 Task: Look for space in Zaranj, Afghanistan from 12th  July, 2023 to 15th July, 2023 for 3 adults in price range Rs.12000 to Rs.16000. Place can be entire place with 2 bedrooms having 3 beds and 1 bathroom. Property type can be house, flat, hotel. Amenities needed are: air conditioning, breakfast. Booking option can be shelf check-in. Required host language is English.
Action: Mouse moved to (556, 125)
Screenshot: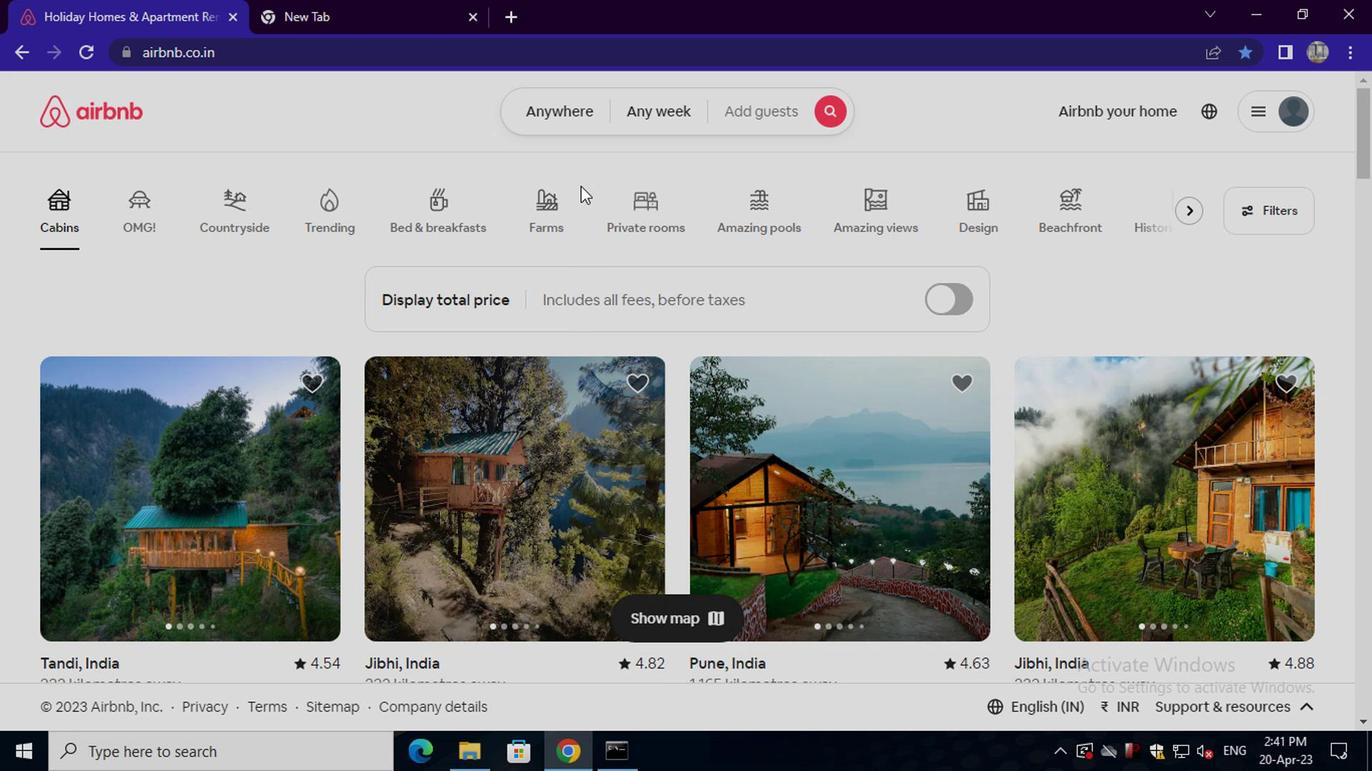 
Action: Mouse pressed left at (556, 125)
Screenshot: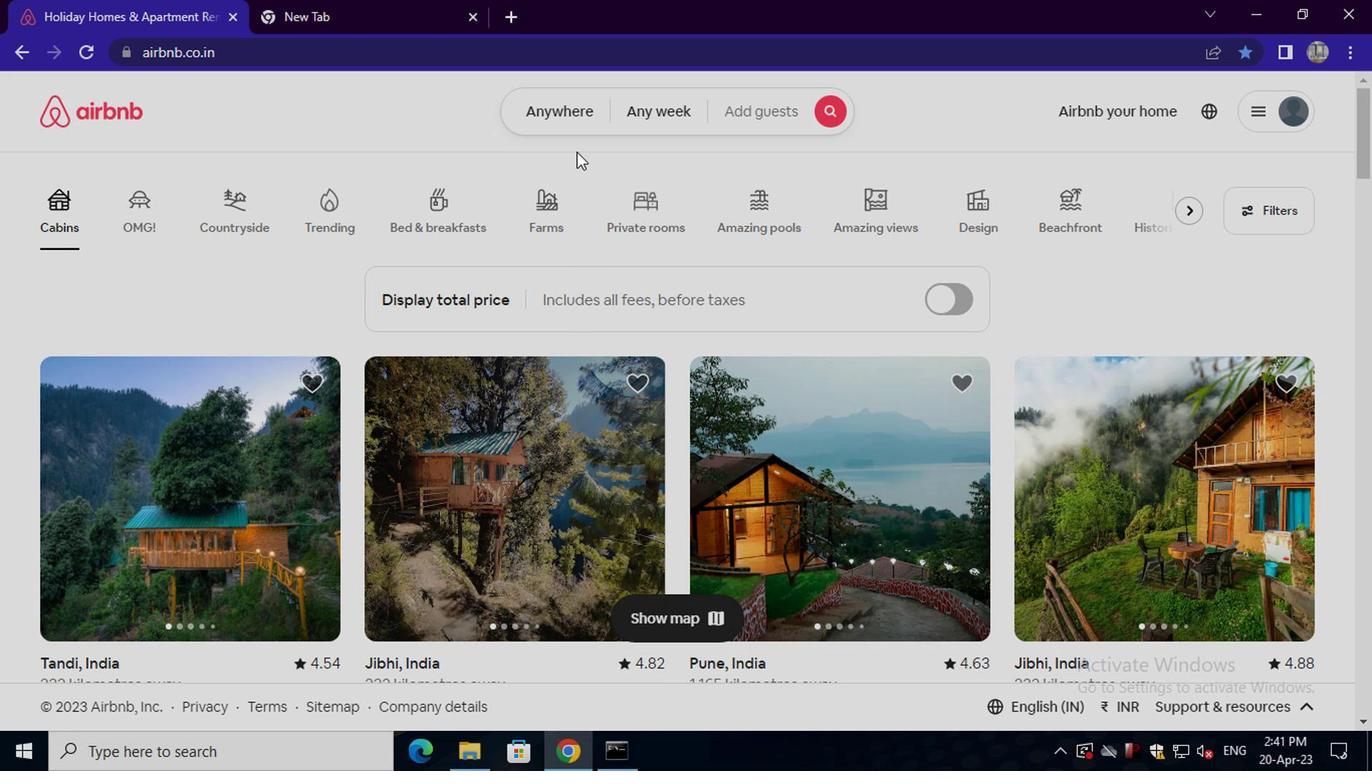 
Action: Mouse moved to (432, 185)
Screenshot: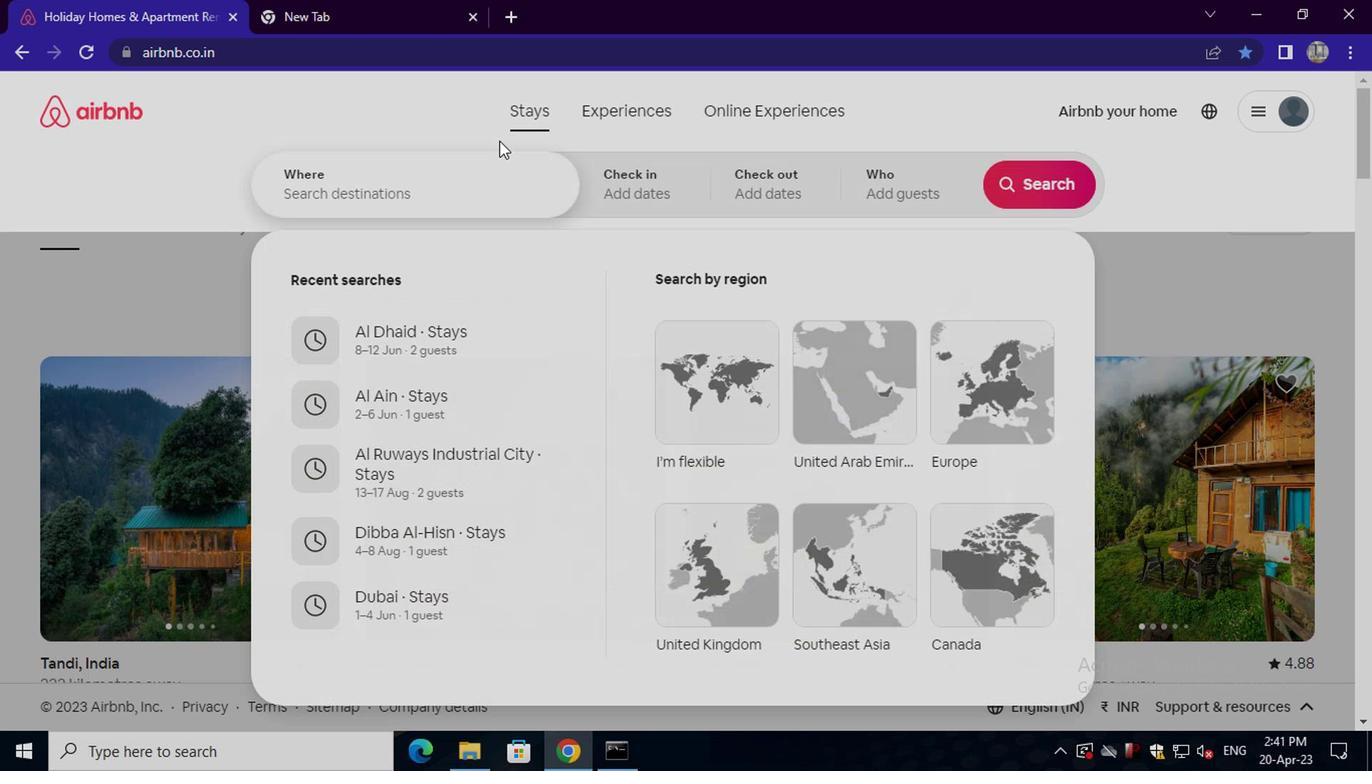 
Action: Mouse pressed left at (432, 185)
Screenshot: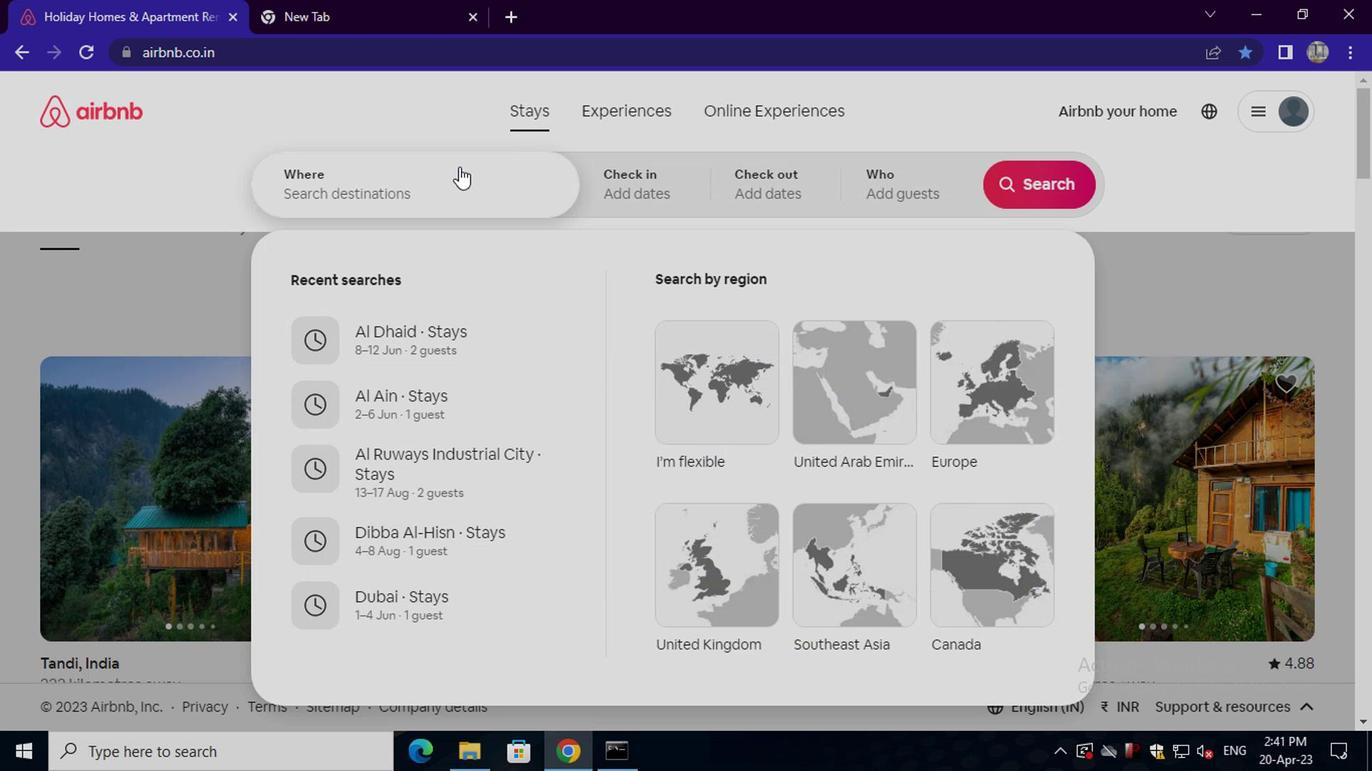 
Action: Key pressed zaranj
Screenshot: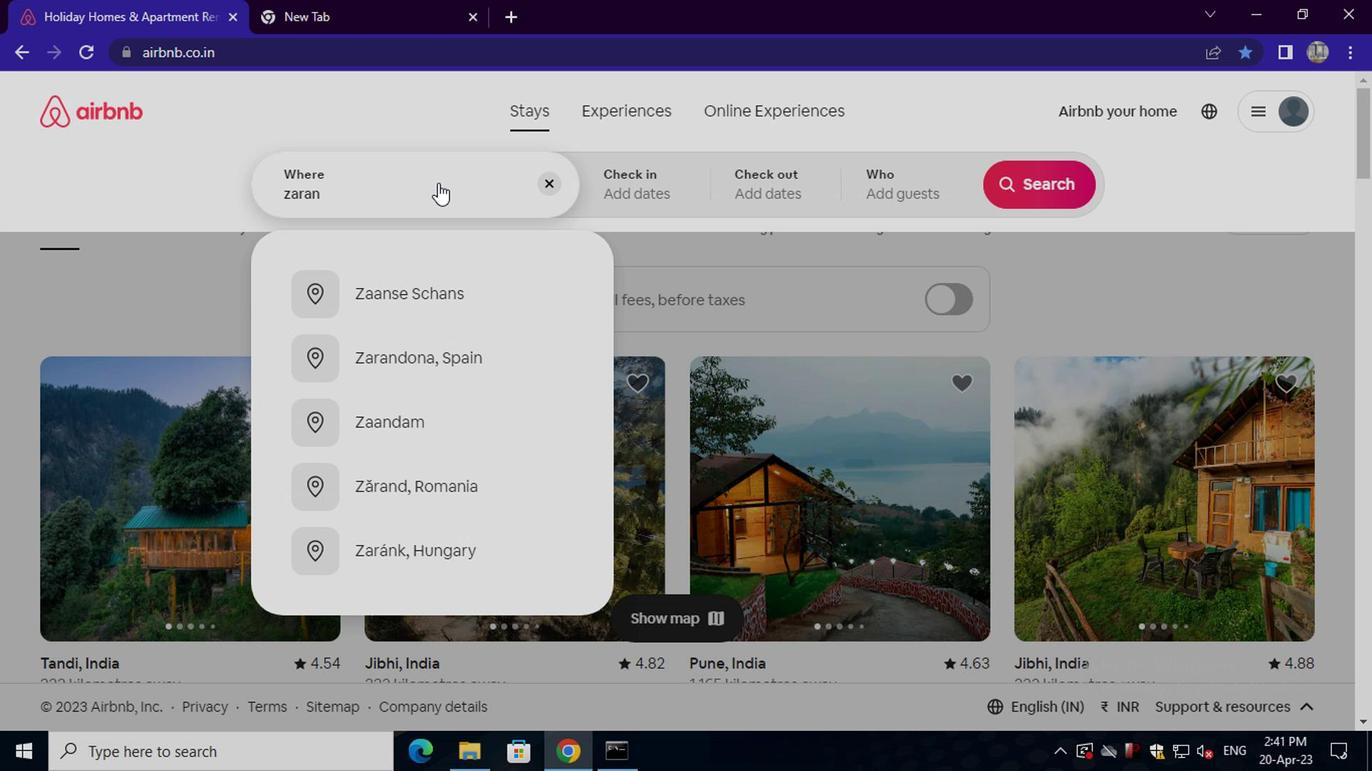 
Action: Mouse moved to (437, 358)
Screenshot: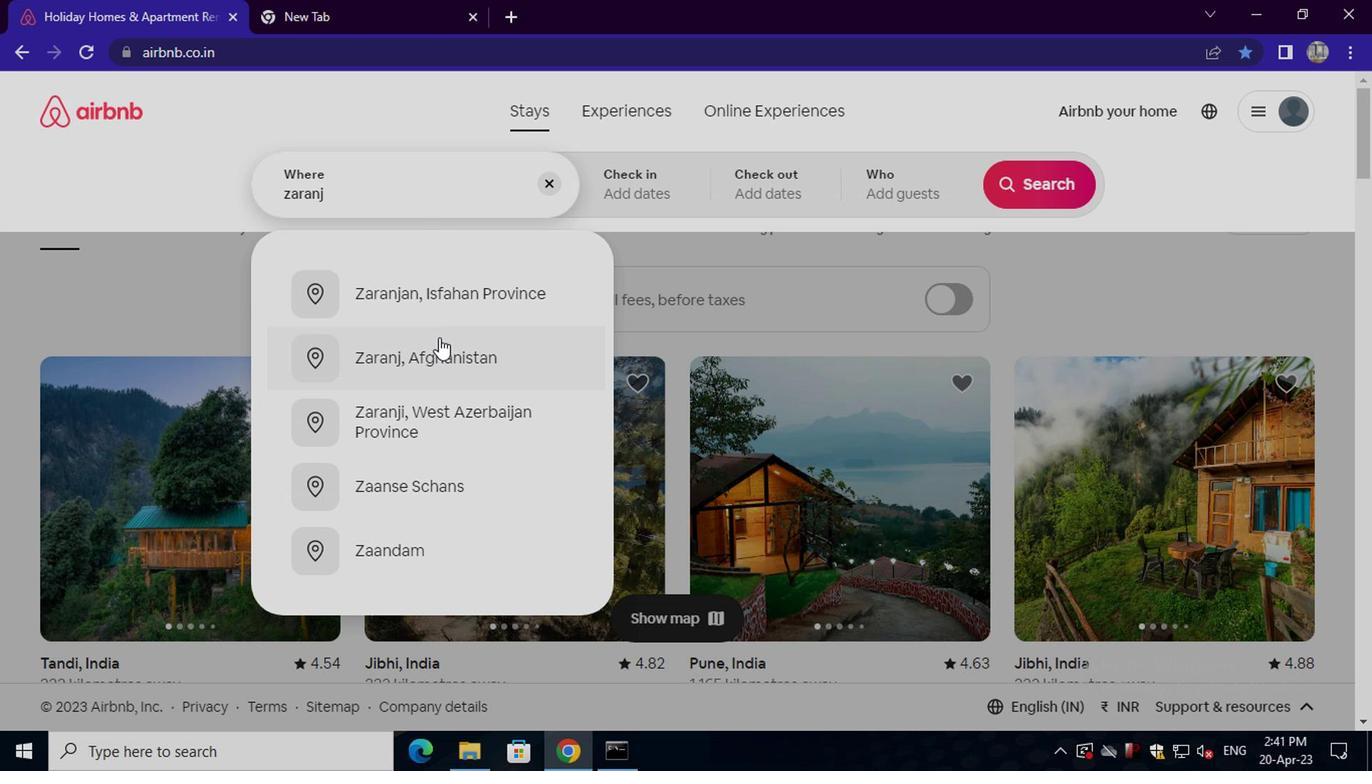 
Action: Mouse pressed left at (437, 358)
Screenshot: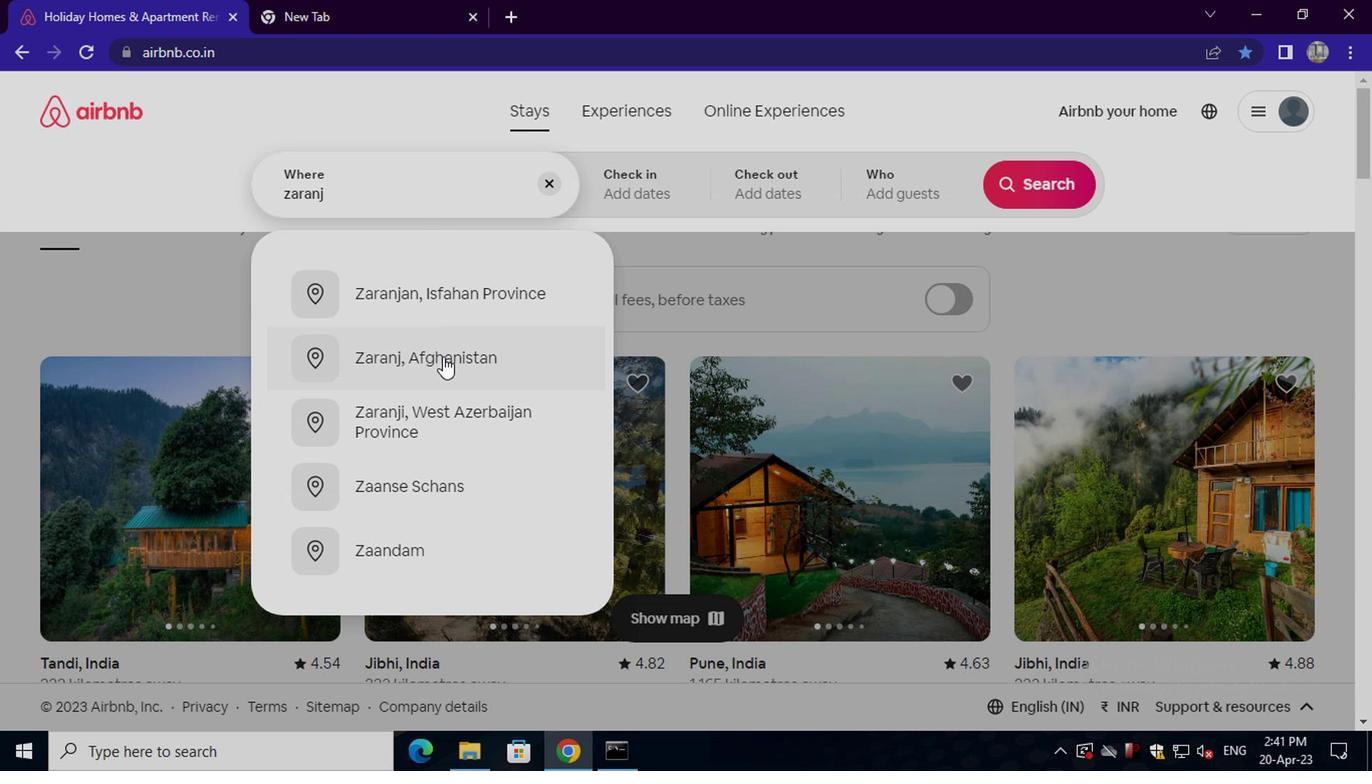 
Action: Mouse moved to (1021, 345)
Screenshot: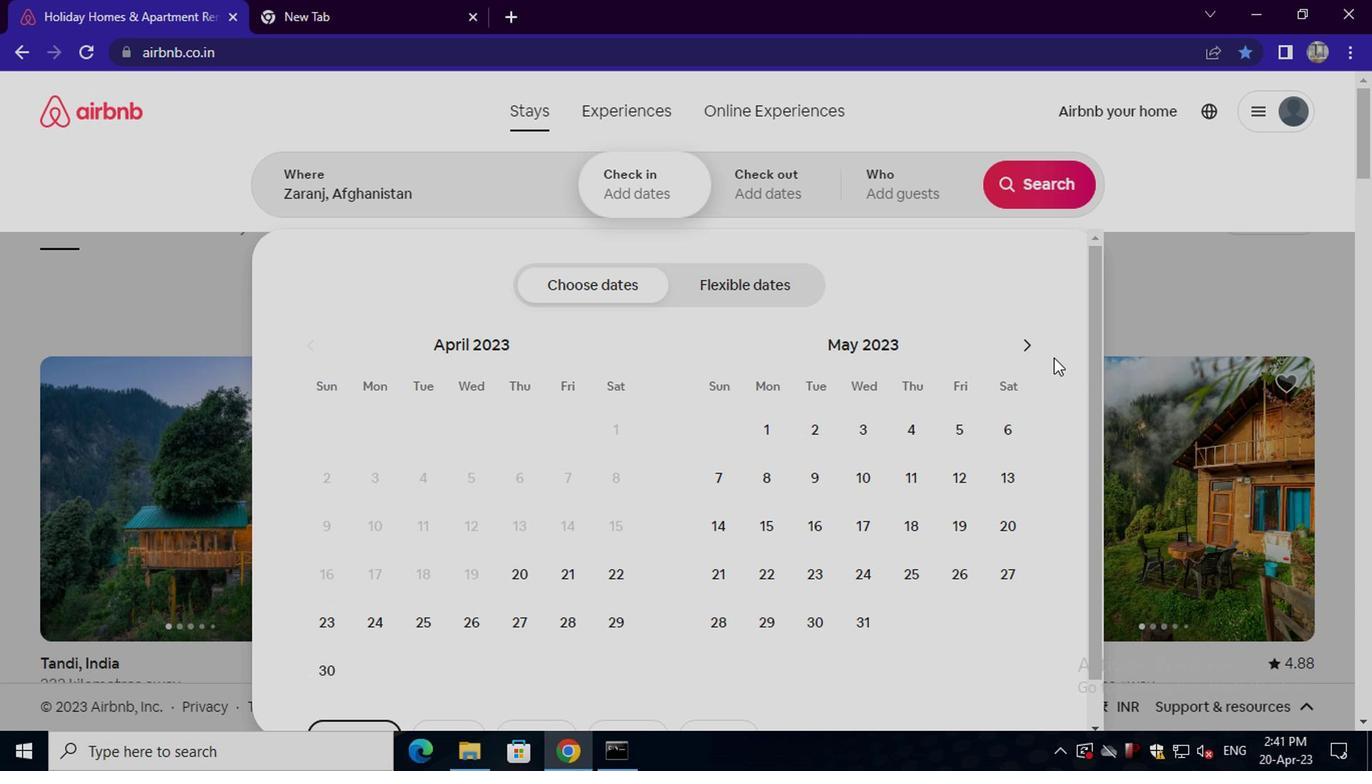 
Action: Mouse pressed left at (1021, 345)
Screenshot: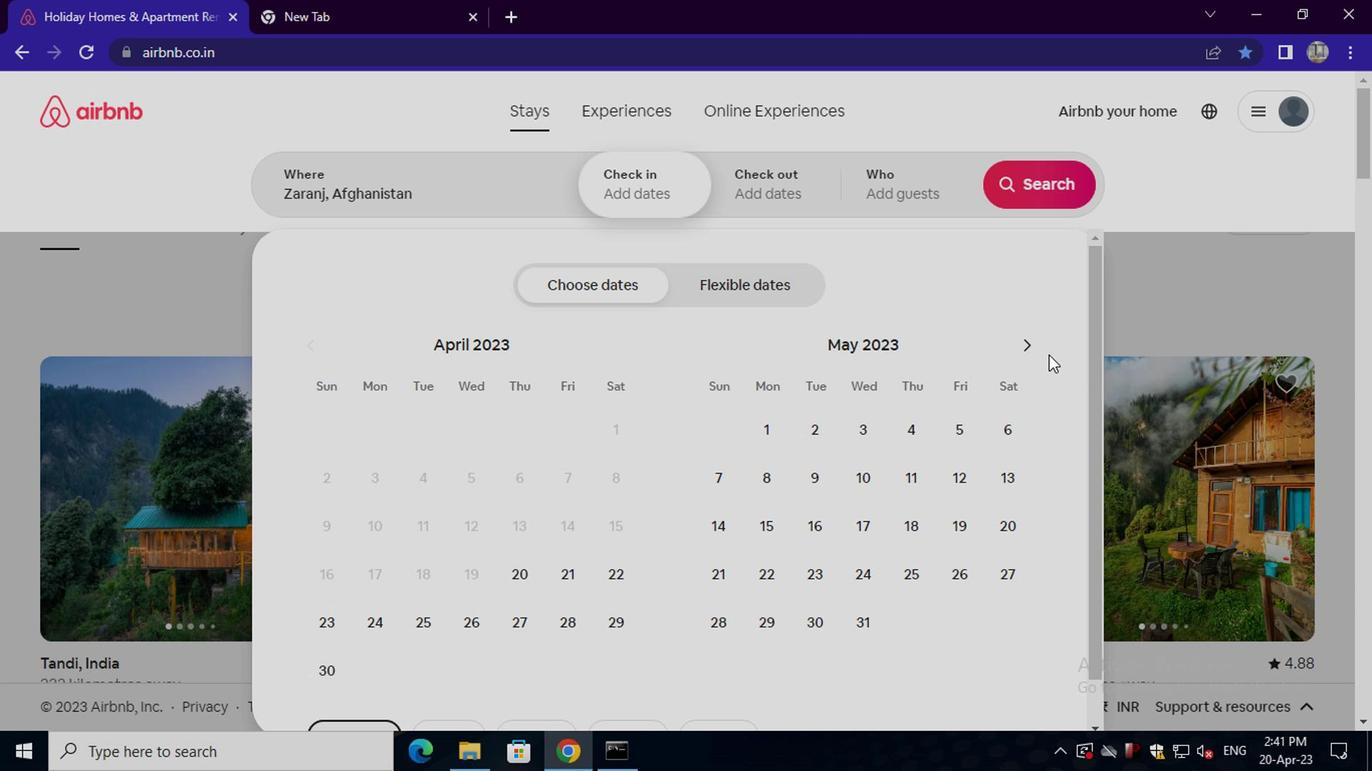 
Action: Mouse pressed left at (1021, 345)
Screenshot: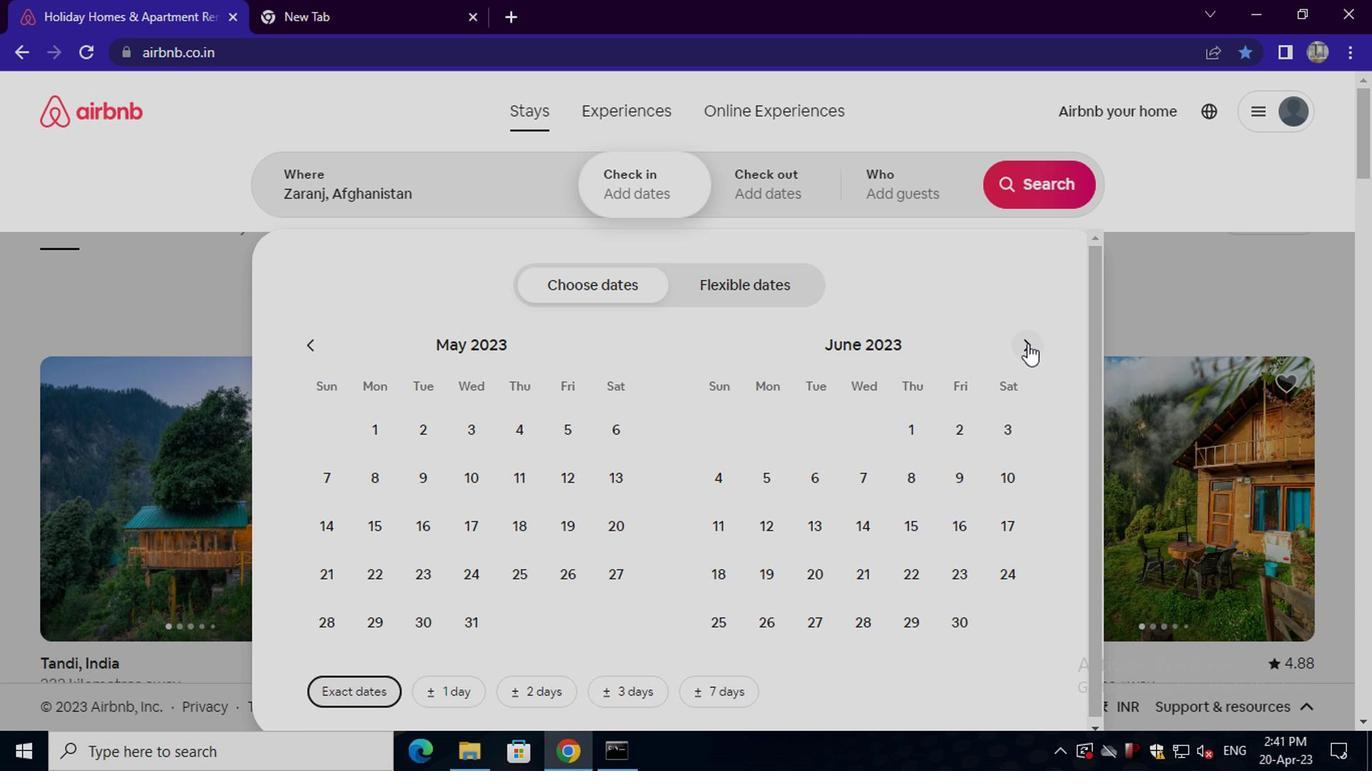 
Action: Mouse moved to (855, 528)
Screenshot: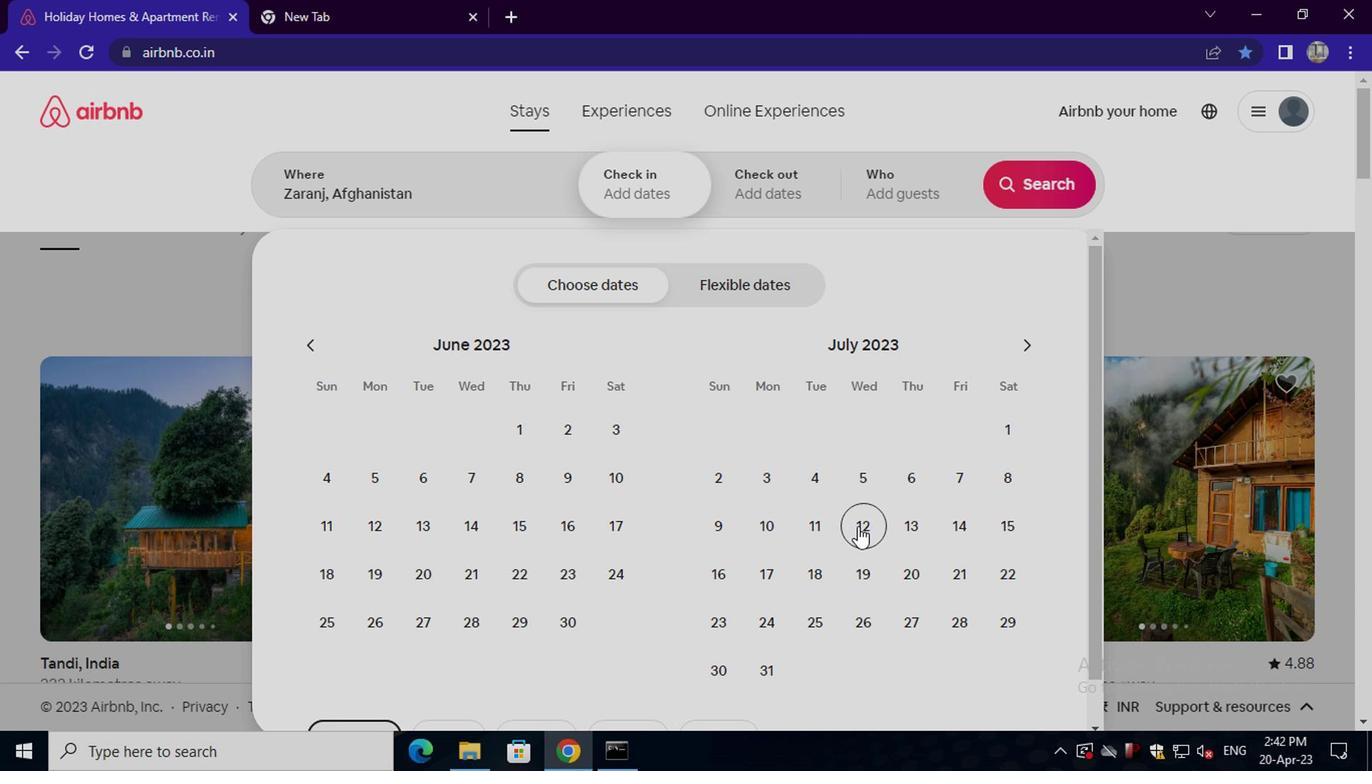 
Action: Mouse pressed left at (855, 528)
Screenshot: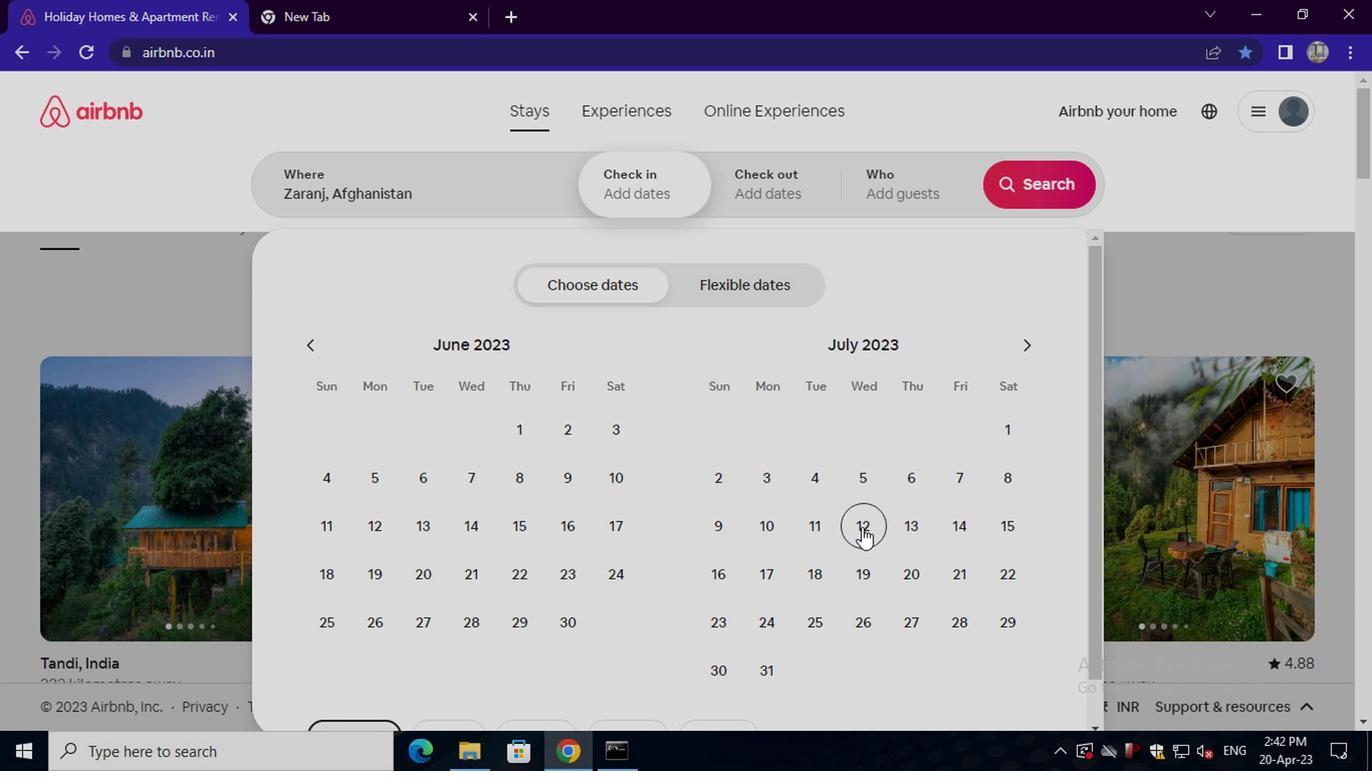 
Action: Mouse moved to (992, 533)
Screenshot: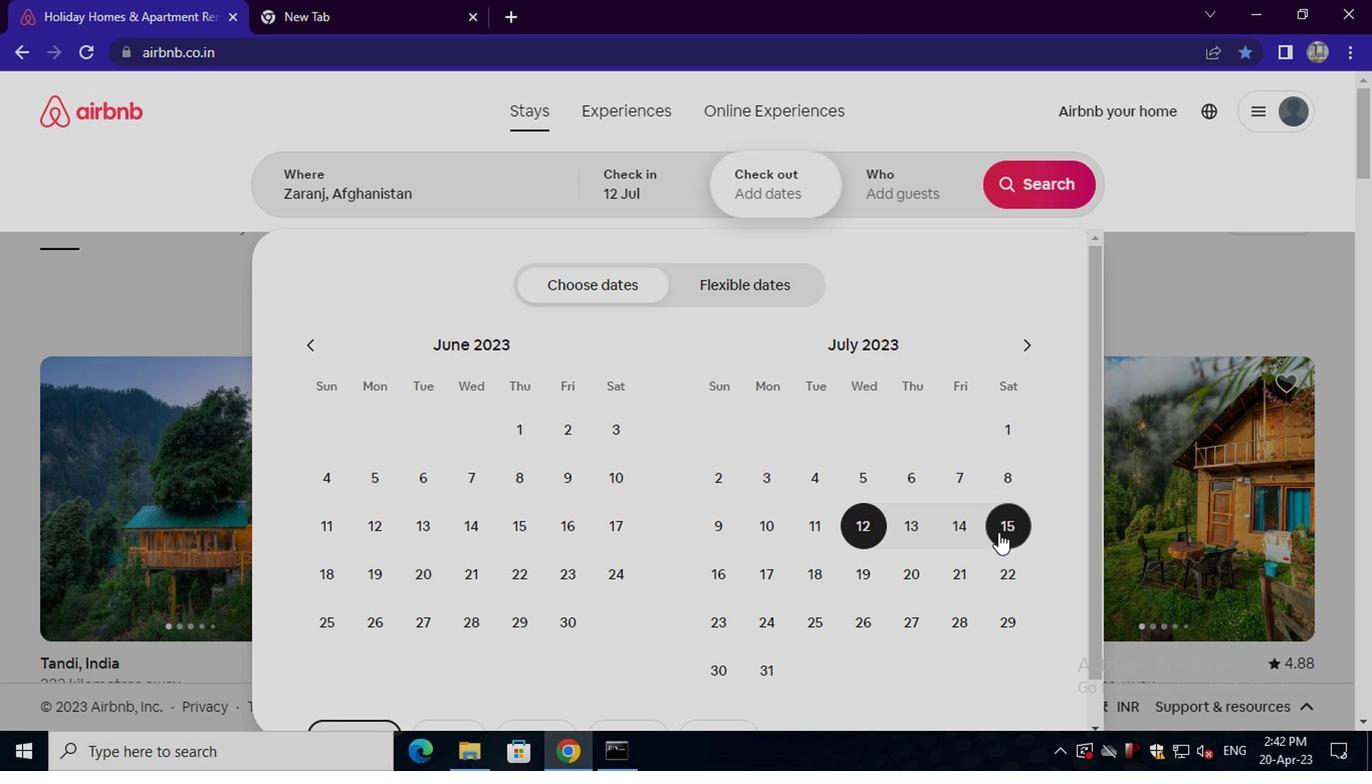 
Action: Mouse pressed left at (992, 533)
Screenshot: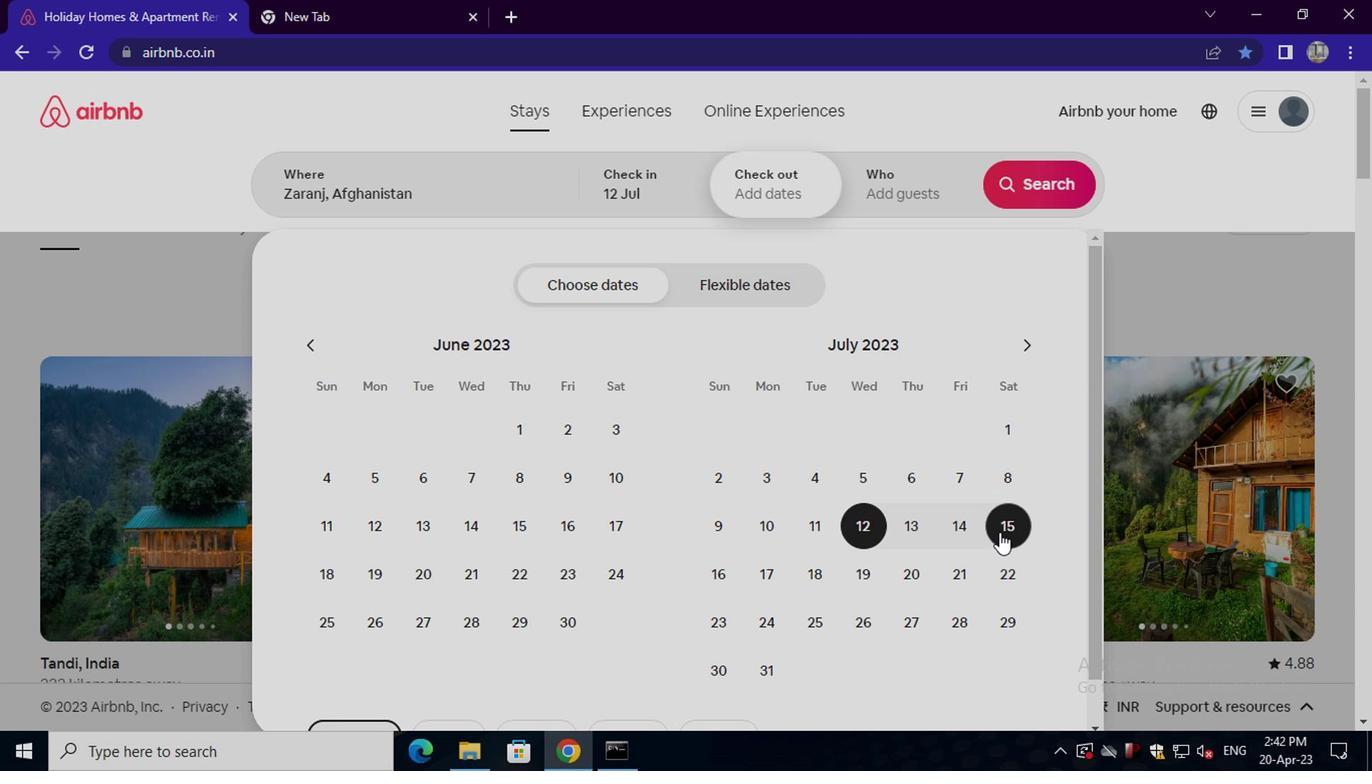 
Action: Mouse moved to (918, 180)
Screenshot: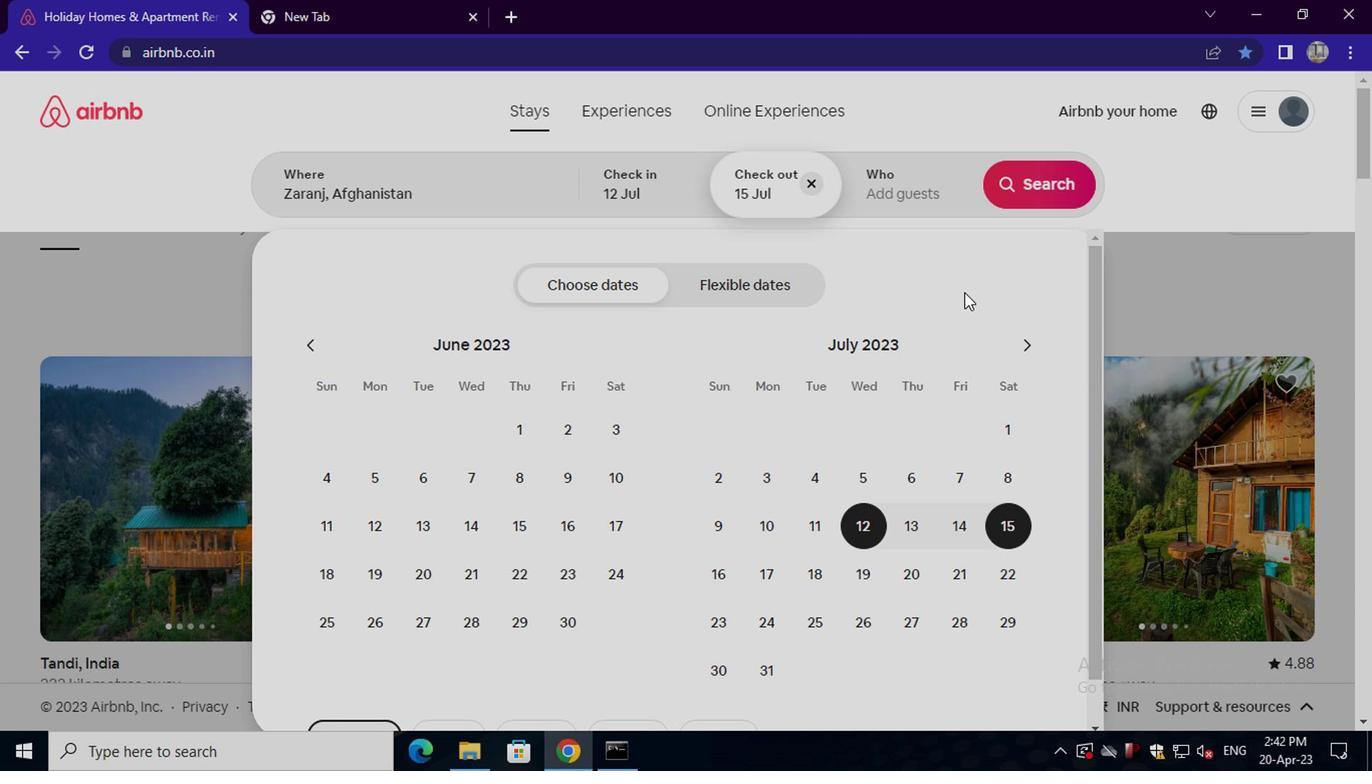 
Action: Mouse pressed left at (918, 180)
Screenshot: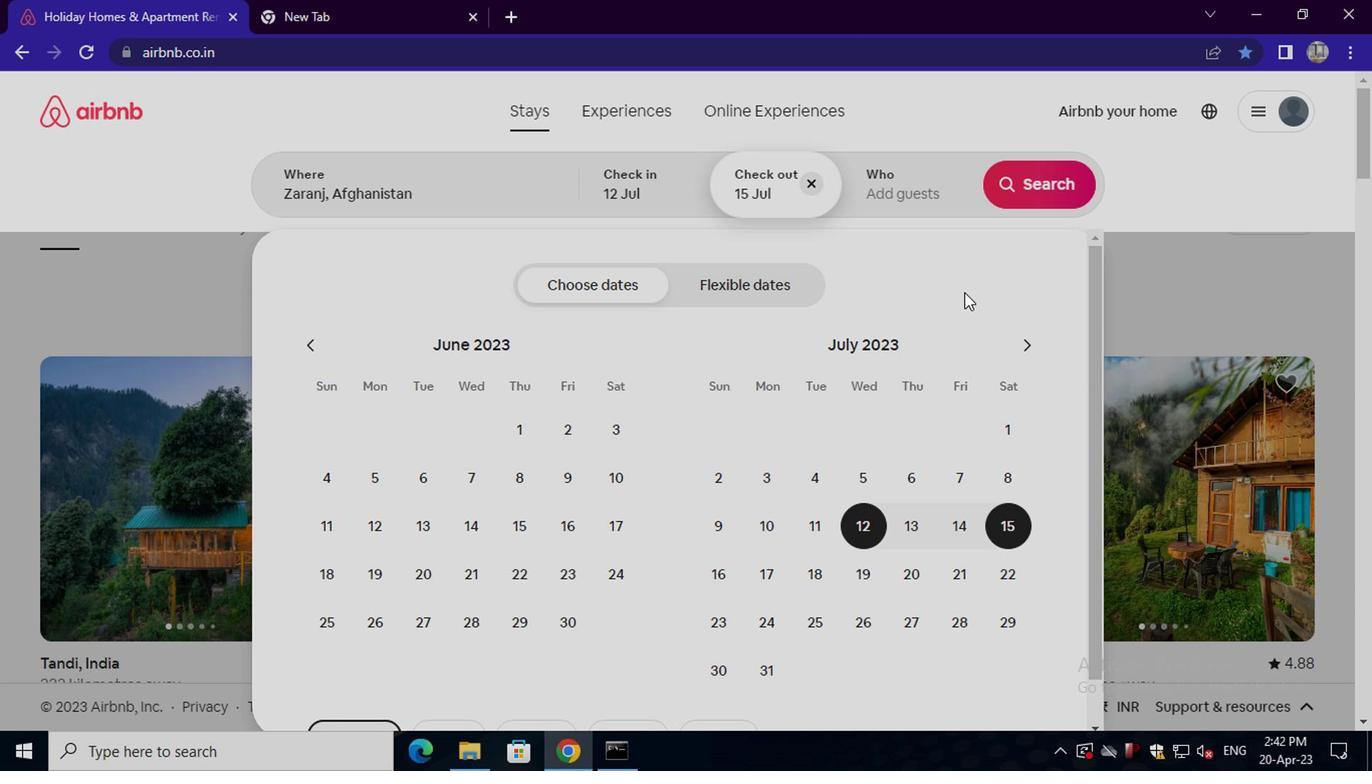 
Action: Mouse moved to (1042, 285)
Screenshot: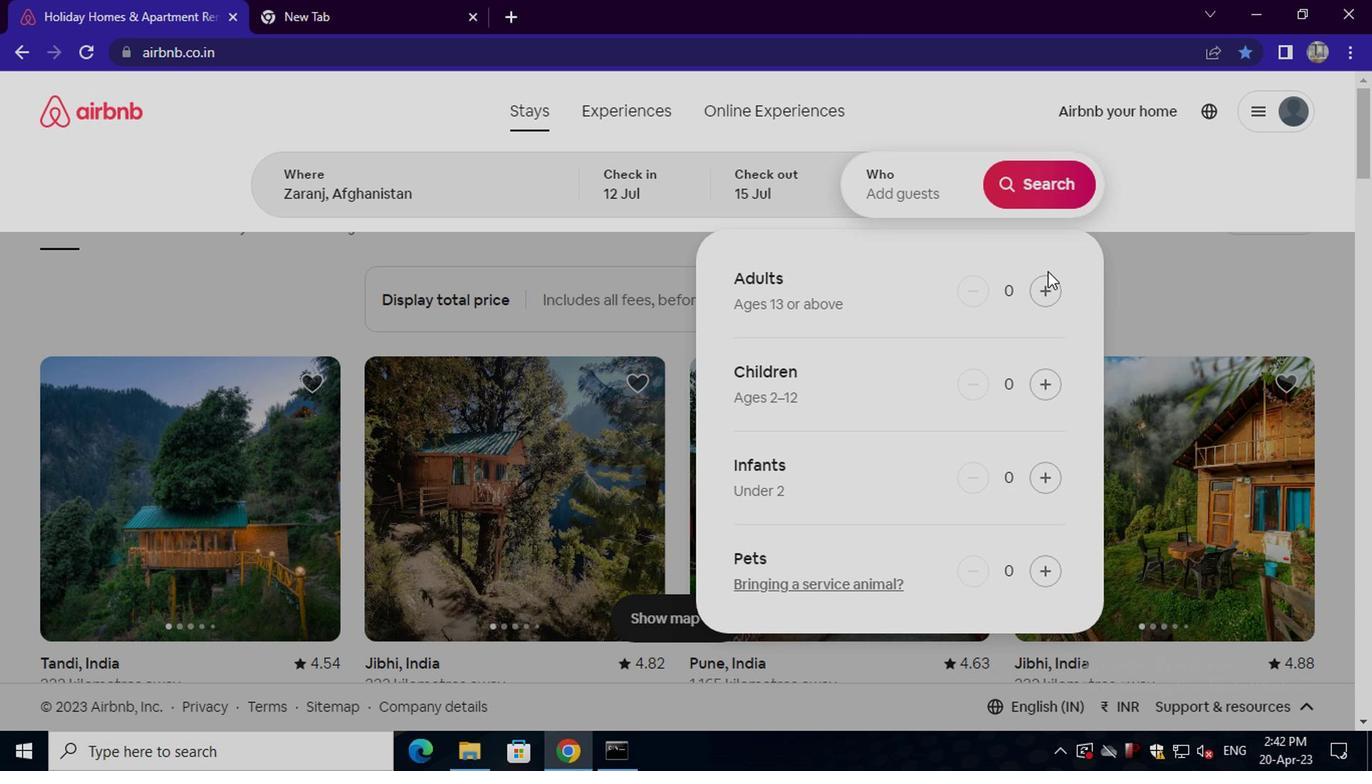 
Action: Mouse pressed left at (1042, 285)
Screenshot: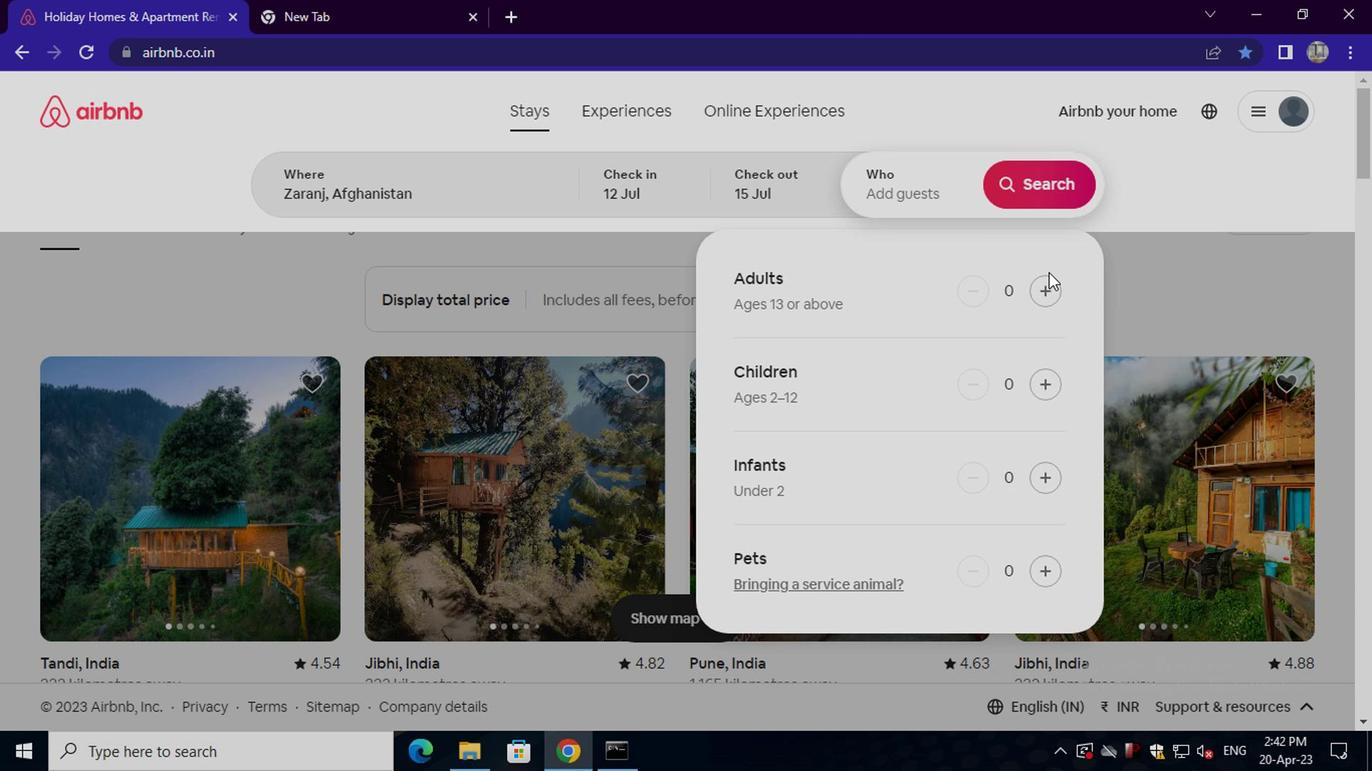 
Action: Mouse pressed left at (1042, 285)
Screenshot: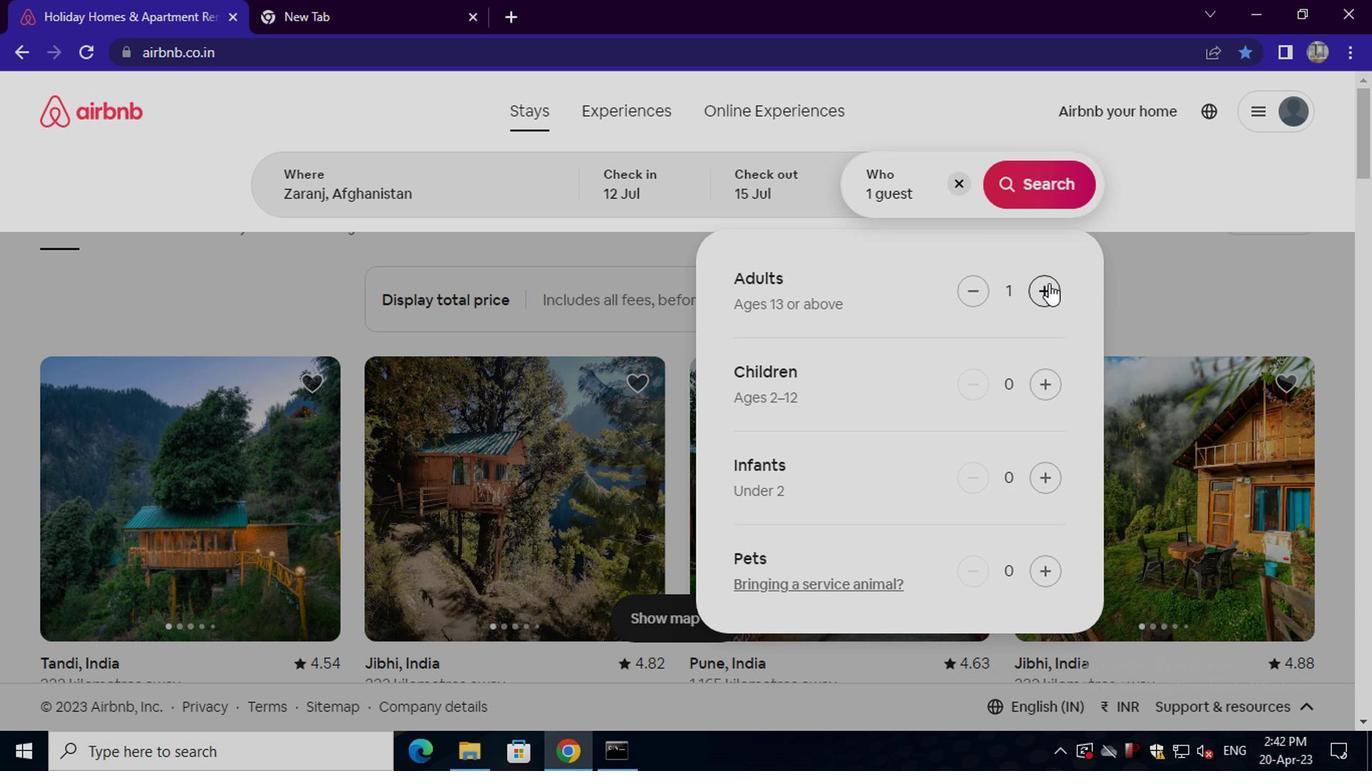 
Action: Mouse moved to (1047, 297)
Screenshot: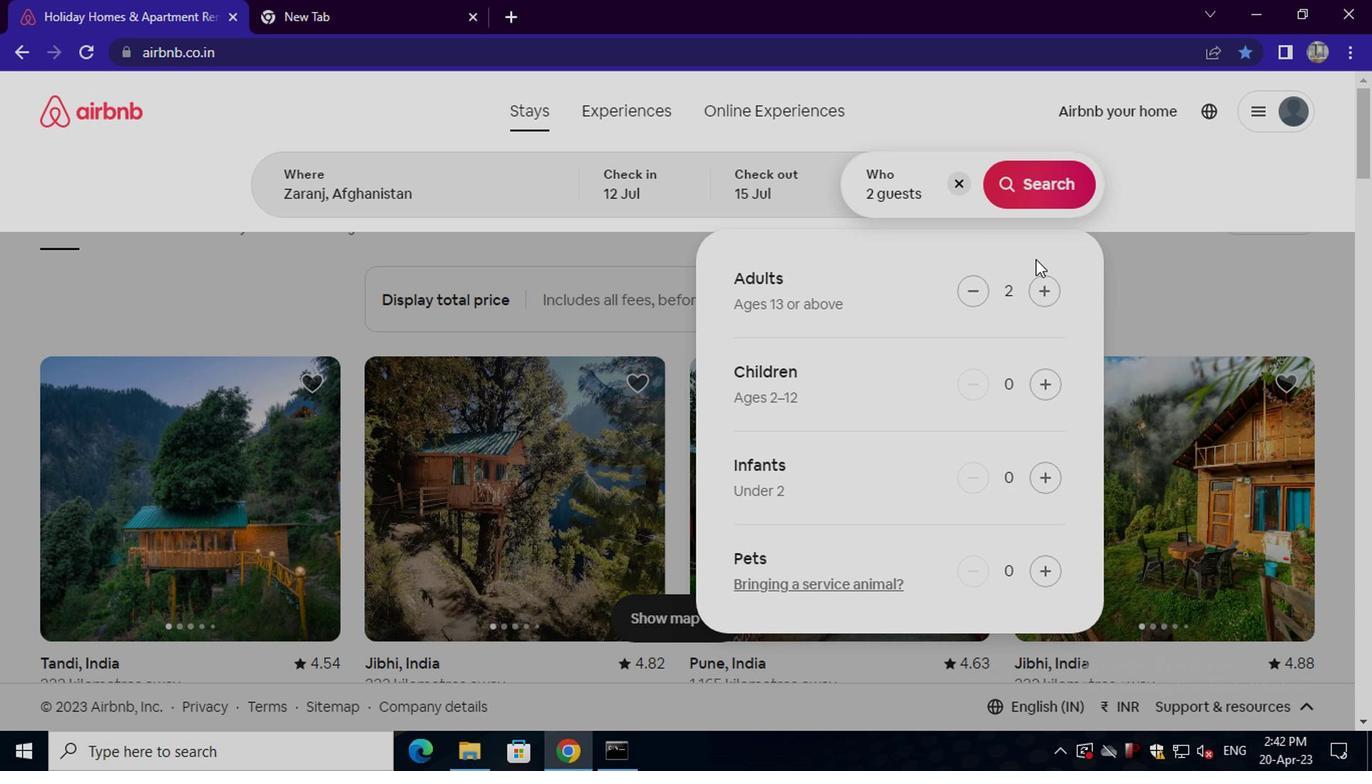 
Action: Mouse pressed left at (1047, 297)
Screenshot: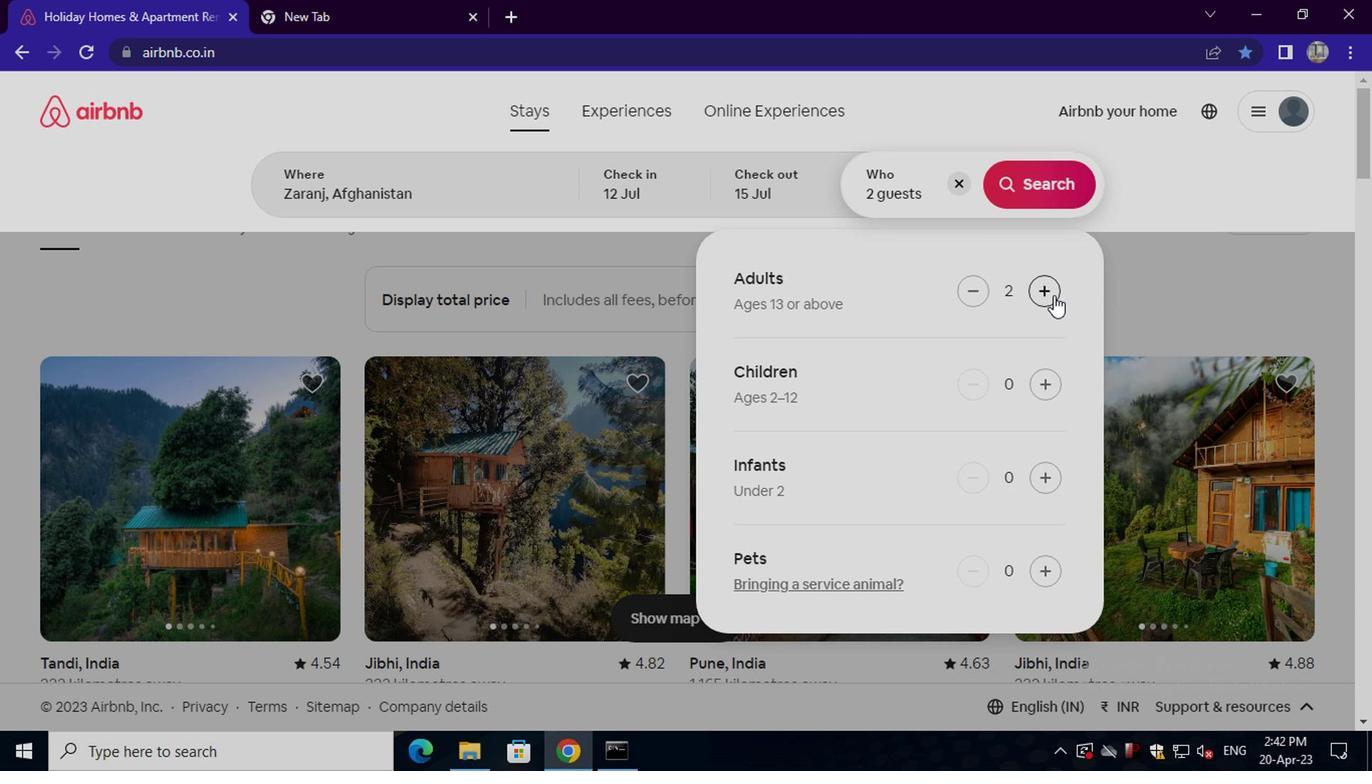 
Action: Mouse moved to (1045, 197)
Screenshot: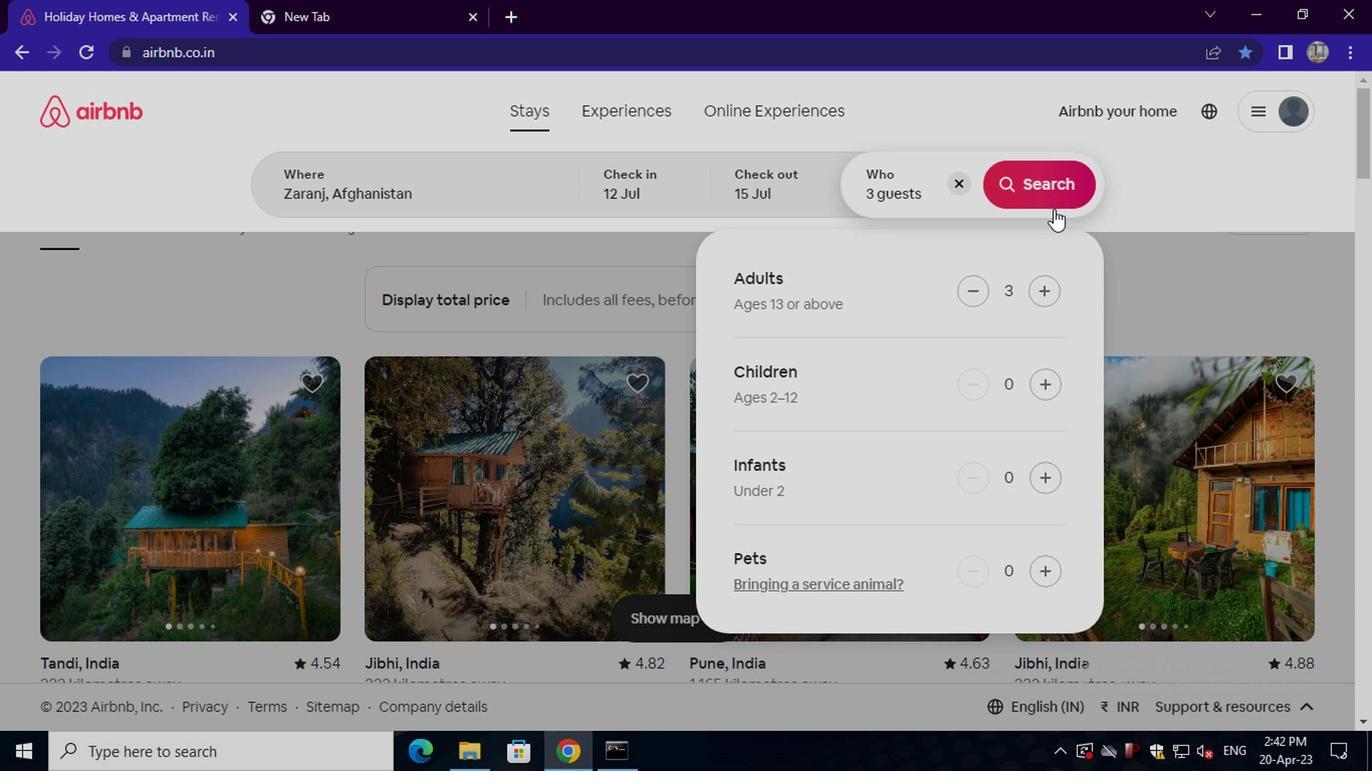 
Action: Mouse pressed left at (1045, 197)
Screenshot: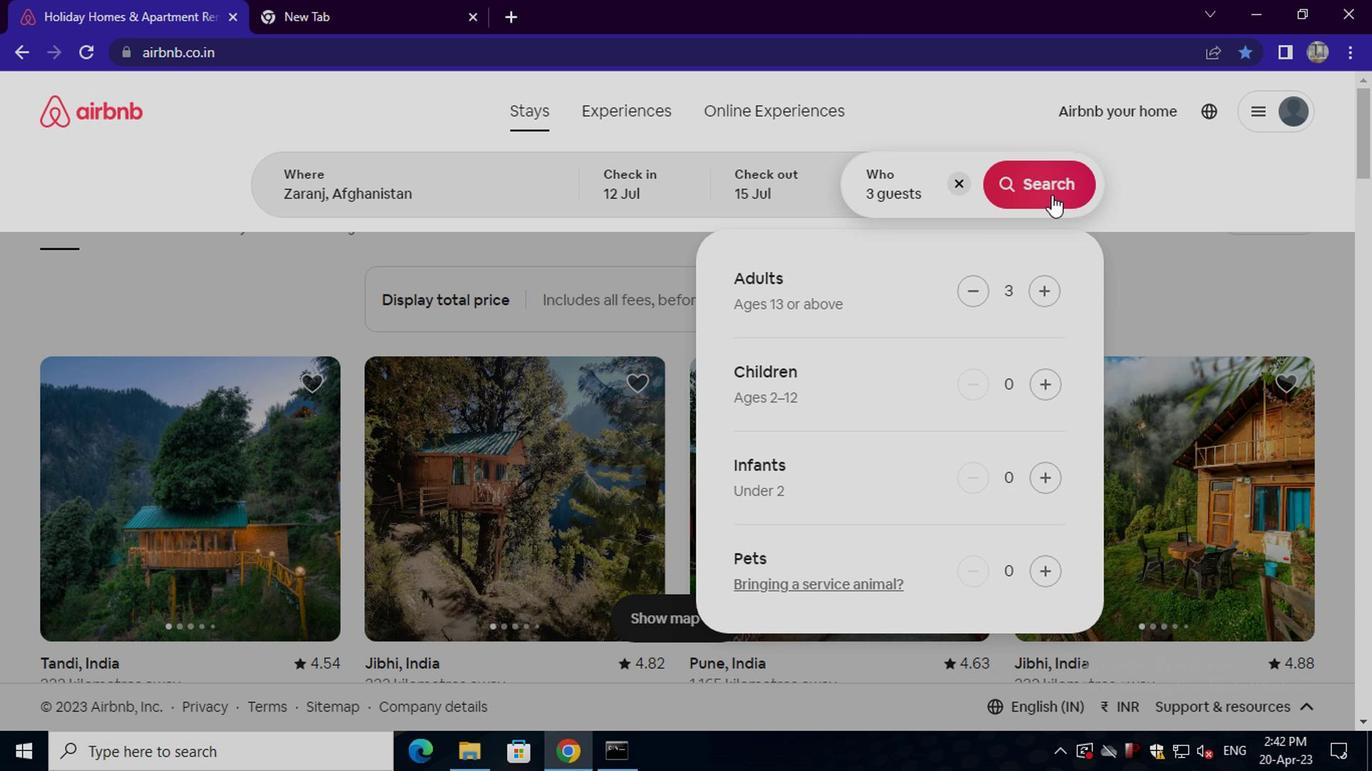 
Action: Mouse moved to (1274, 203)
Screenshot: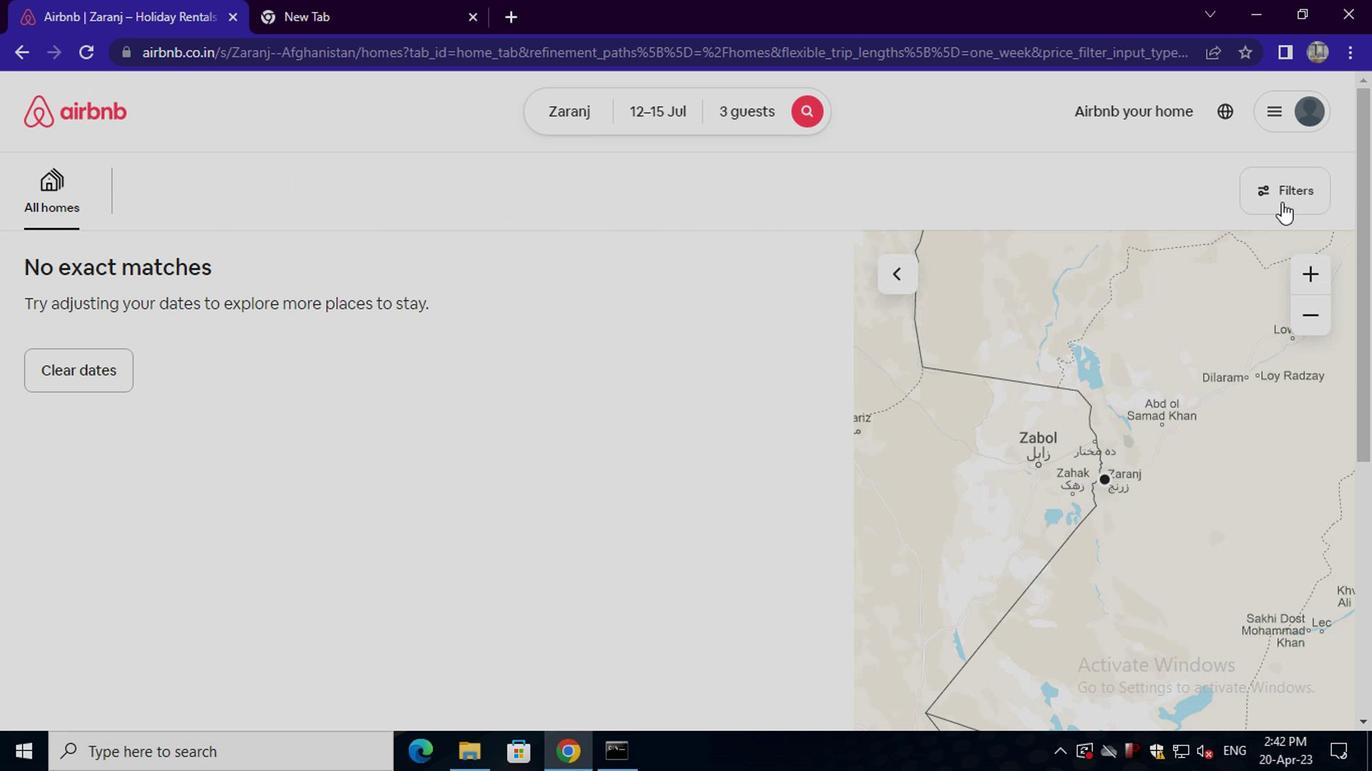 
Action: Mouse pressed left at (1274, 203)
Screenshot: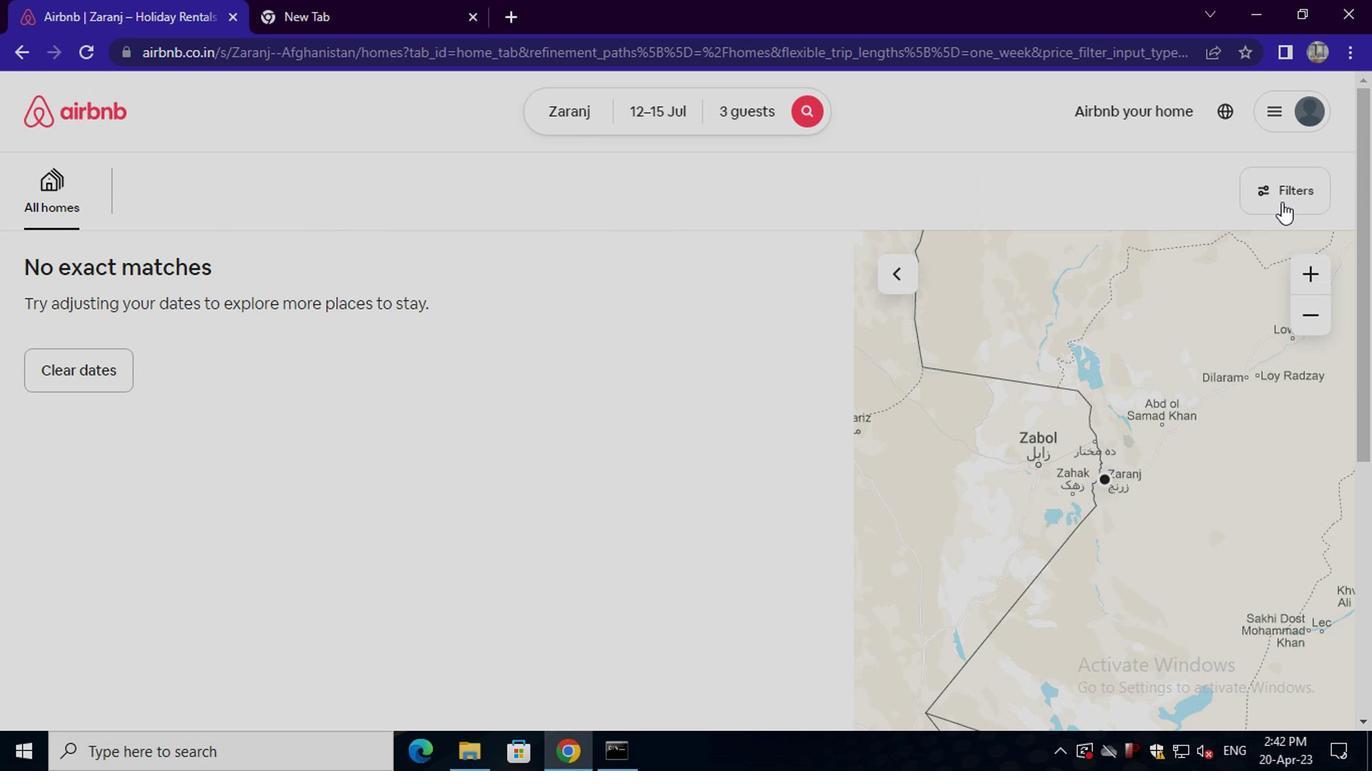 
Action: Mouse moved to (568, 322)
Screenshot: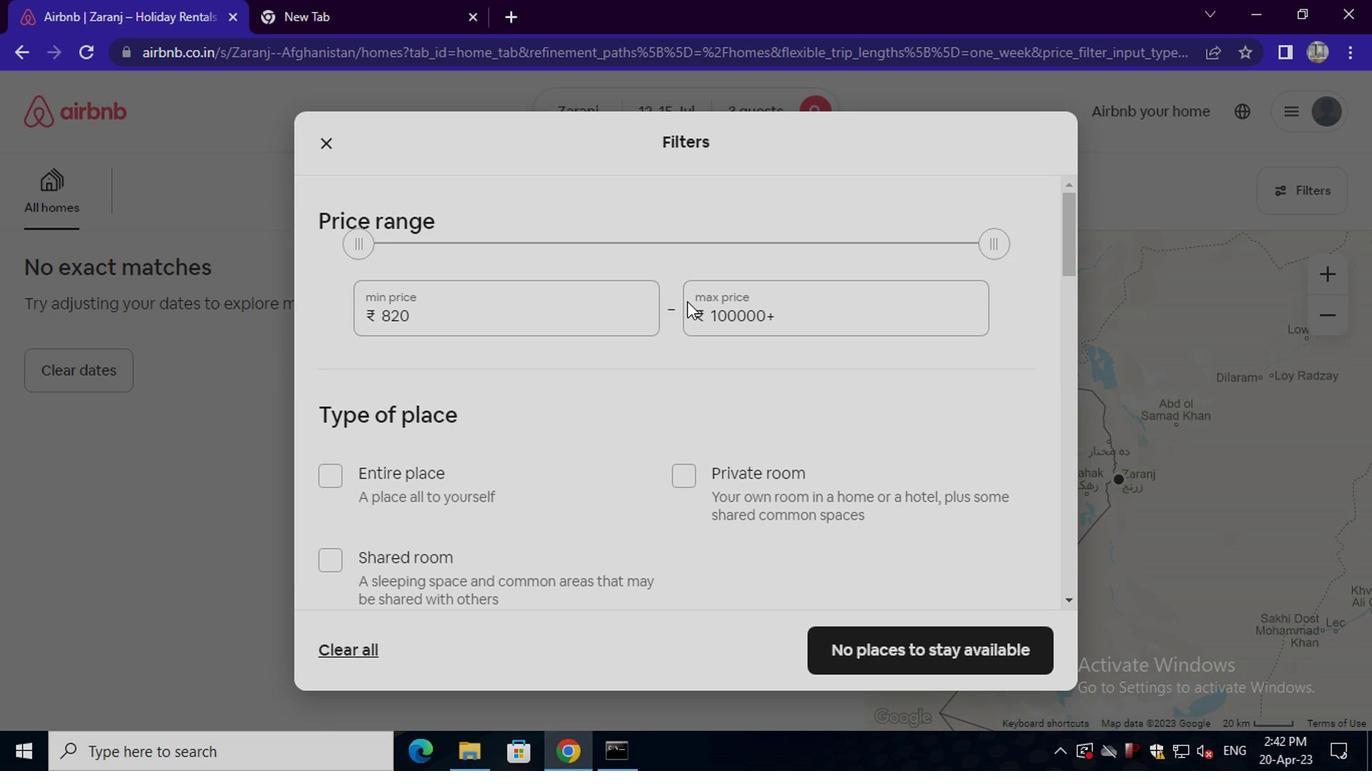 
Action: Mouse pressed left at (568, 322)
Screenshot: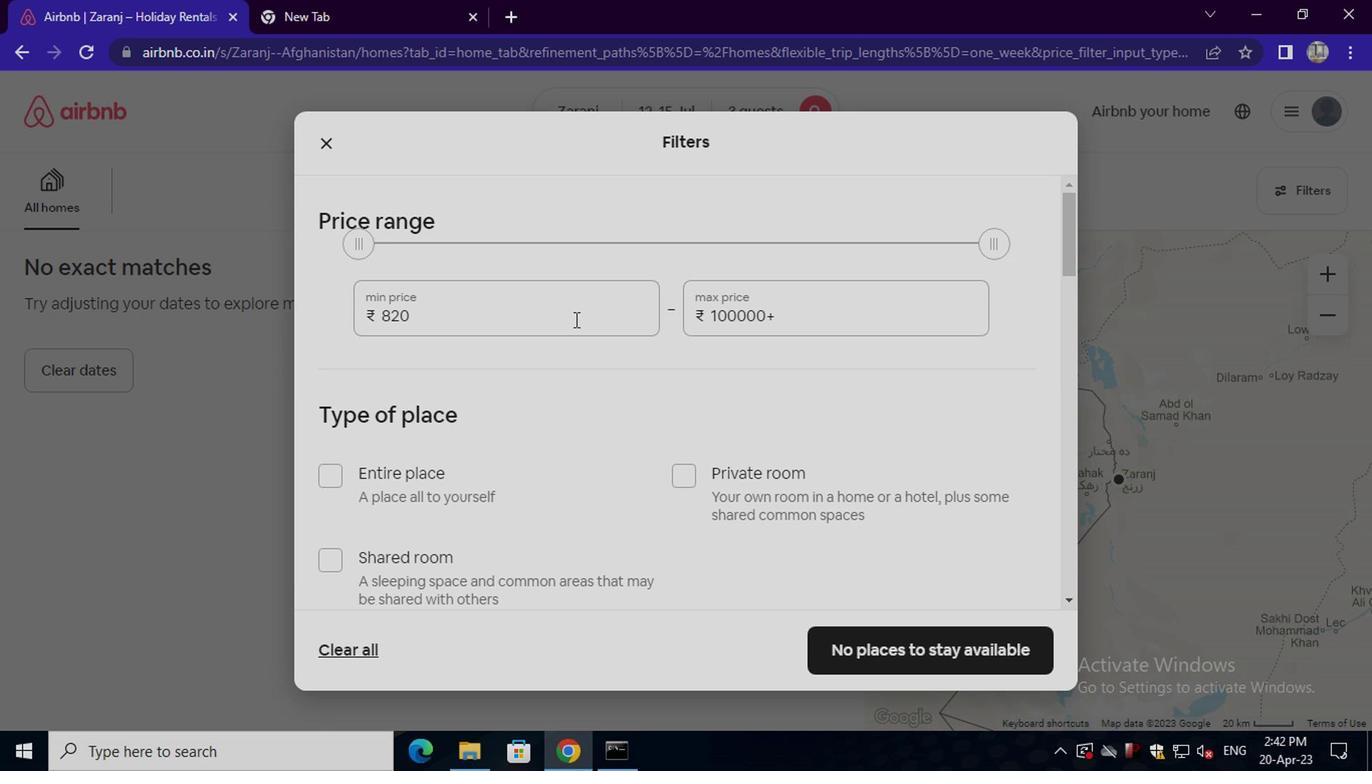 
Action: Mouse moved to (568, 322)
Screenshot: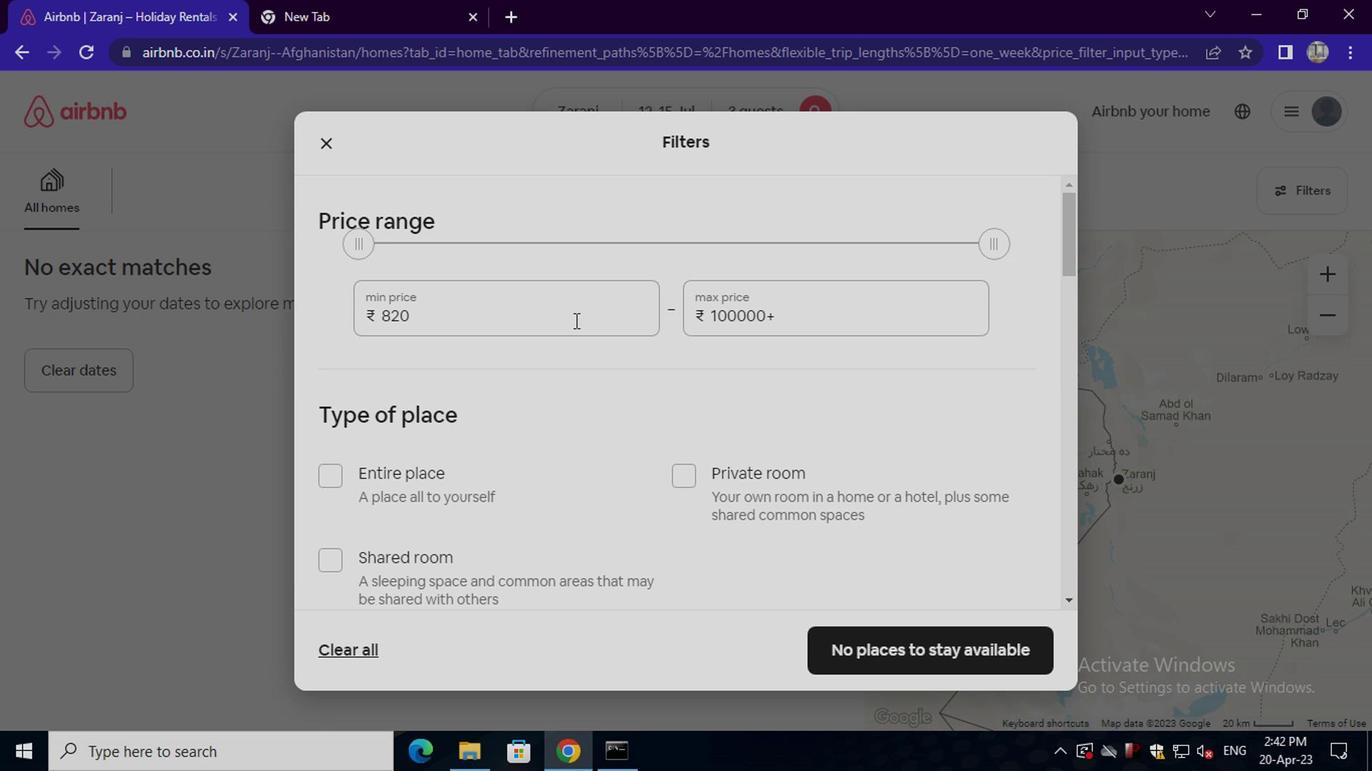 
Action: Key pressed <Key.backspace><Key.backspace><Key.backspace><Key.backspace><Key.backspace><Key.backspace><Key.backspace><Key.backspace><Key.backspace><Key.backspace><Key.backspace><Key.backspace><Key.backspace>12000
Screenshot: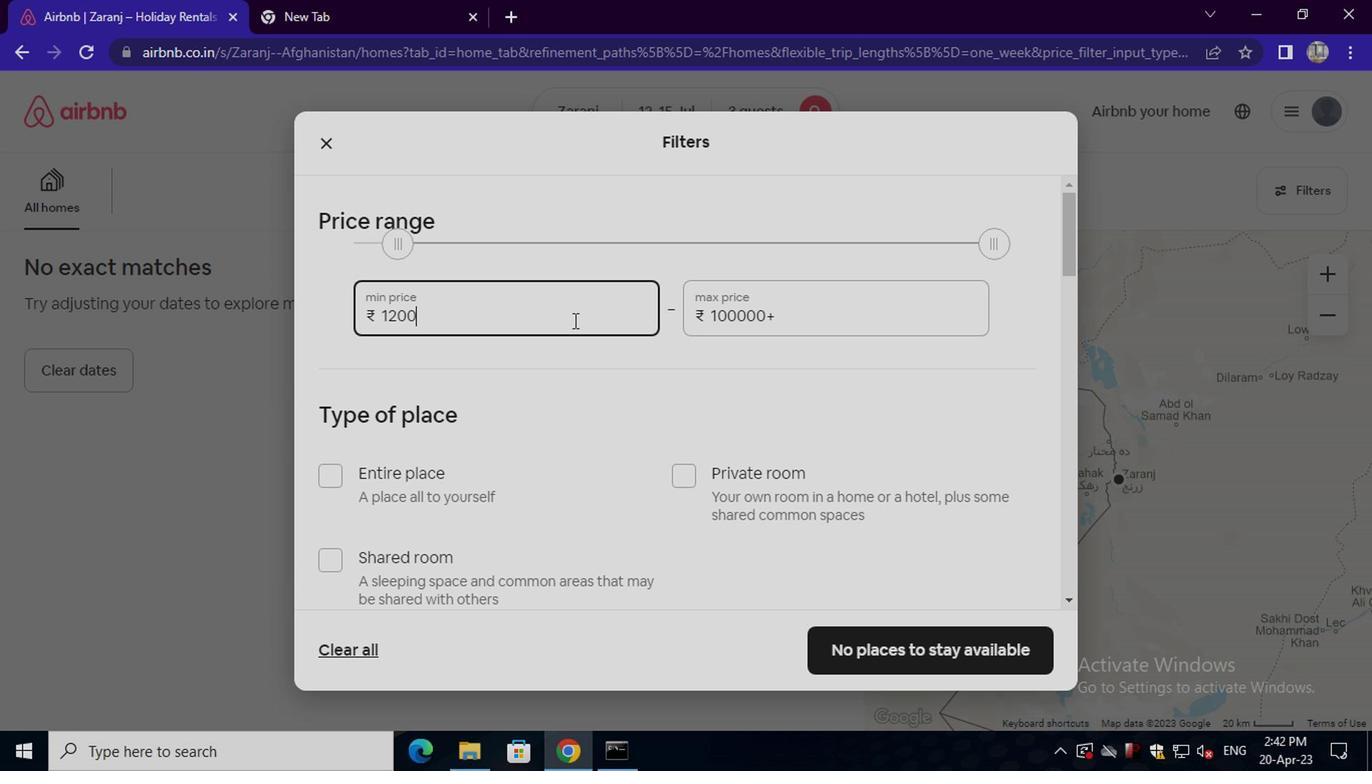
Action: Mouse moved to (775, 320)
Screenshot: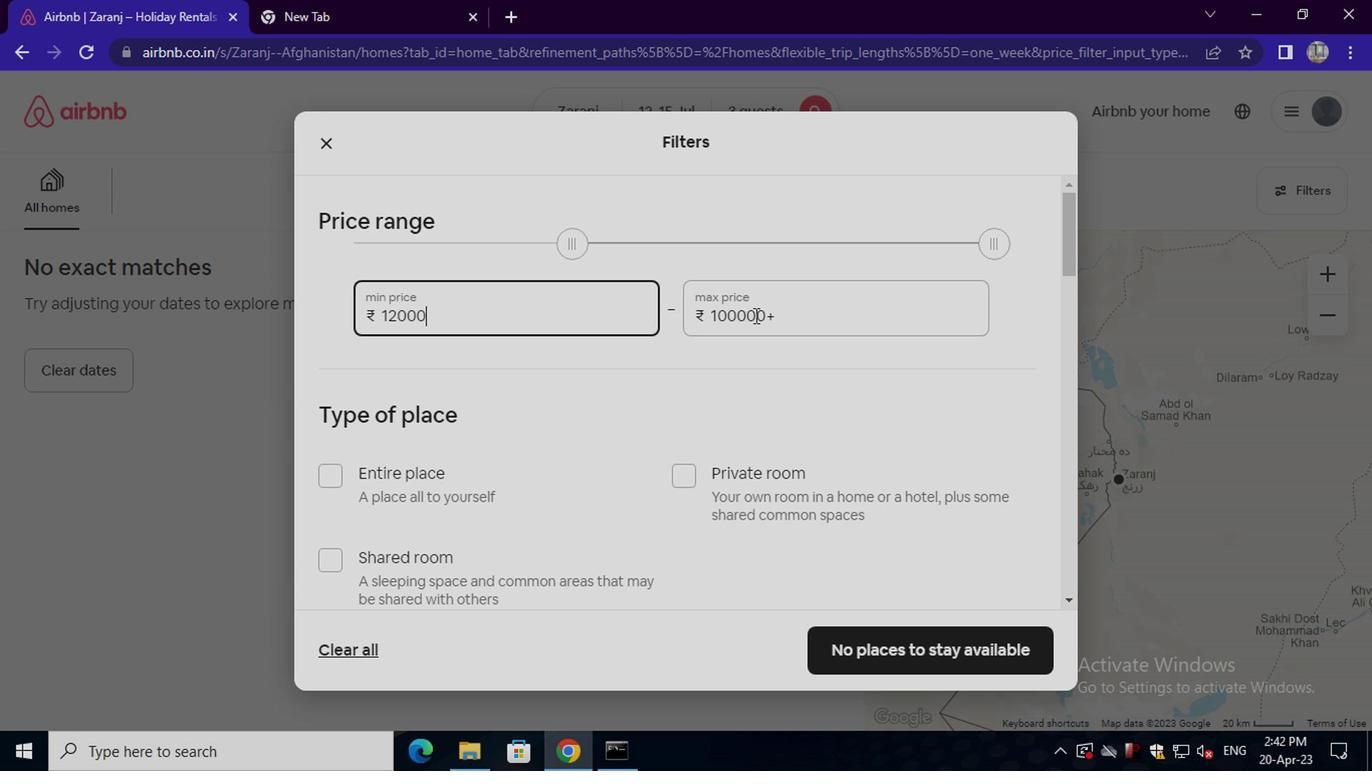 
Action: Mouse pressed left at (775, 320)
Screenshot: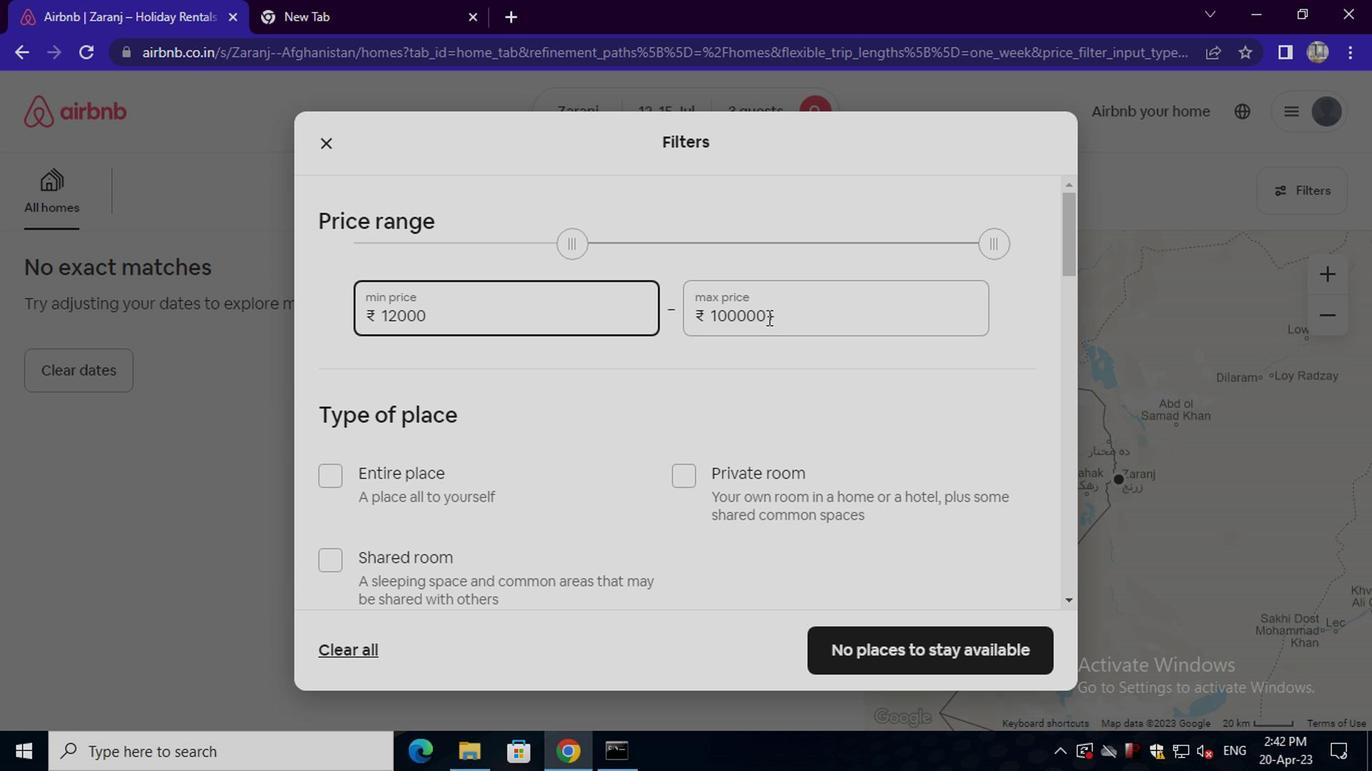 
Action: Key pressed <Key.backspace><Key.backspace><Key.backspace><Key.backspace><Key.backspace><Key.backspace><Key.backspace><Key.backspace><Key.backspace><Key.backspace><Key.backspace><Key.backspace><Key.backspace><Key.backspace><Key.backspace><Key.backspace>16000
Screenshot: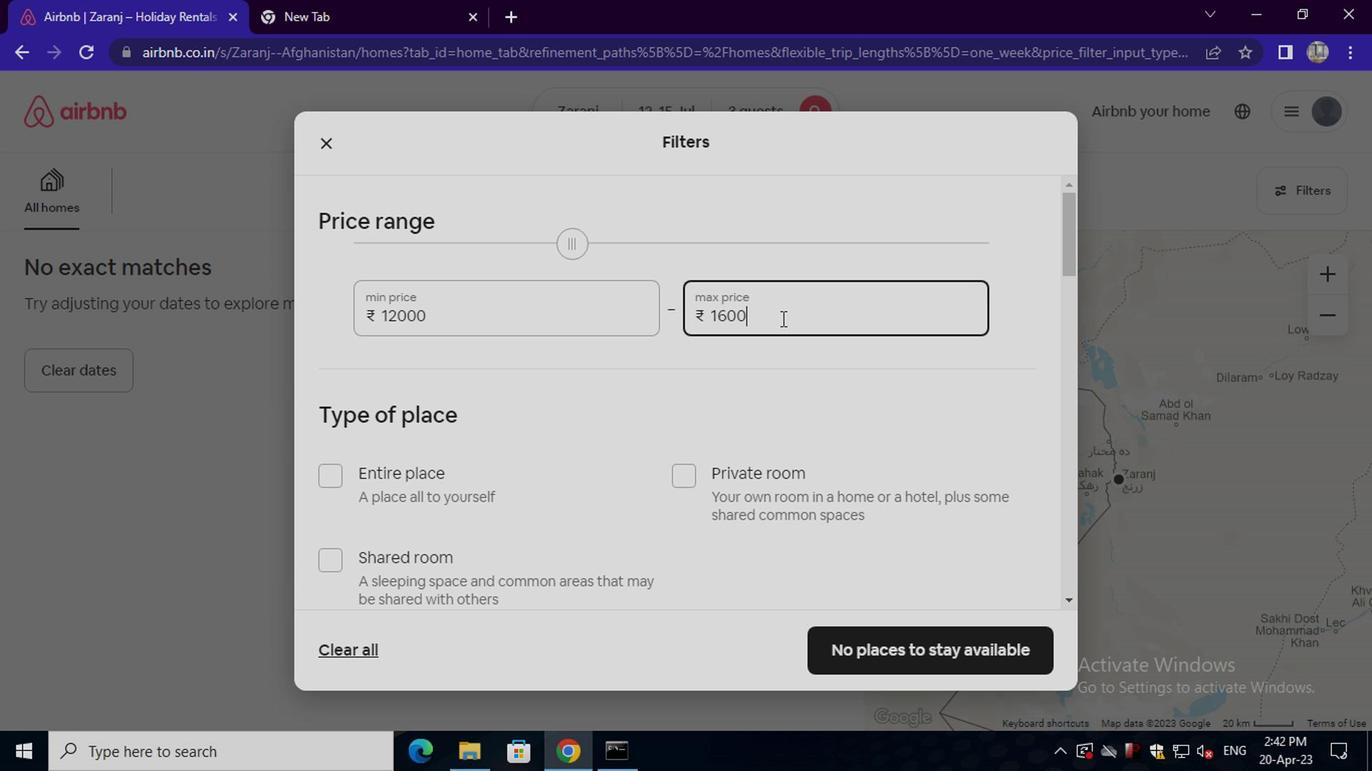 
Action: Mouse moved to (776, 327)
Screenshot: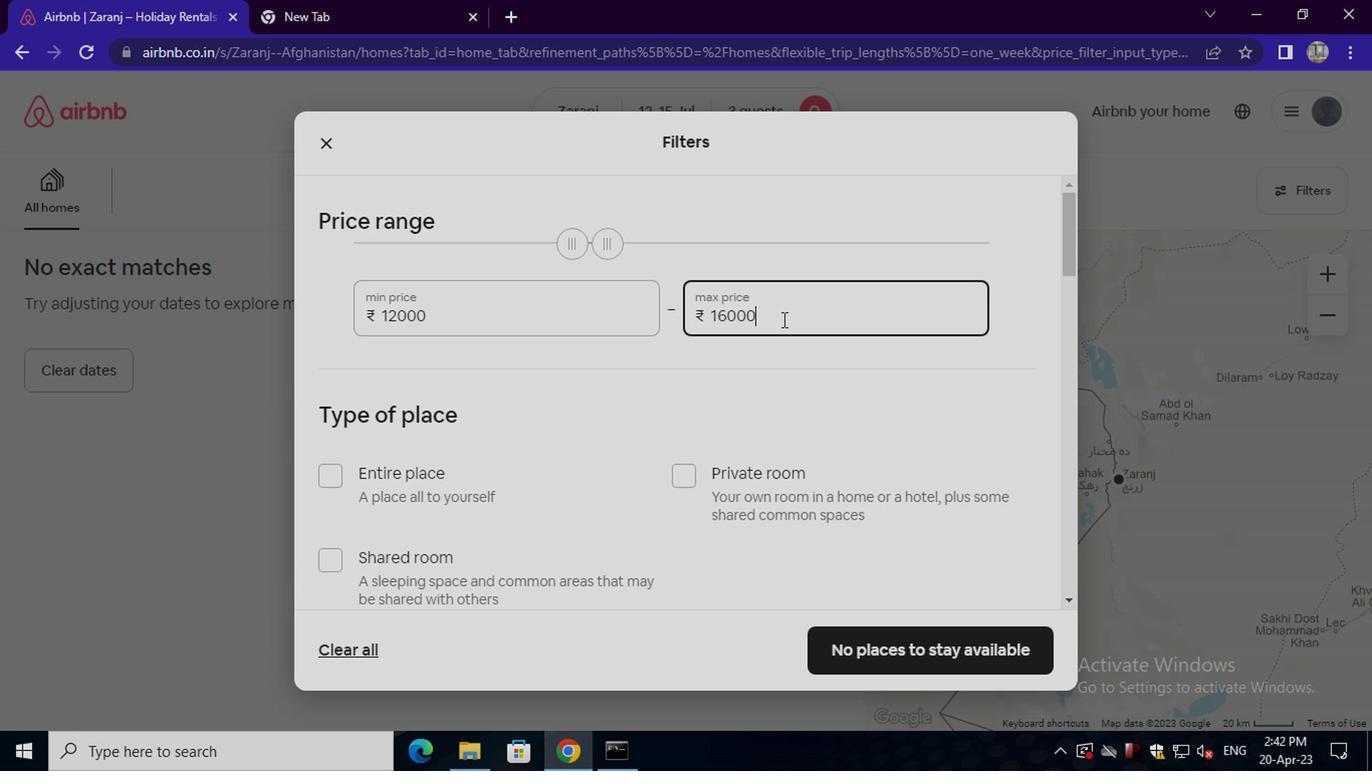 
Action: Mouse scrolled (776, 326) with delta (0, 0)
Screenshot: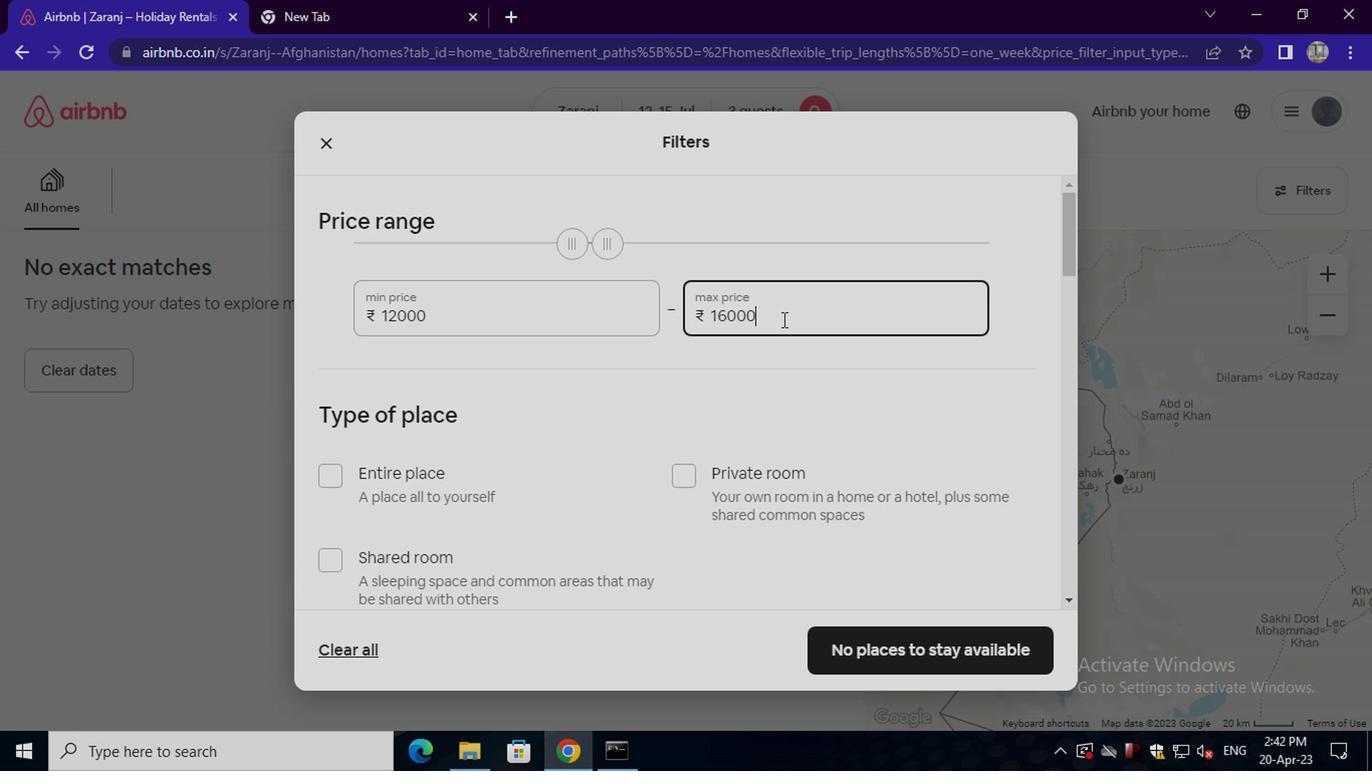 
Action: Mouse moved to (775, 328)
Screenshot: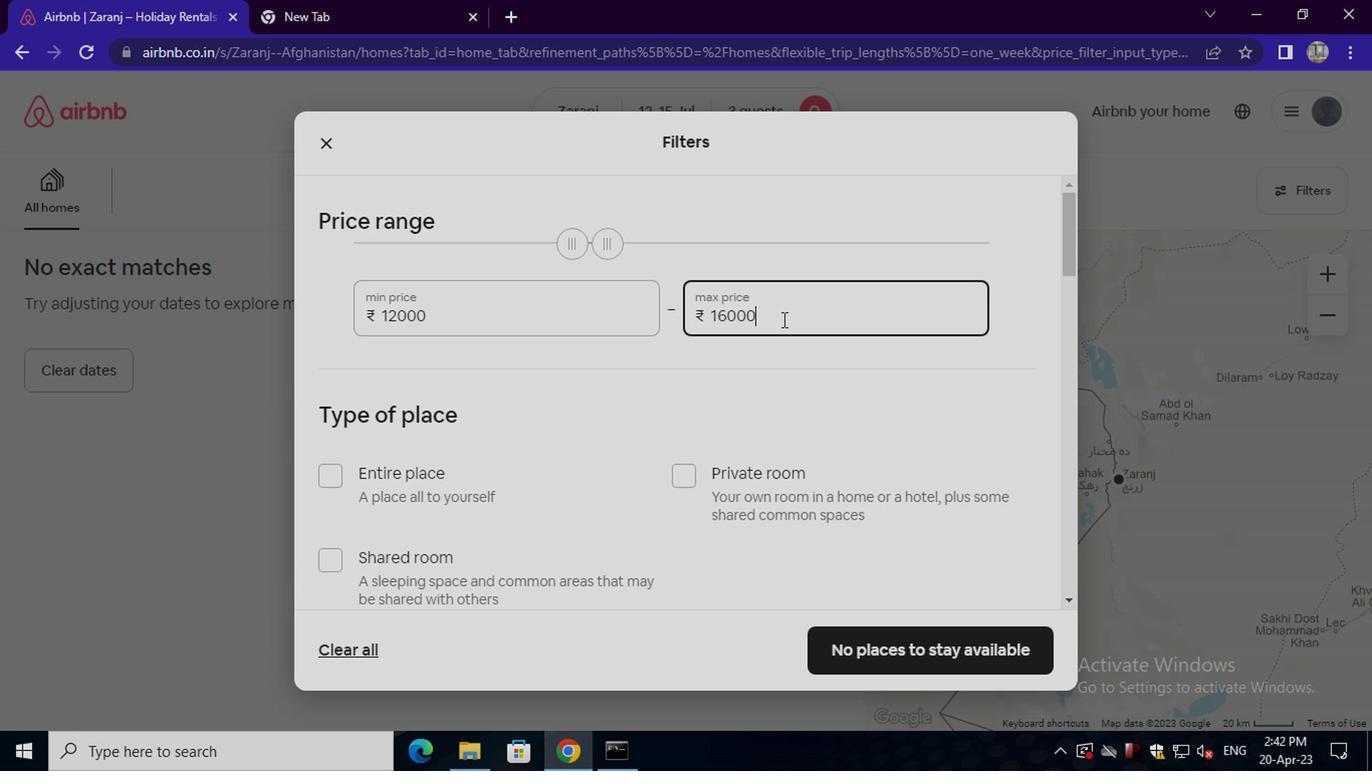 
Action: Mouse scrolled (775, 327) with delta (0, -1)
Screenshot: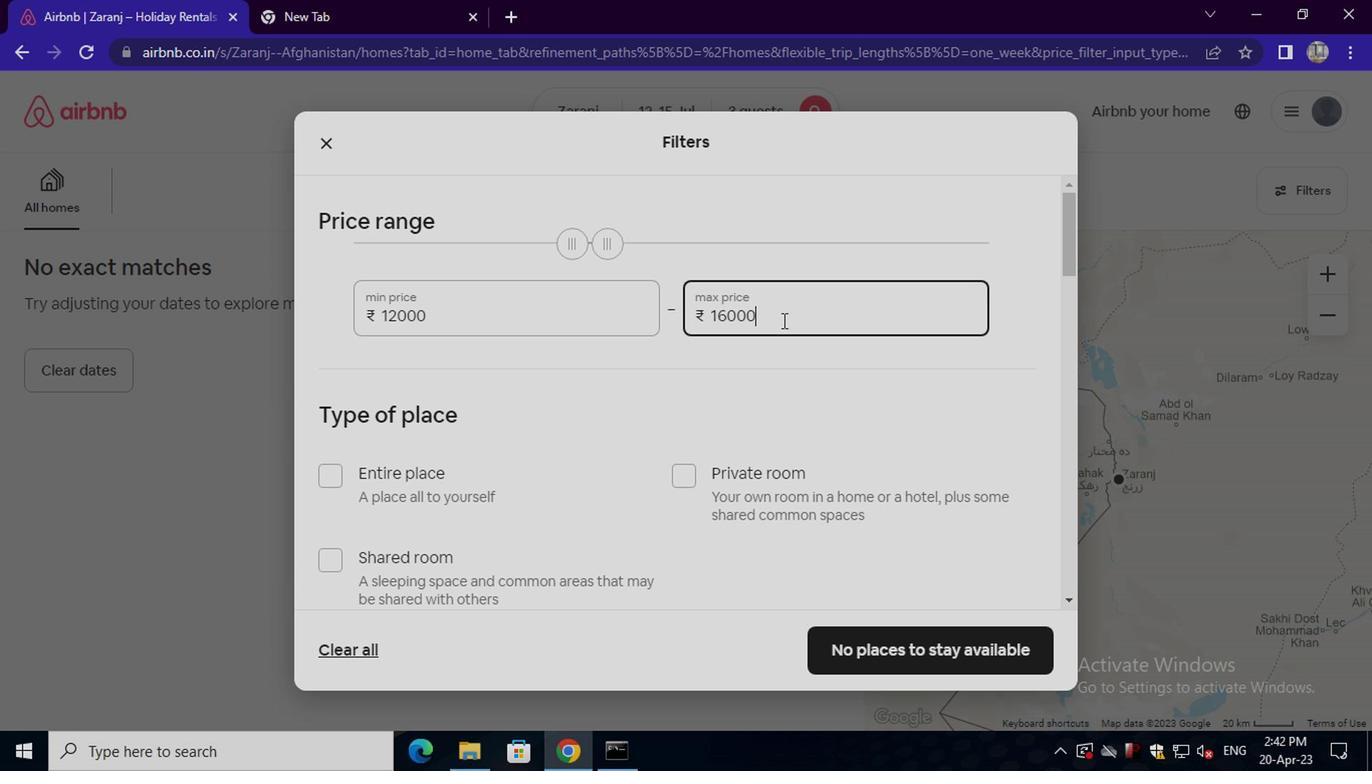 
Action: Mouse moved to (335, 271)
Screenshot: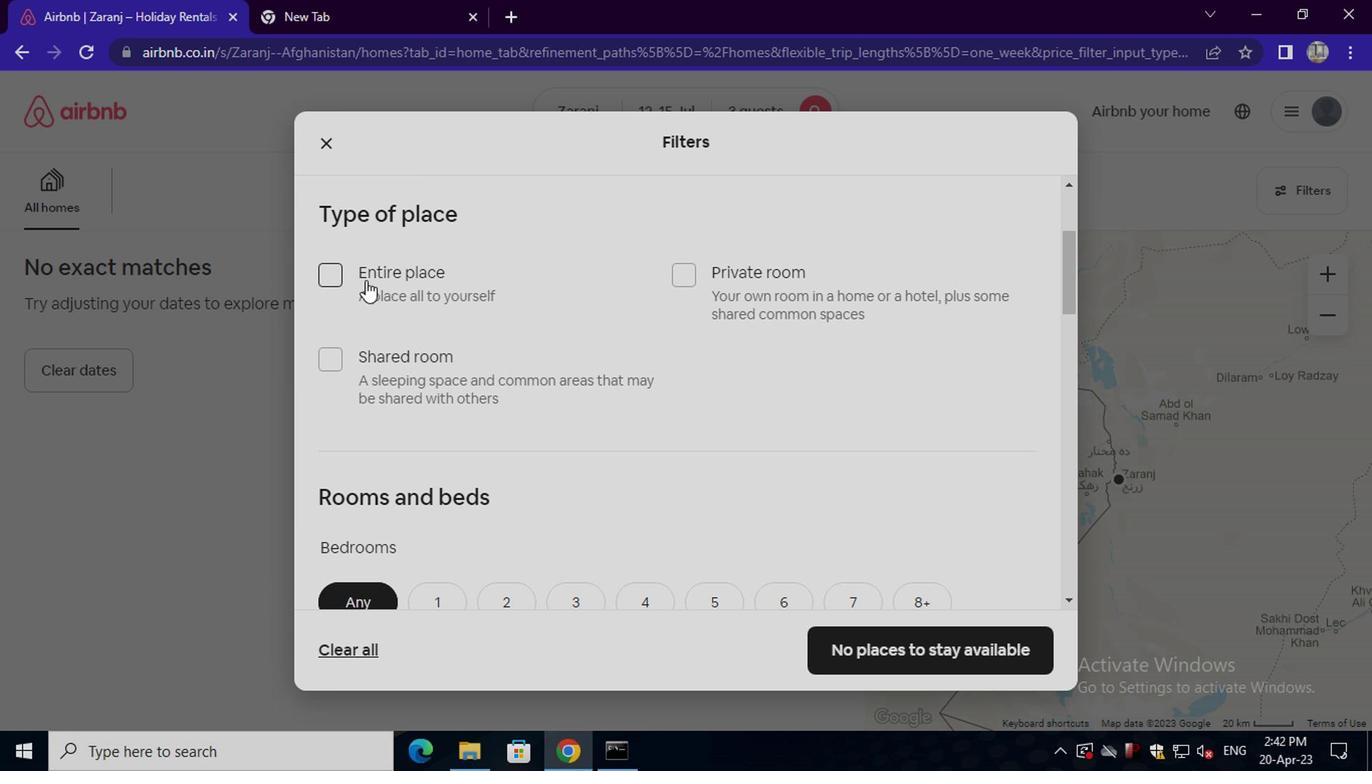 
Action: Mouse pressed left at (335, 271)
Screenshot: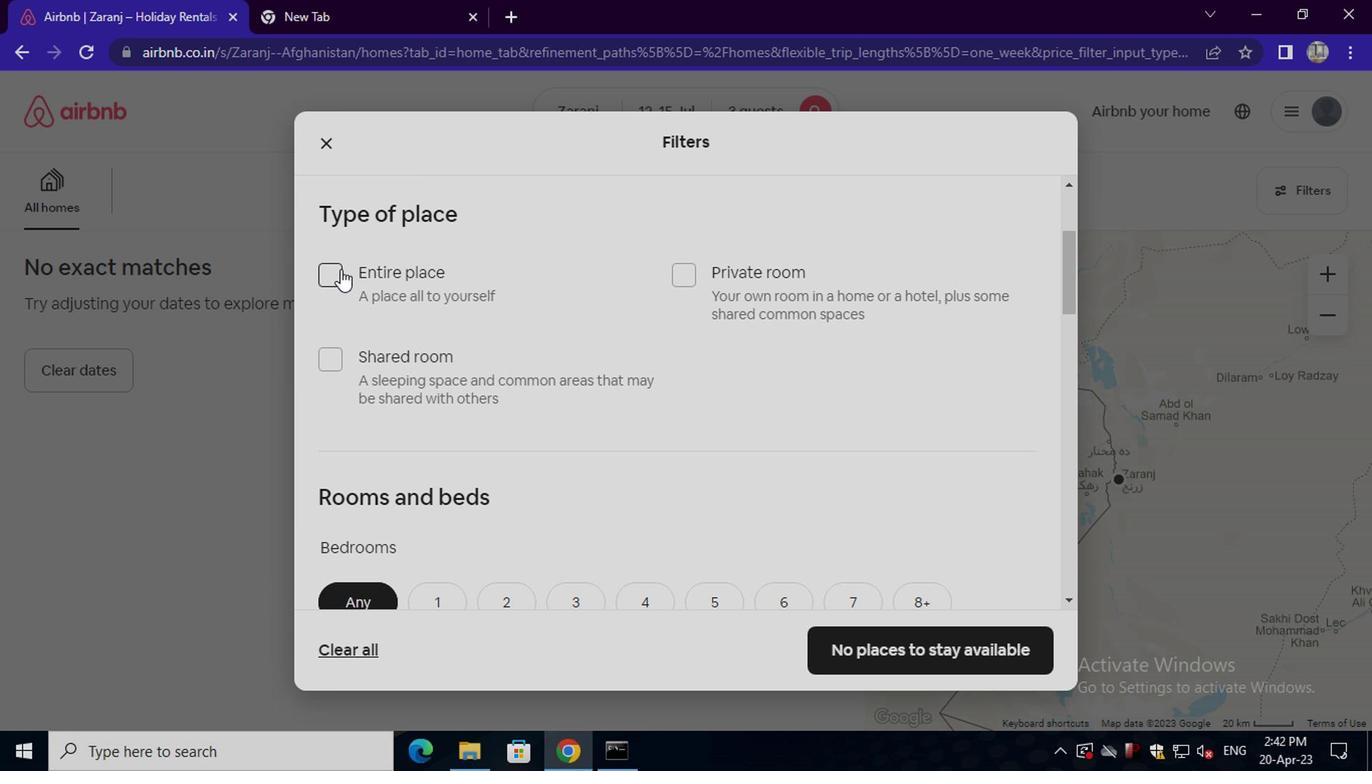 
Action: Mouse scrolled (335, 270) with delta (0, 0)
Screenshot: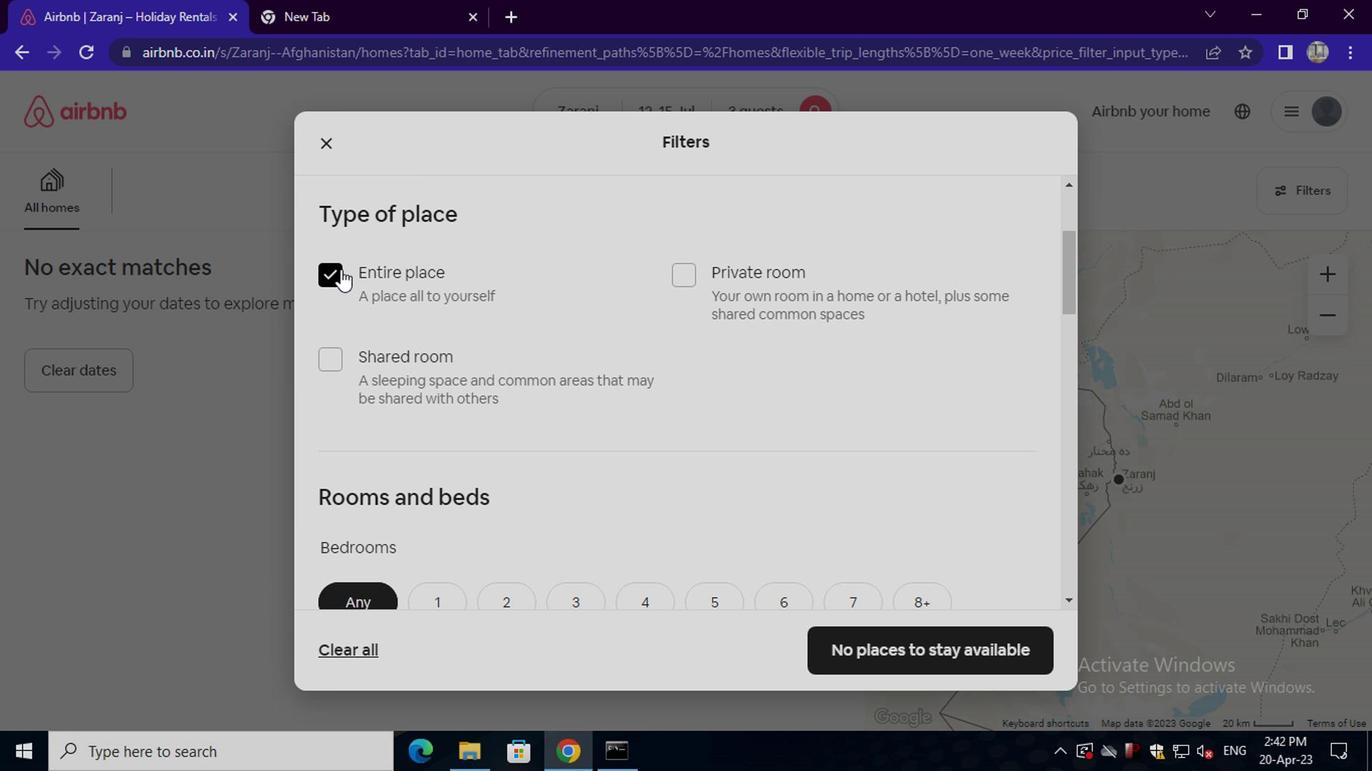 
Action: Mouse scrolled (335, 270) with delta (0, 0)
Screenshot: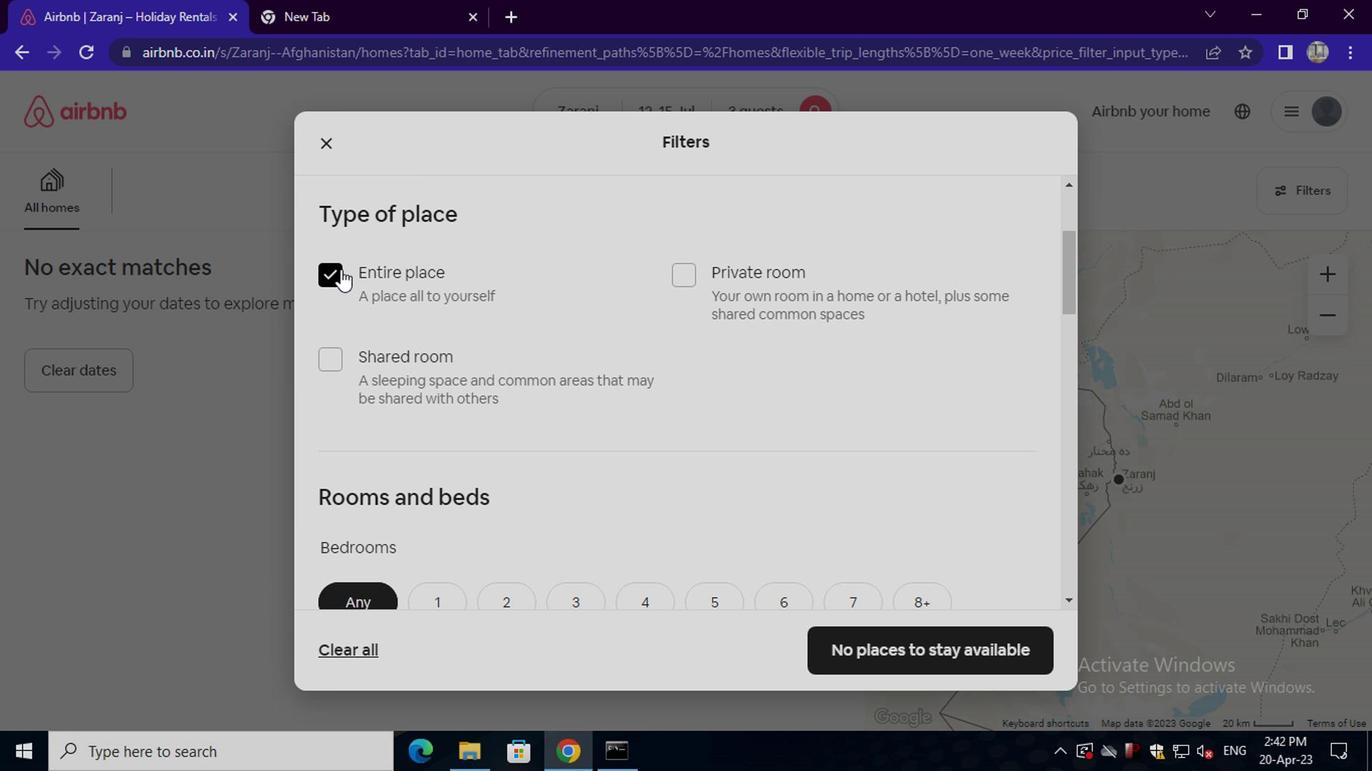 
Action: Mouse moved to (509, 399)
Screenshot: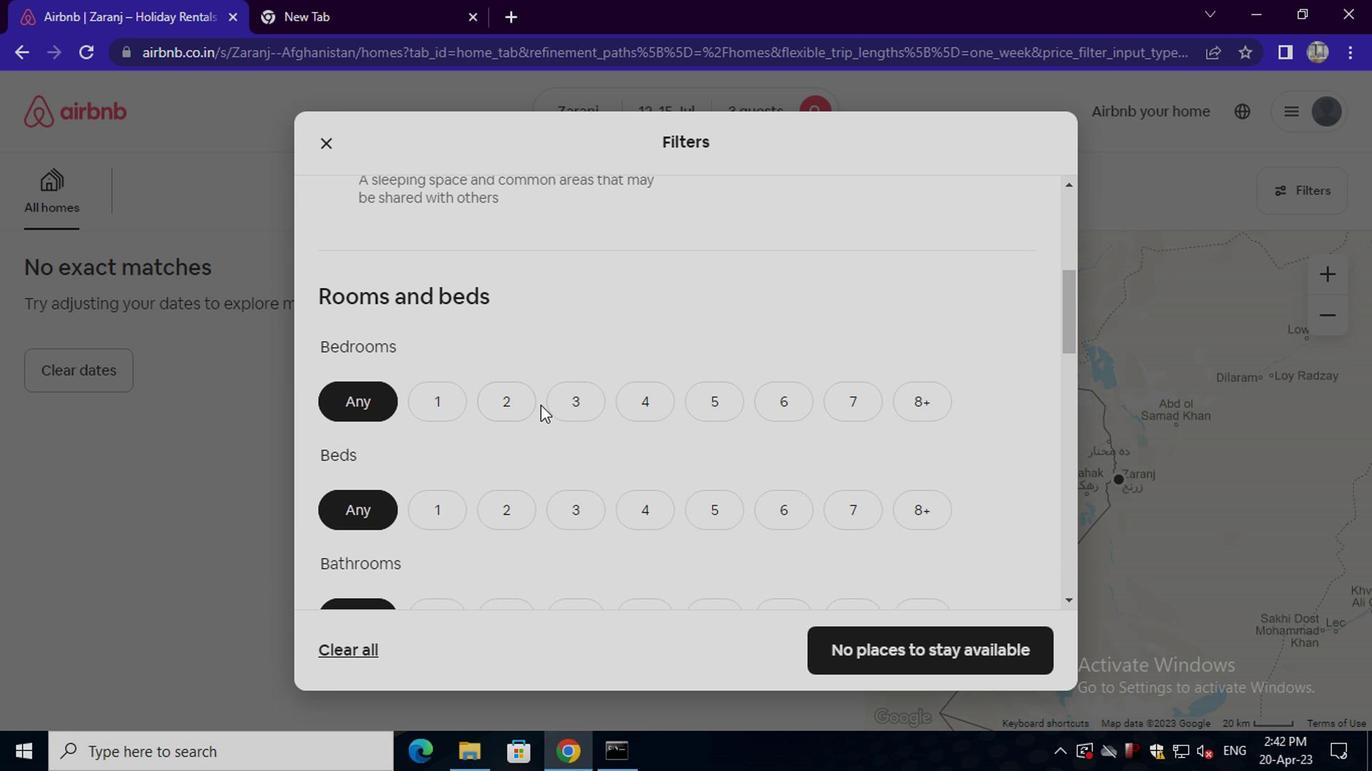 
Action: Mouse pressed left at (509, 399)
Screenshot: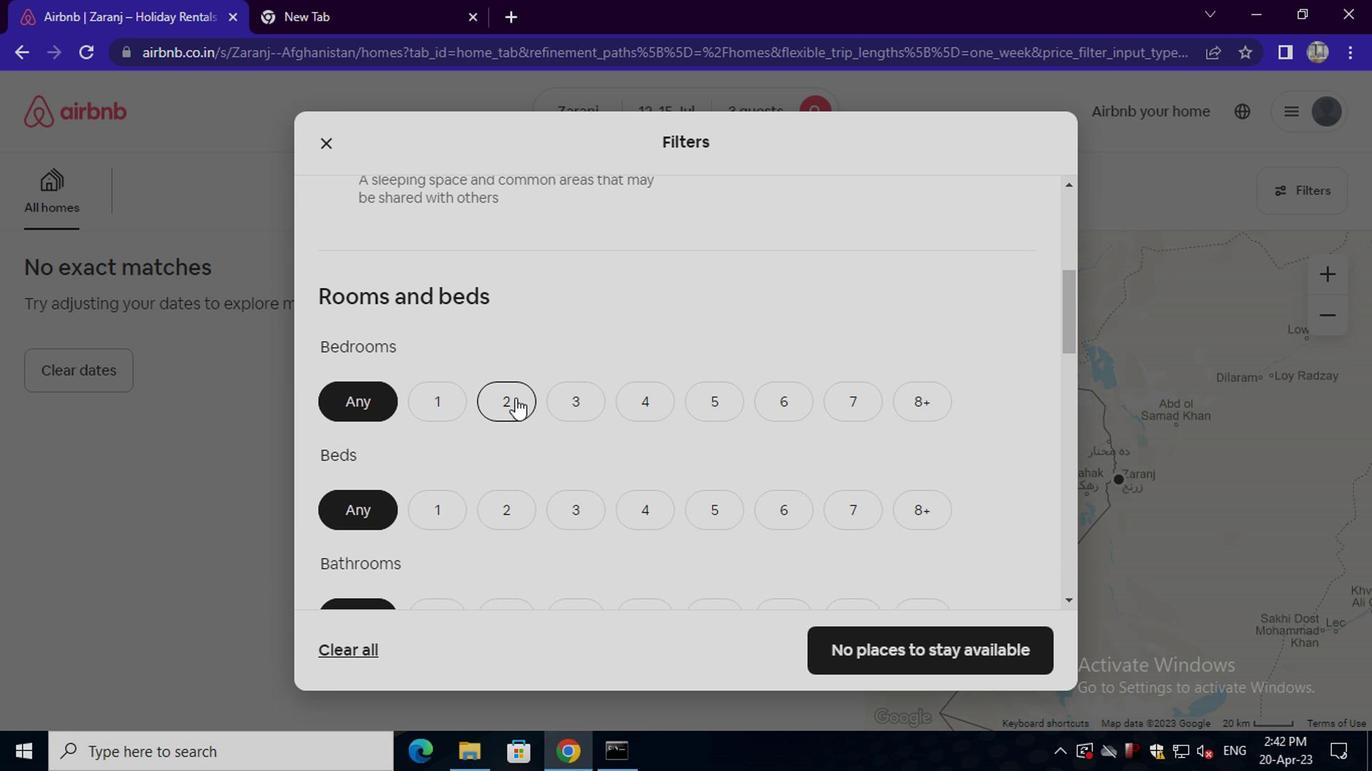 
Action: Mouse scrolled (509, 398) with delta (0, 0)
Screenshot: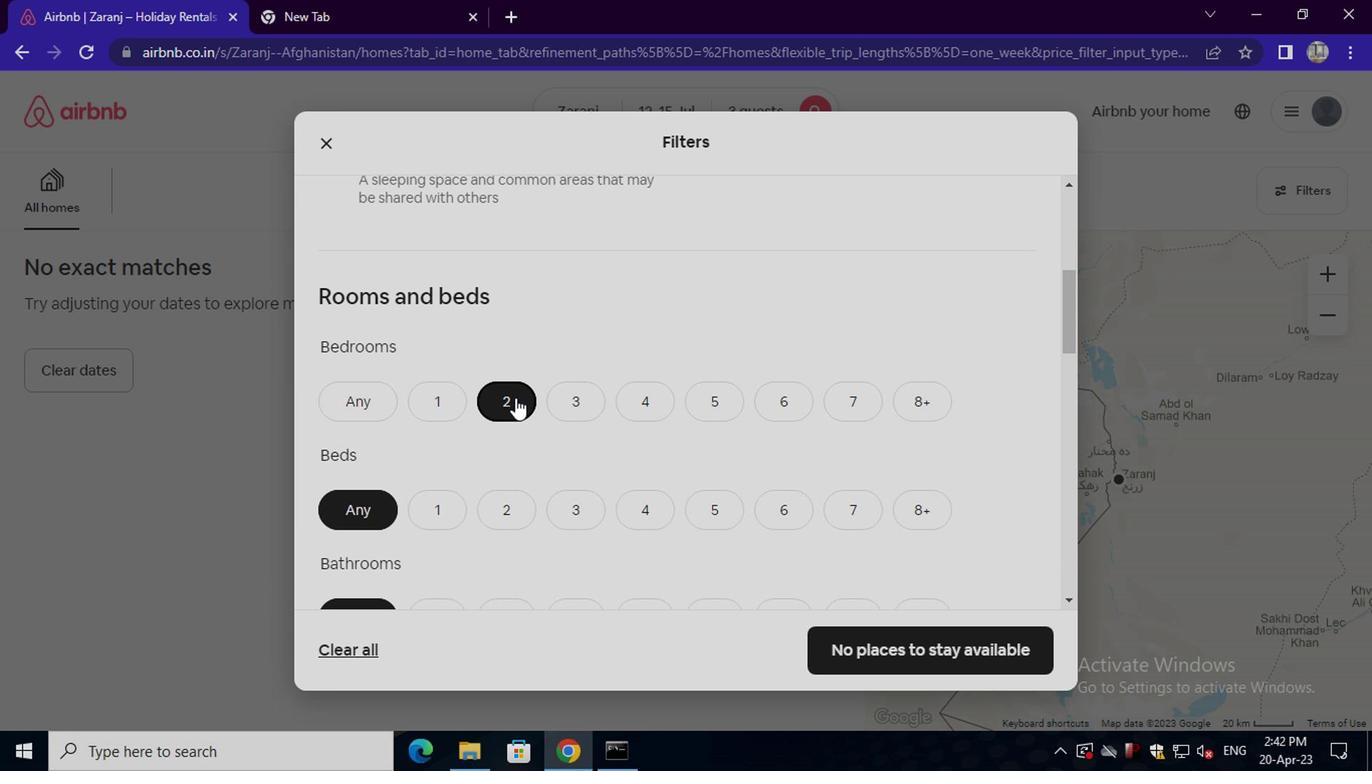 
Action: Mouse scrolled (509, 398) with delta (0, 0)
Screenshot: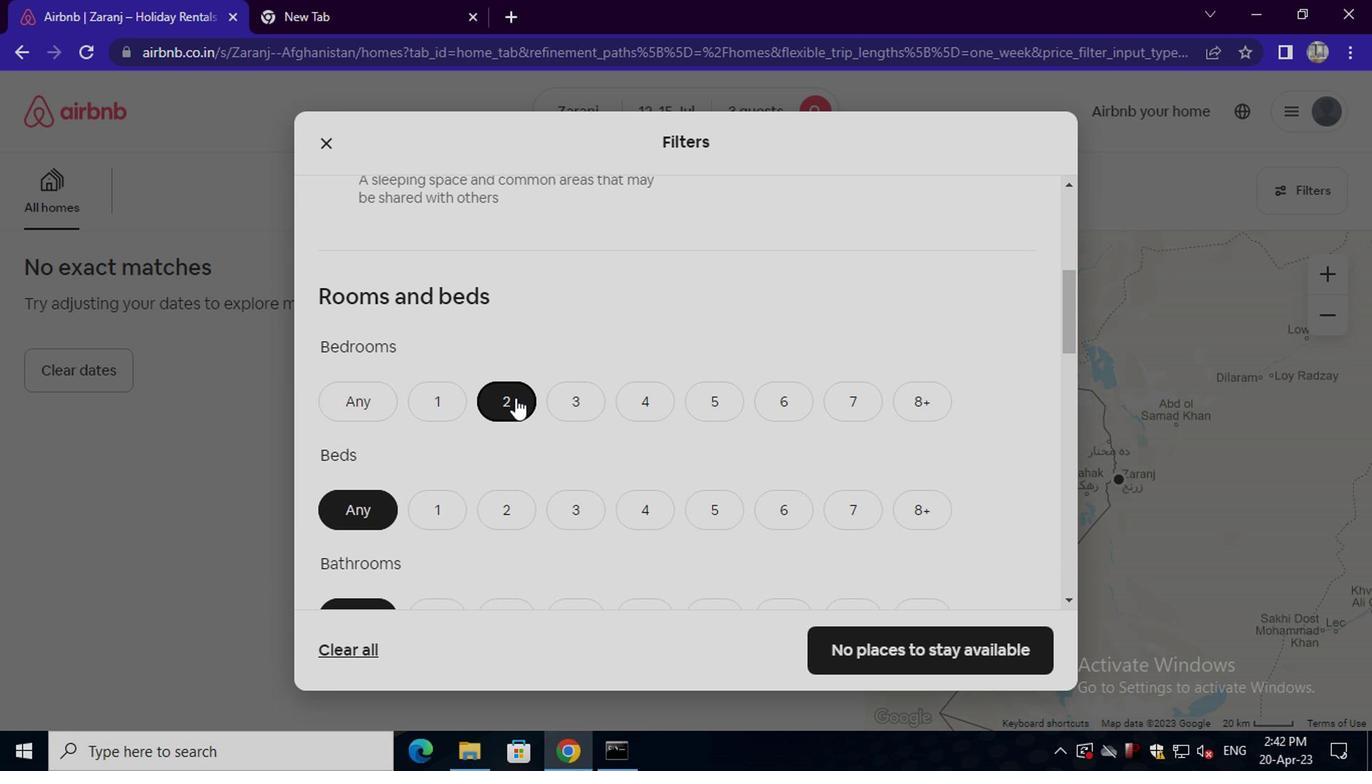 
Action: Mouse moved to (573, 320)
Screenshot: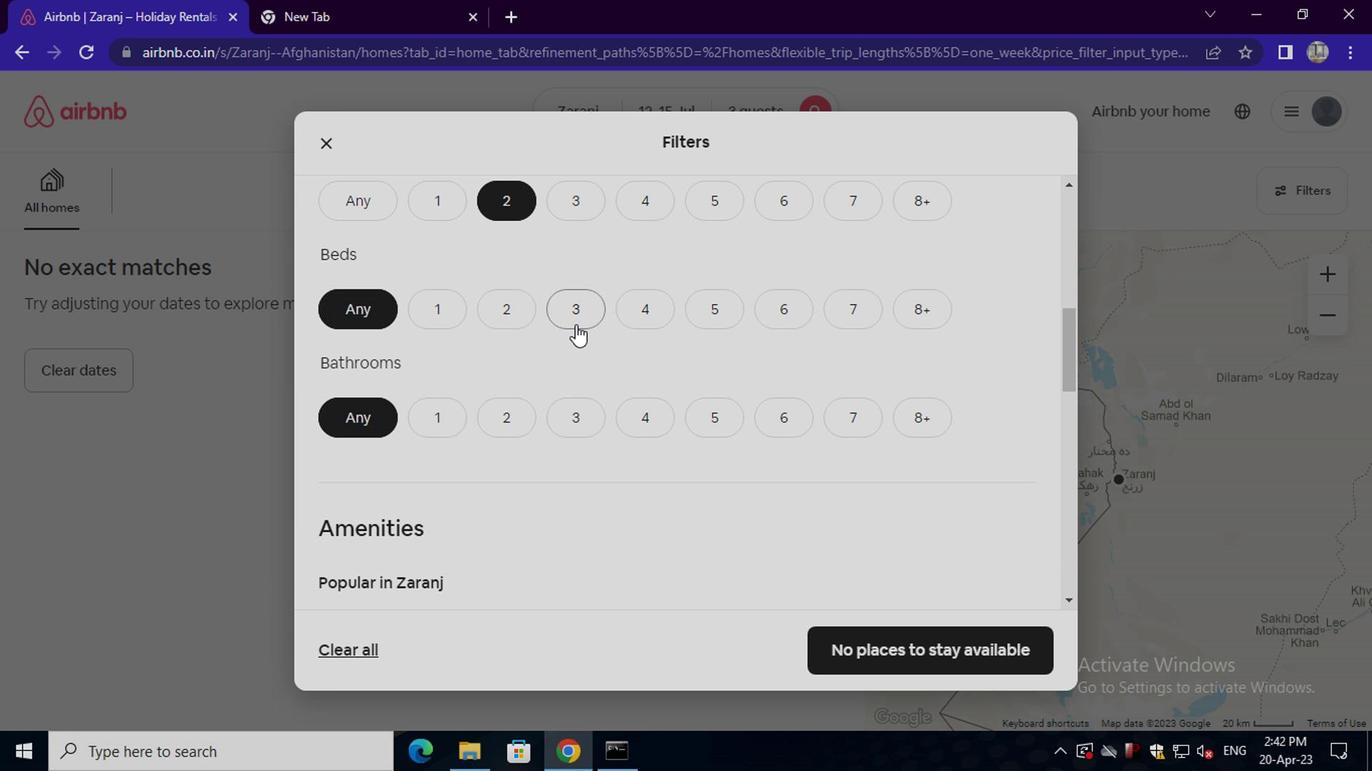 
Action: Mouse pressed left at (573, 320)
Screenshot: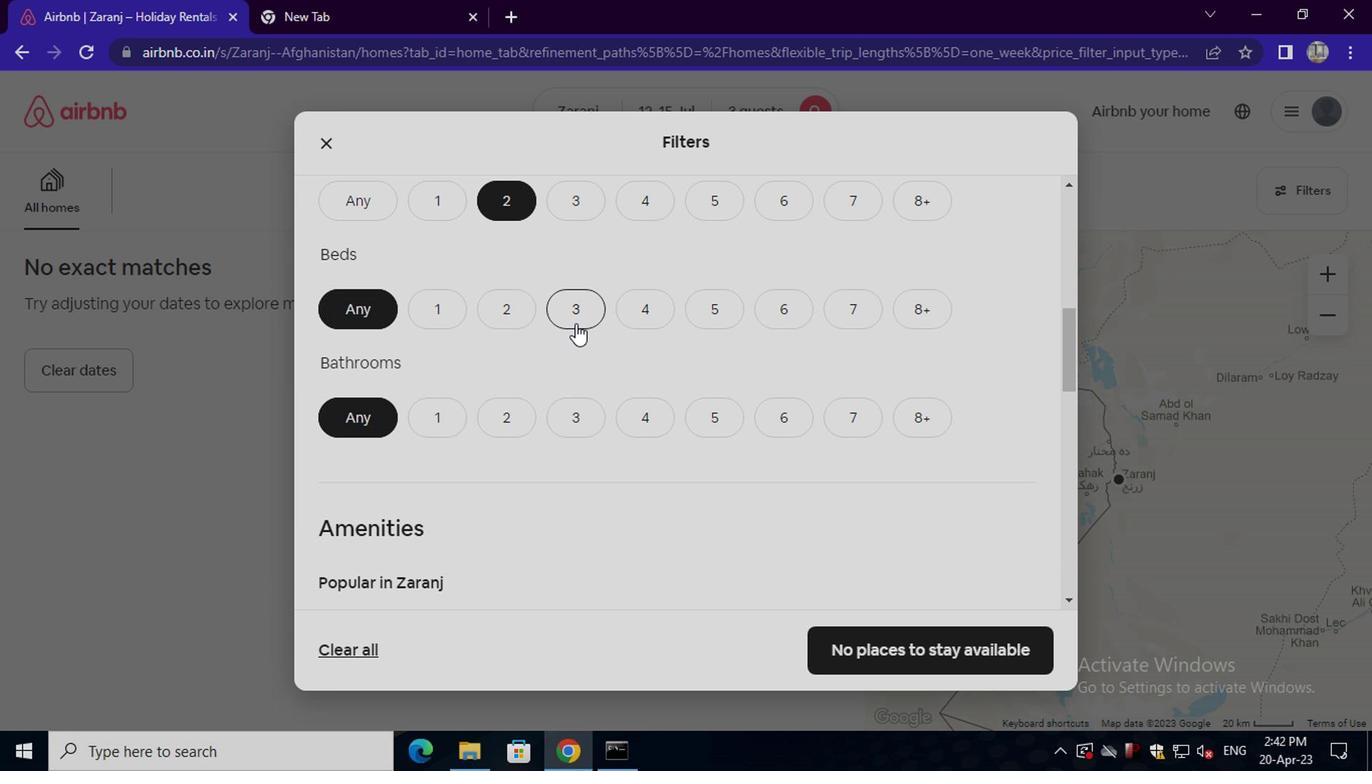 
Action: Mouse moved to (424, 411)
Screenshot: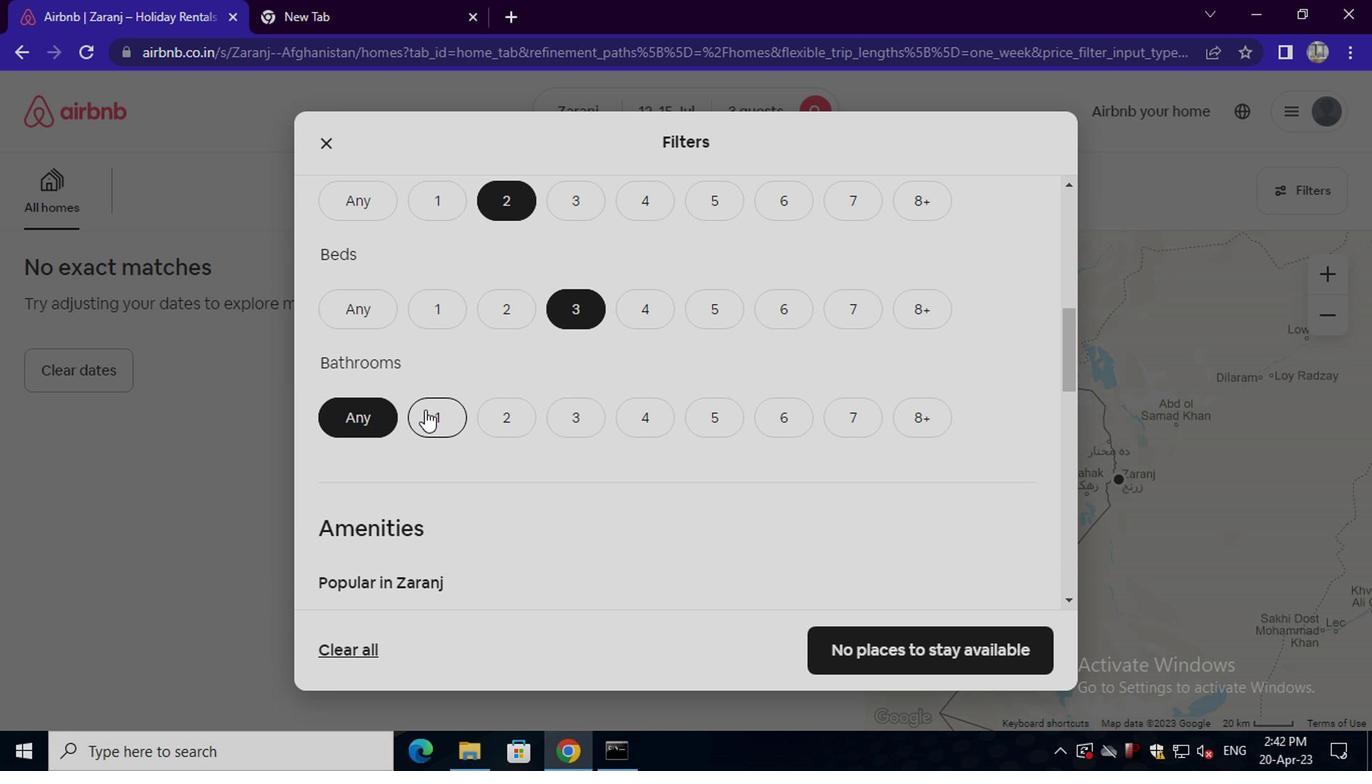 
Action: Mouse pressed left at (424, 411)
Screenshot: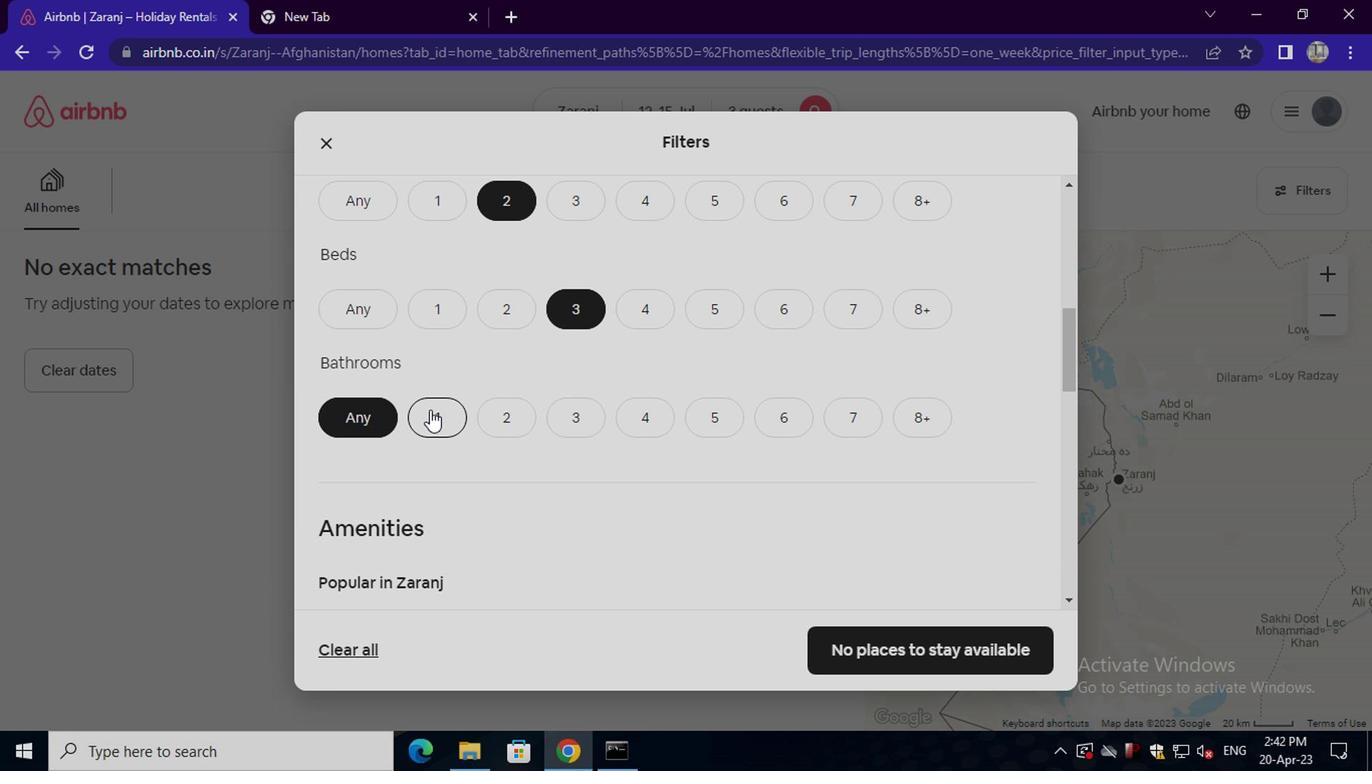 
Action: Mouse moved to (426, 411)
Screenshot: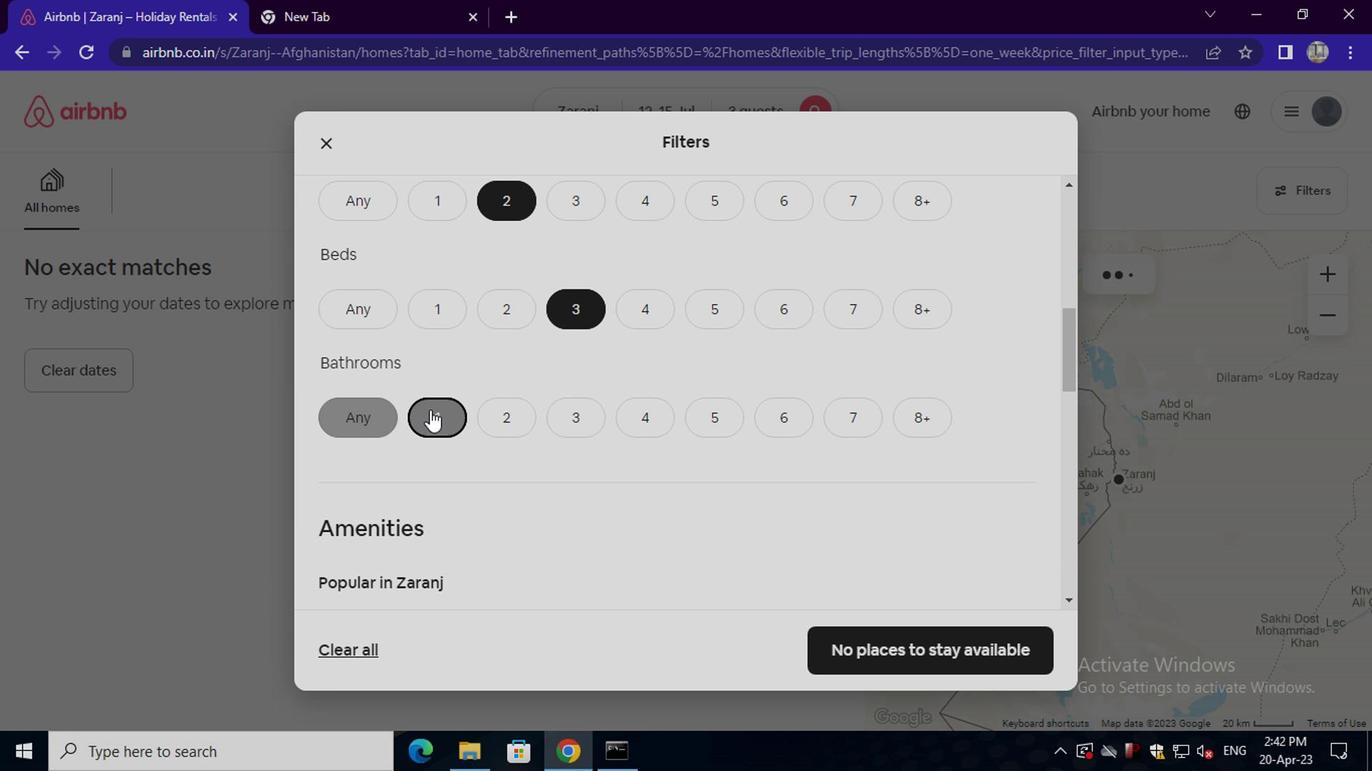 
Action: Mouse scrolled (426, 410) with delta (0, -1)
Screenshot: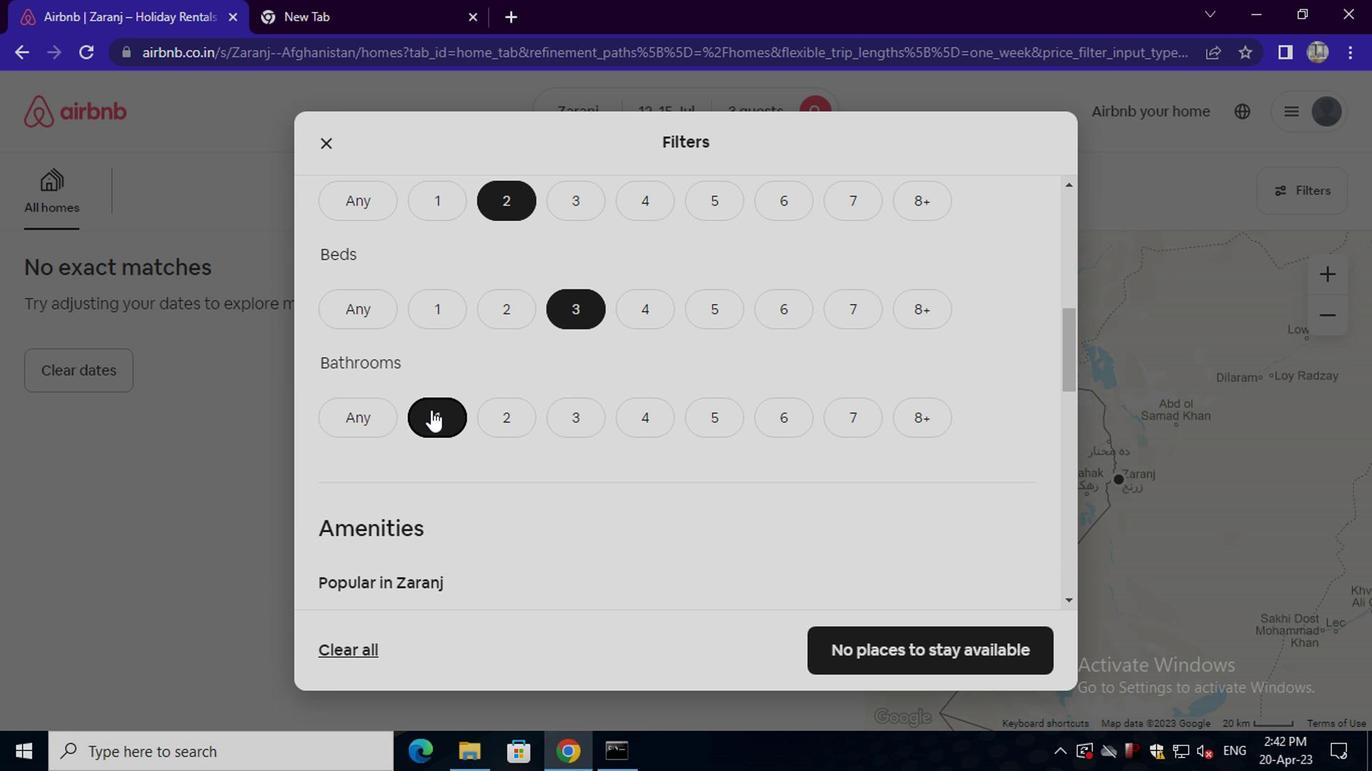 
Action: Mouse scrolled (426, 410) with delta (0, -1)
Screenshot: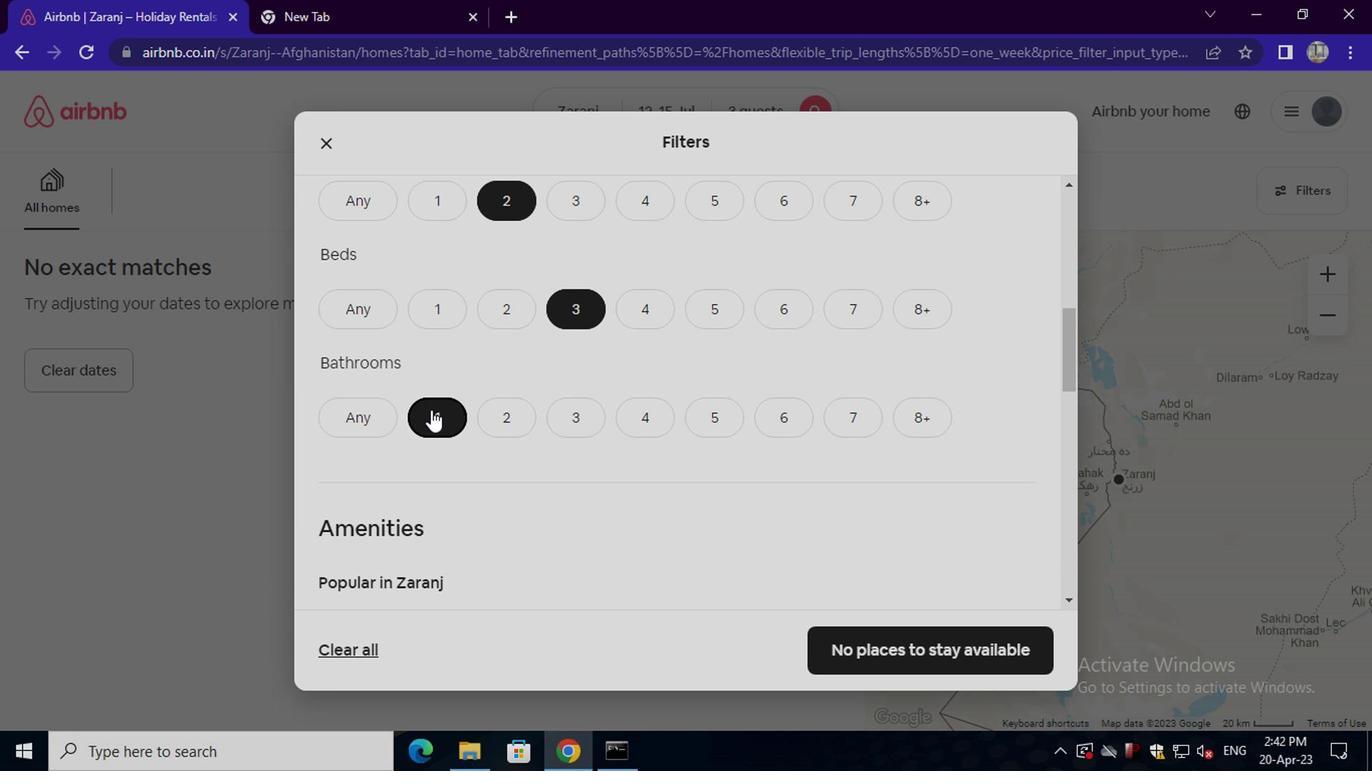 
Action: Mouse moved to (426, 412)
Screenshot: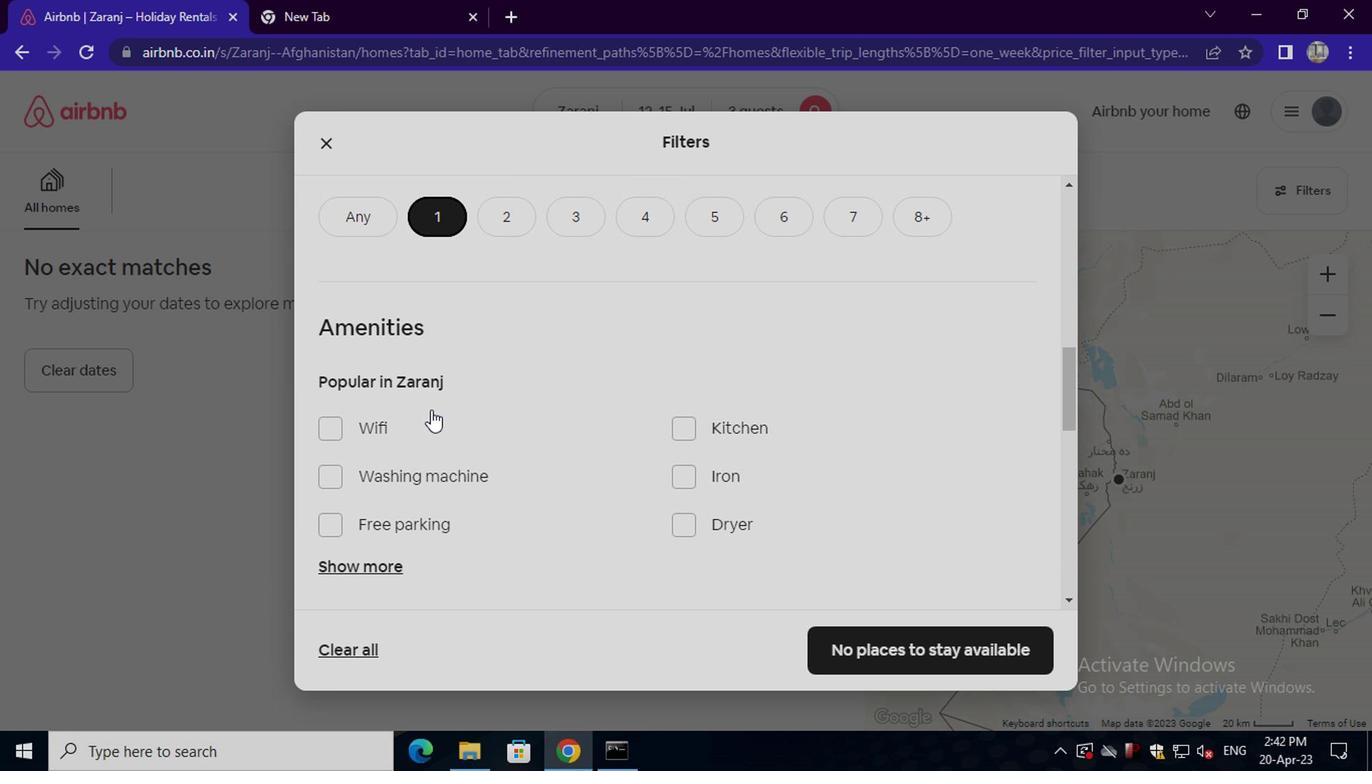 
Action: Mouse scrolled (426, 411) with delta (0, 0)
Screenshot: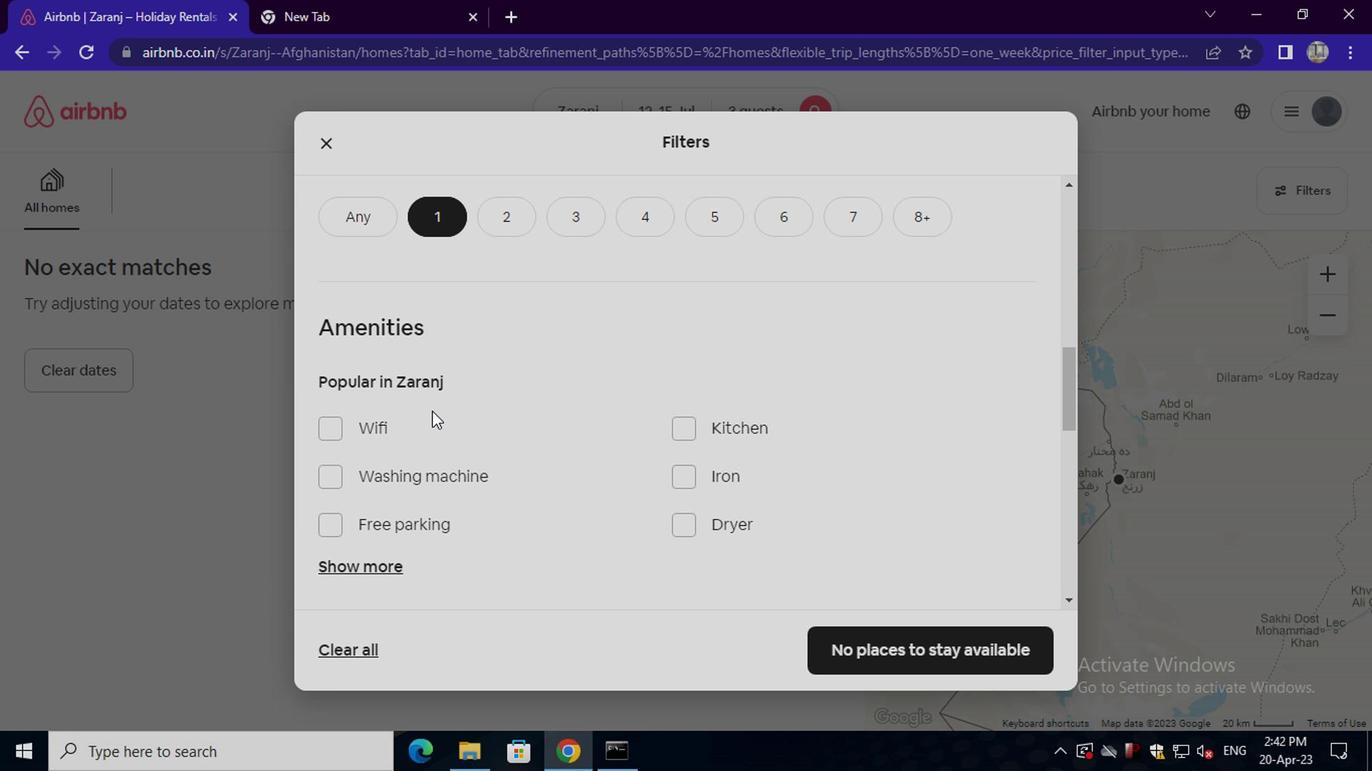 
Action: Mouse moved to (369, 460)
Screenshot: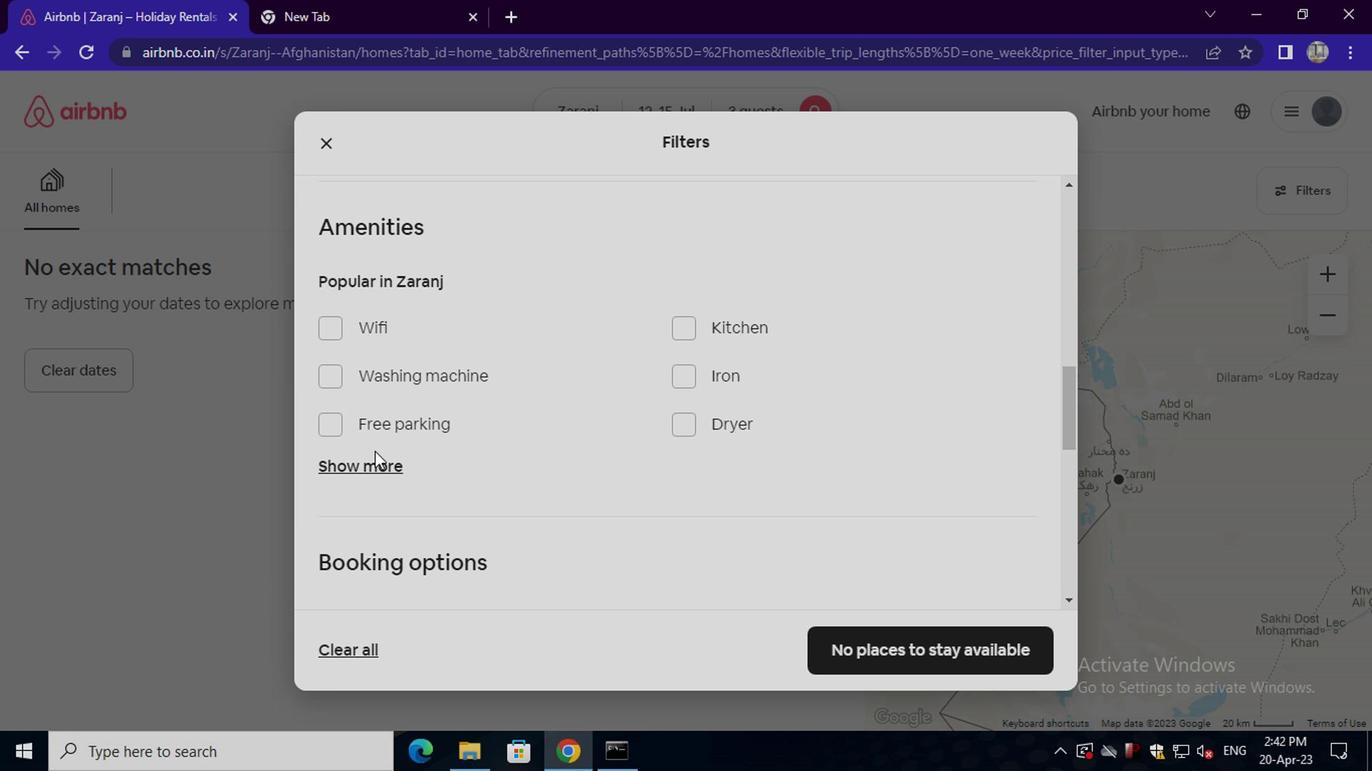 
Action: Mouse pressed left at (369, 460)
Screenshot: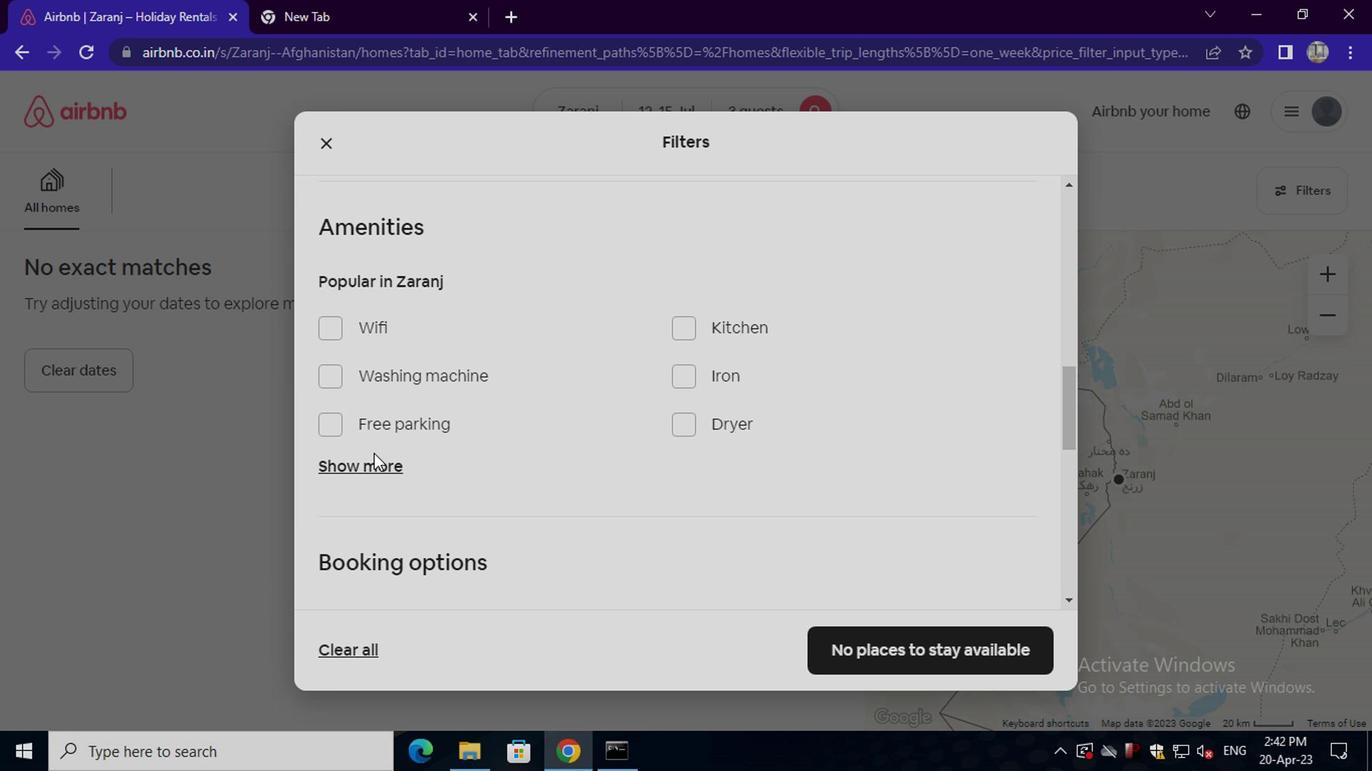 
Action: Mouse moved to (426, 458)
Screenshot: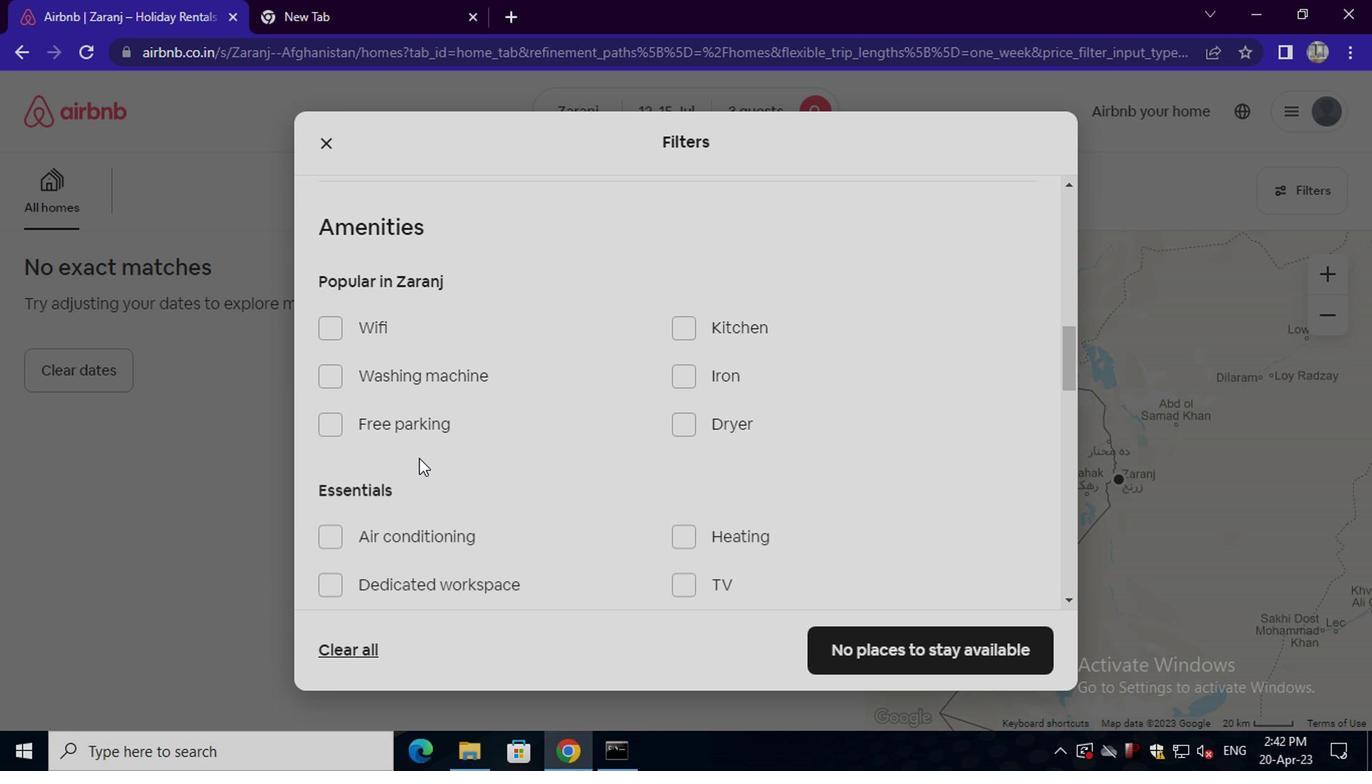 
Action: Mouse scrolled (426, 457) with delta (0, 0)
Screenshot: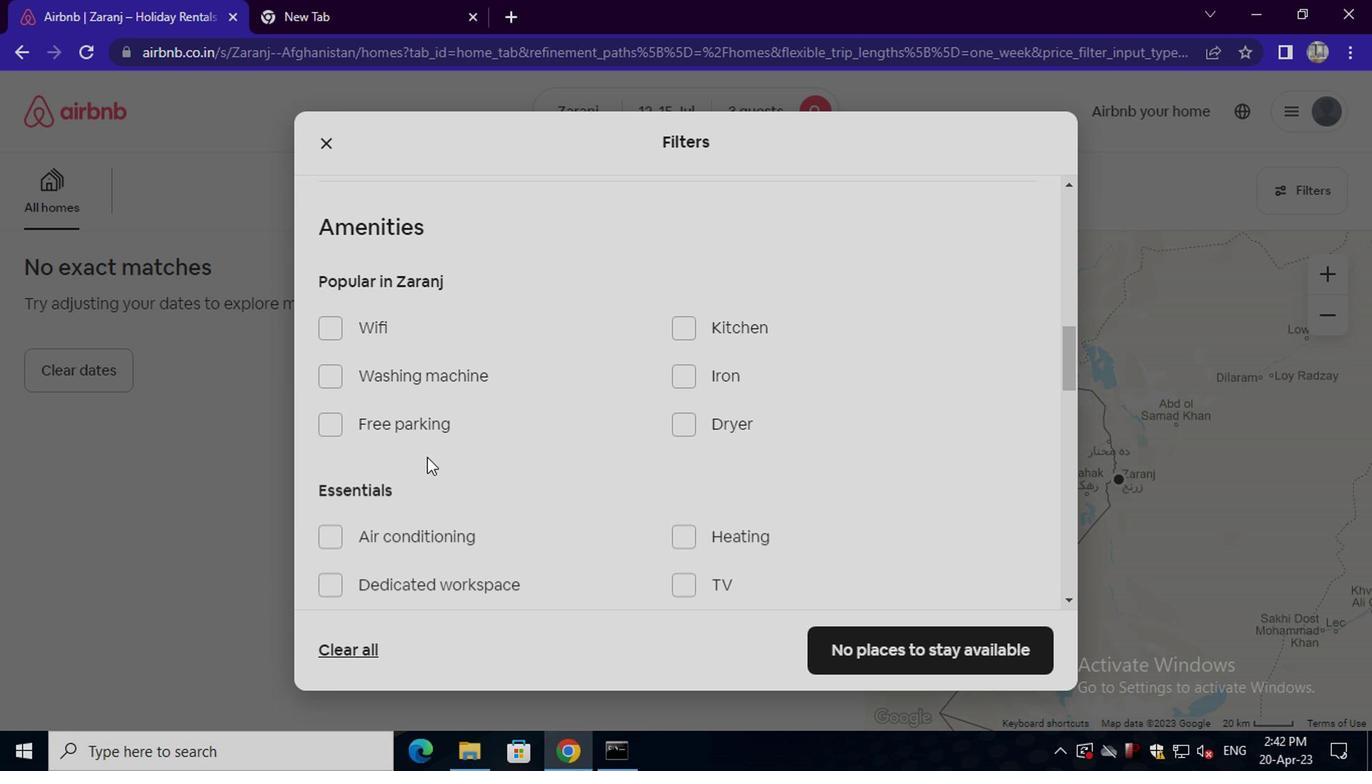 
Action: Mouse moved to (393, 442)
Screenshot: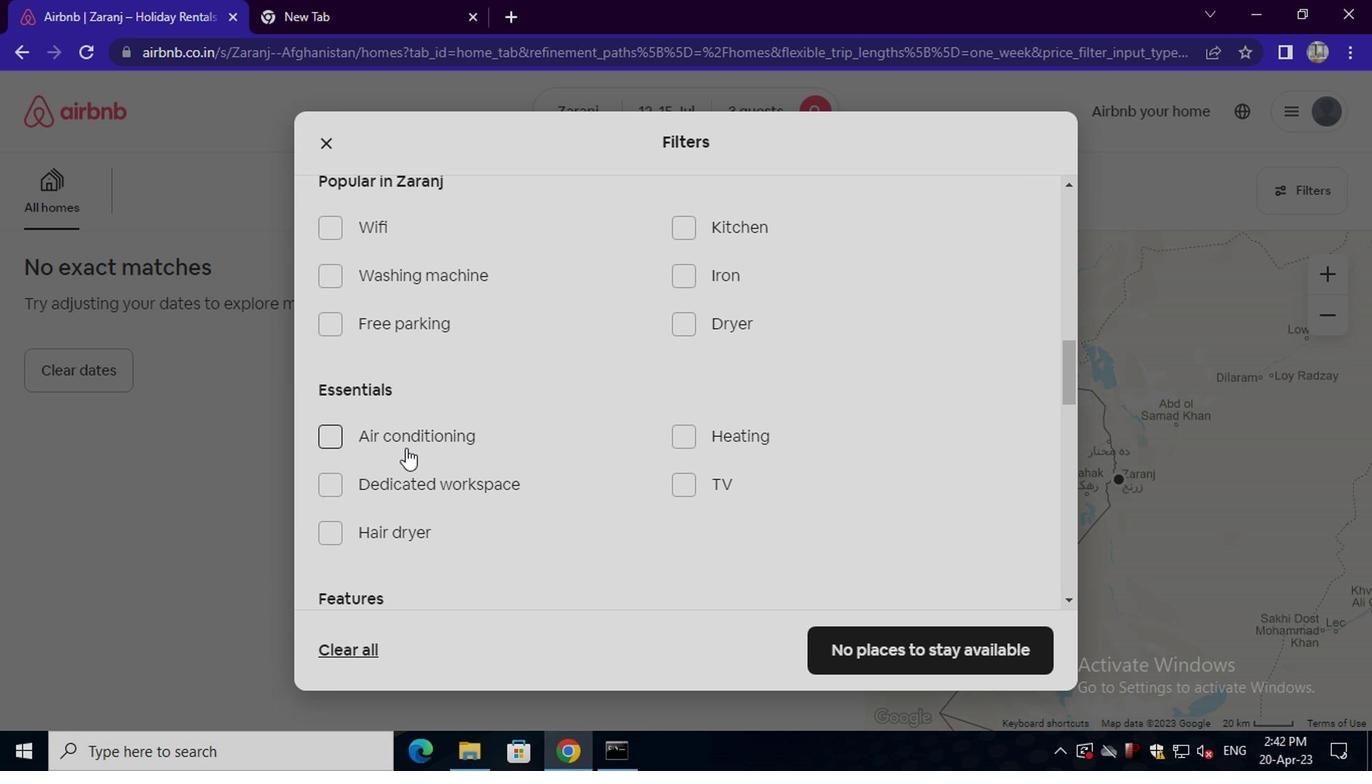 
Action: Mouse pressed left at (393, 442)
Screenshot: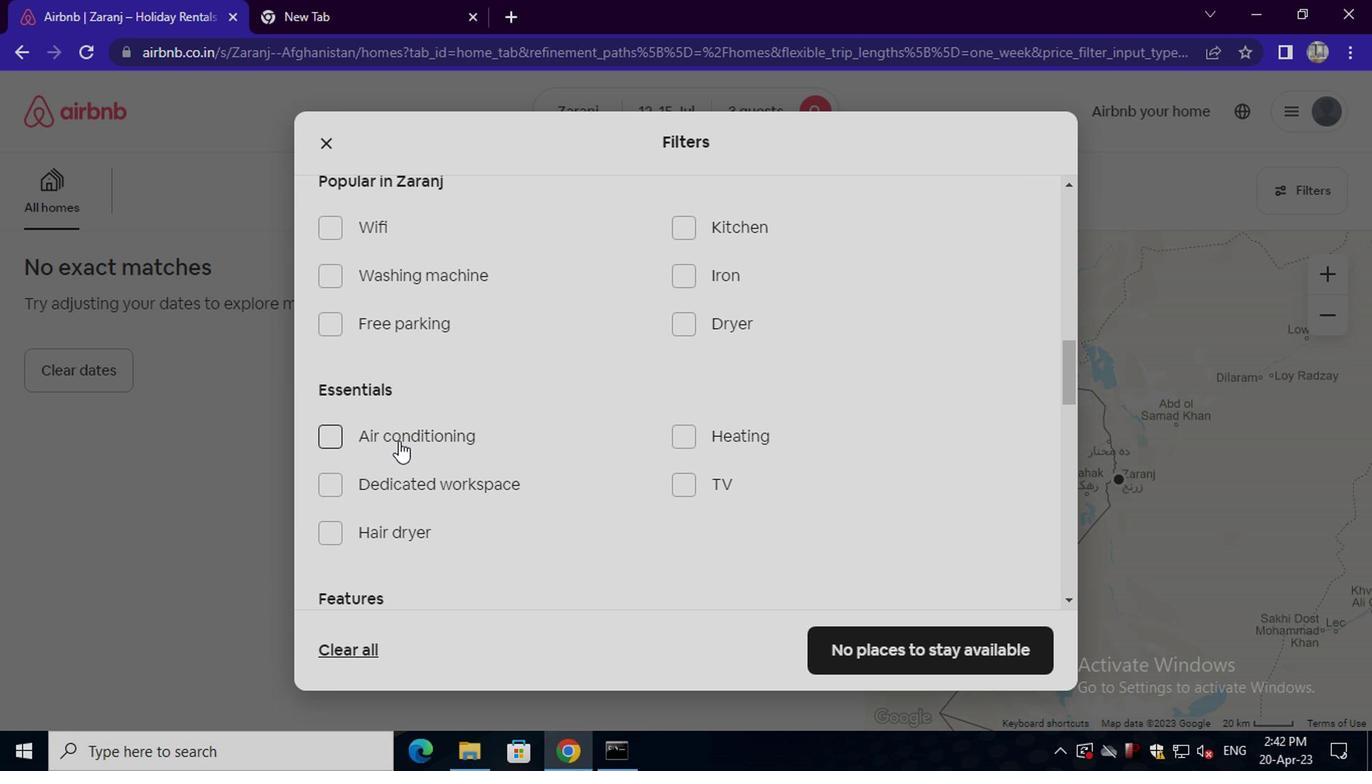 
Action: Mouse moved to (451, 452)
Screenshot: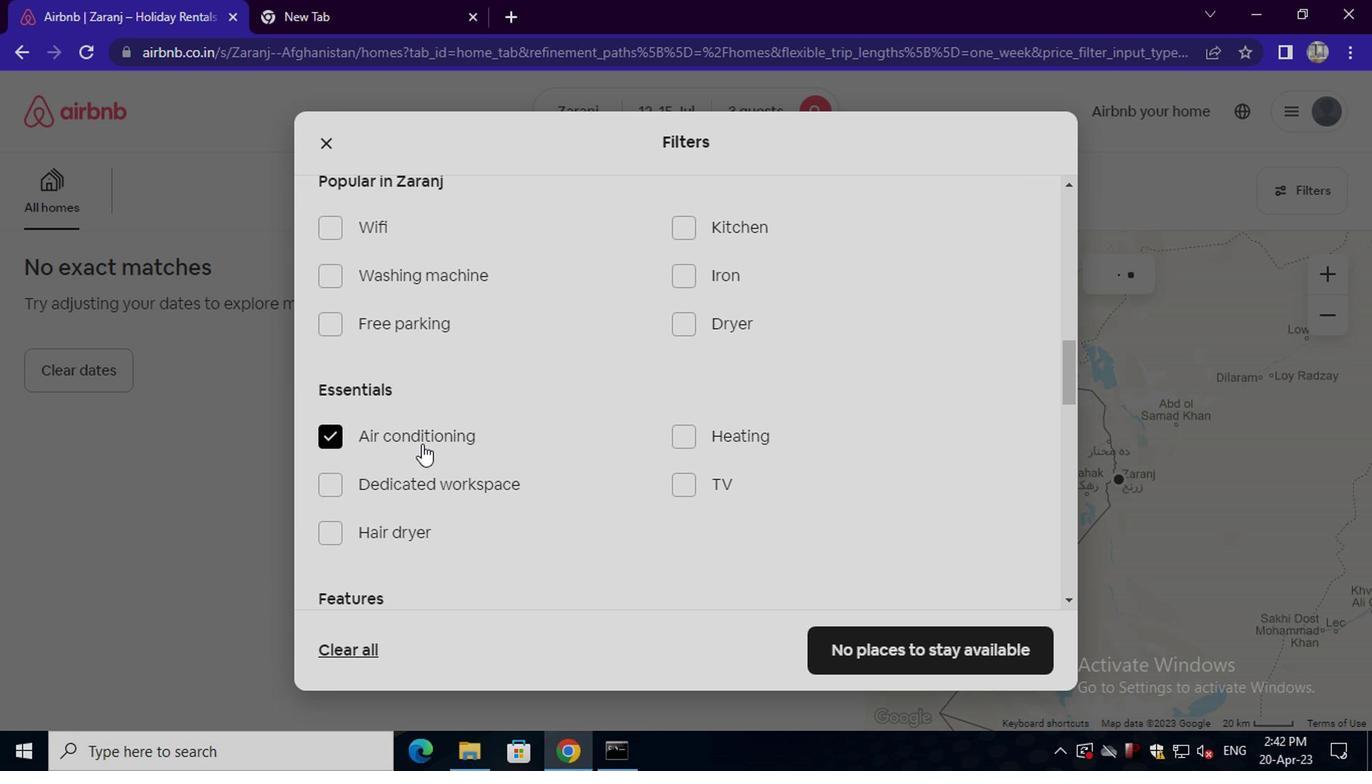 
Action: Mouse scrolled (451, 451) with delta (0, 0)
Screenshot: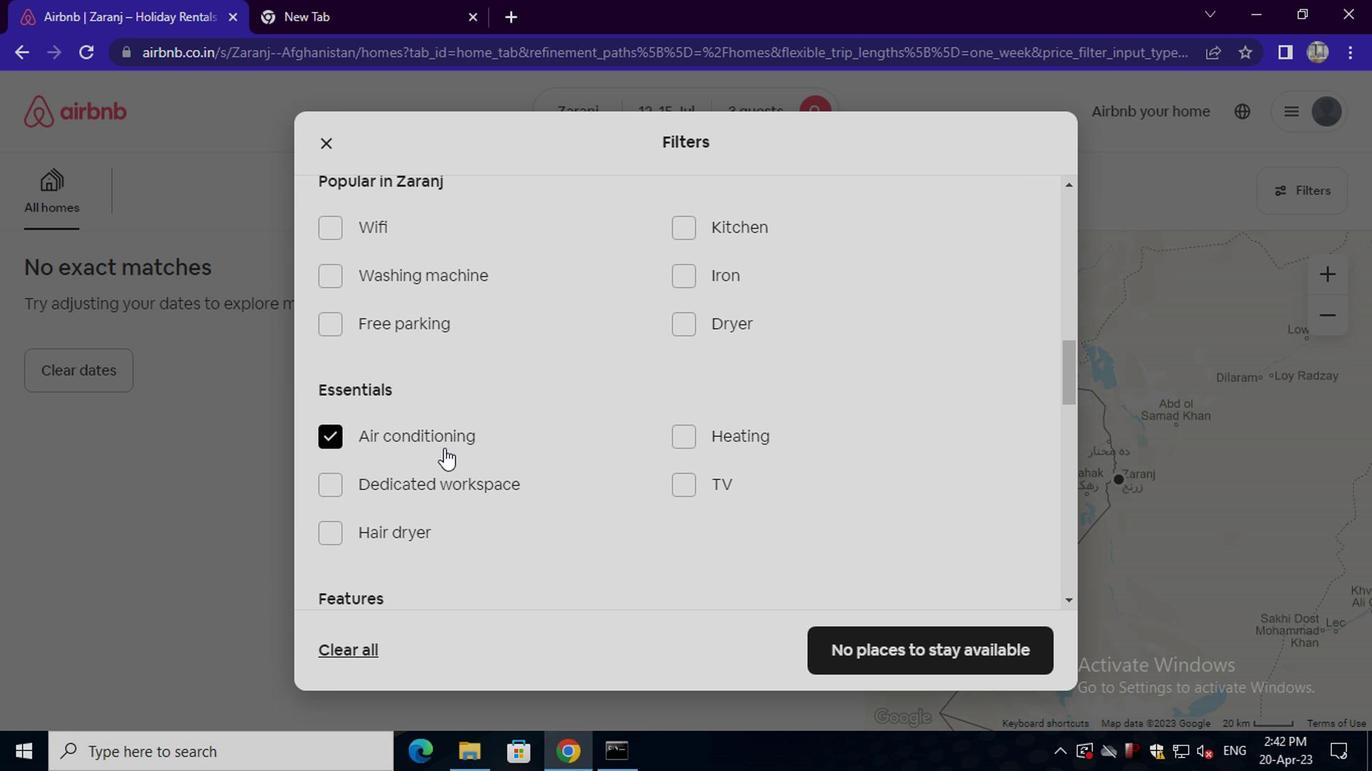 
Action: Mouse moved to (451, 452)
Screenshot: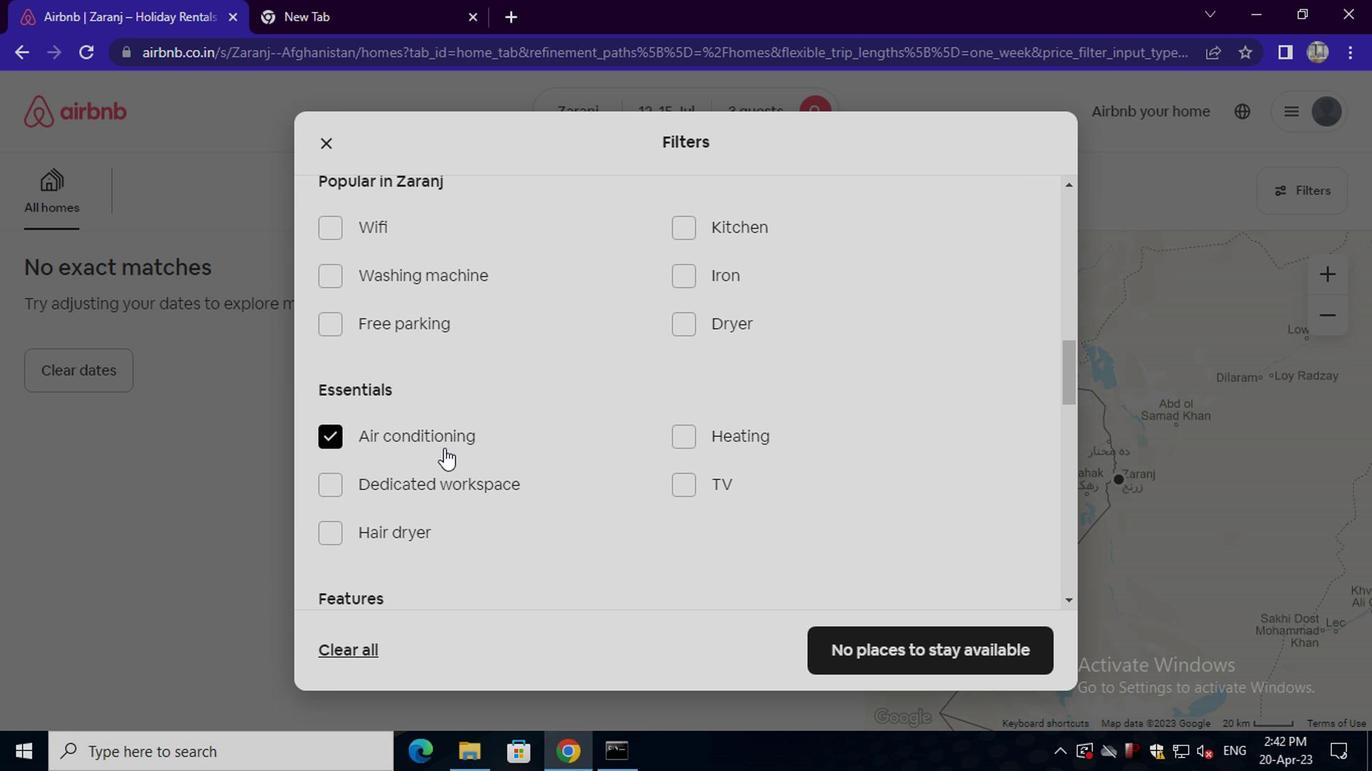
Action: Mouse scrolled (451, 451) with delta (0, 0)
Screenshot: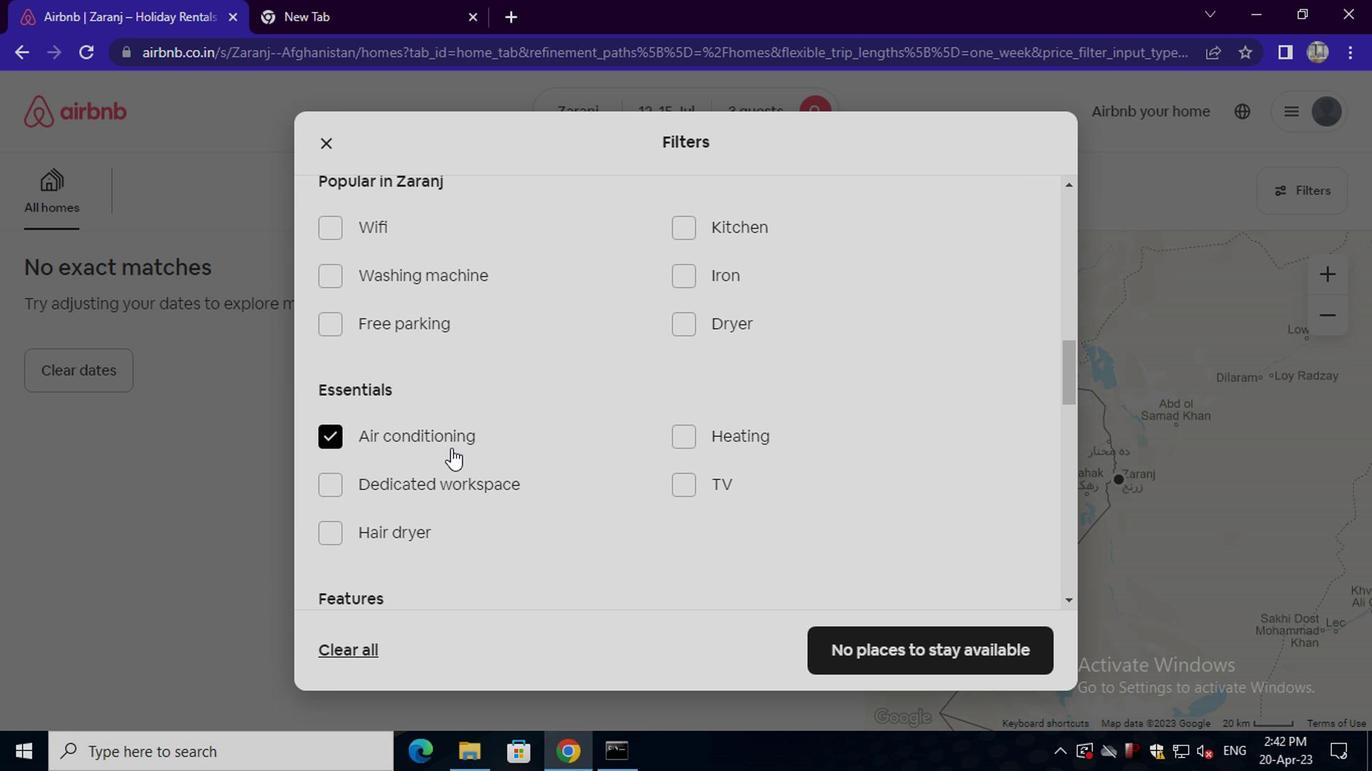 
Action: Mouse scrolled (451, 451) with delta (0, 0)
Screenshot: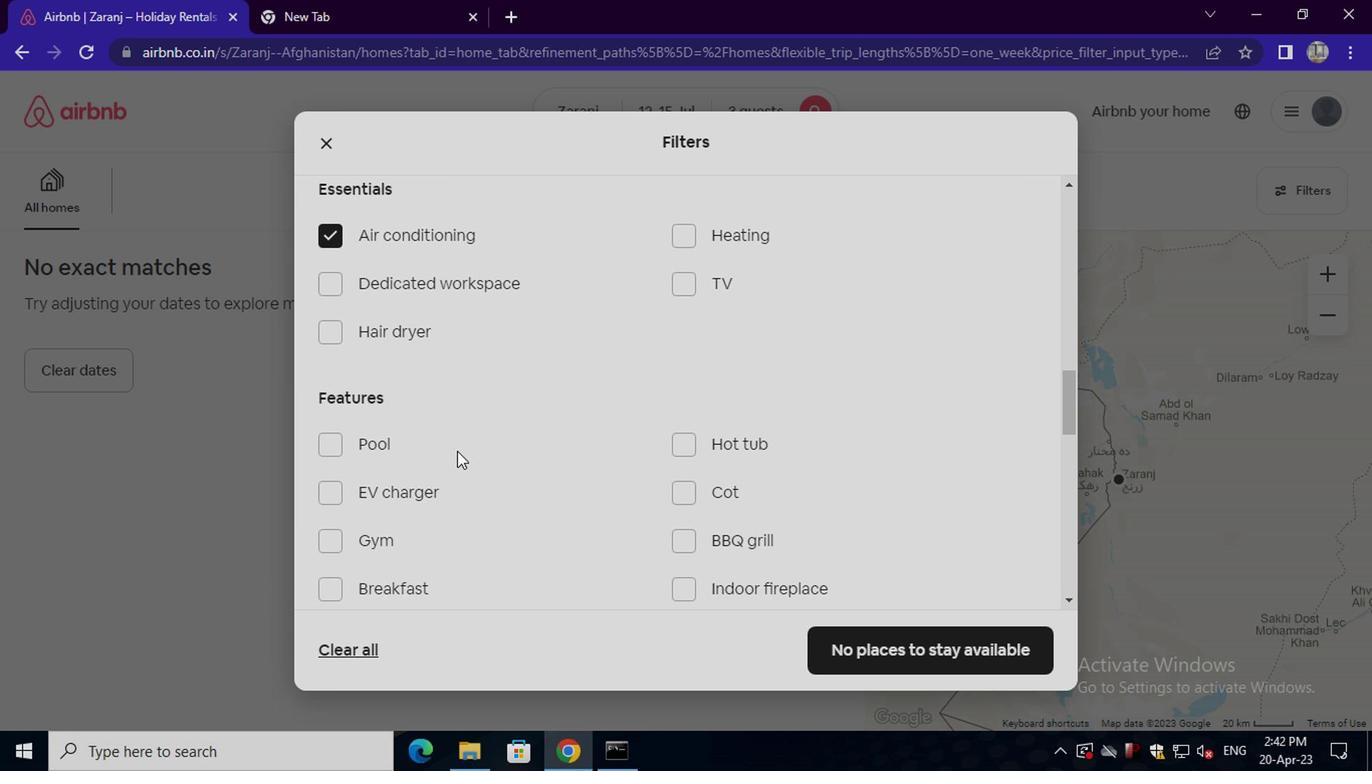 
Action: Mouse moved to (399, 481)
Screenshot: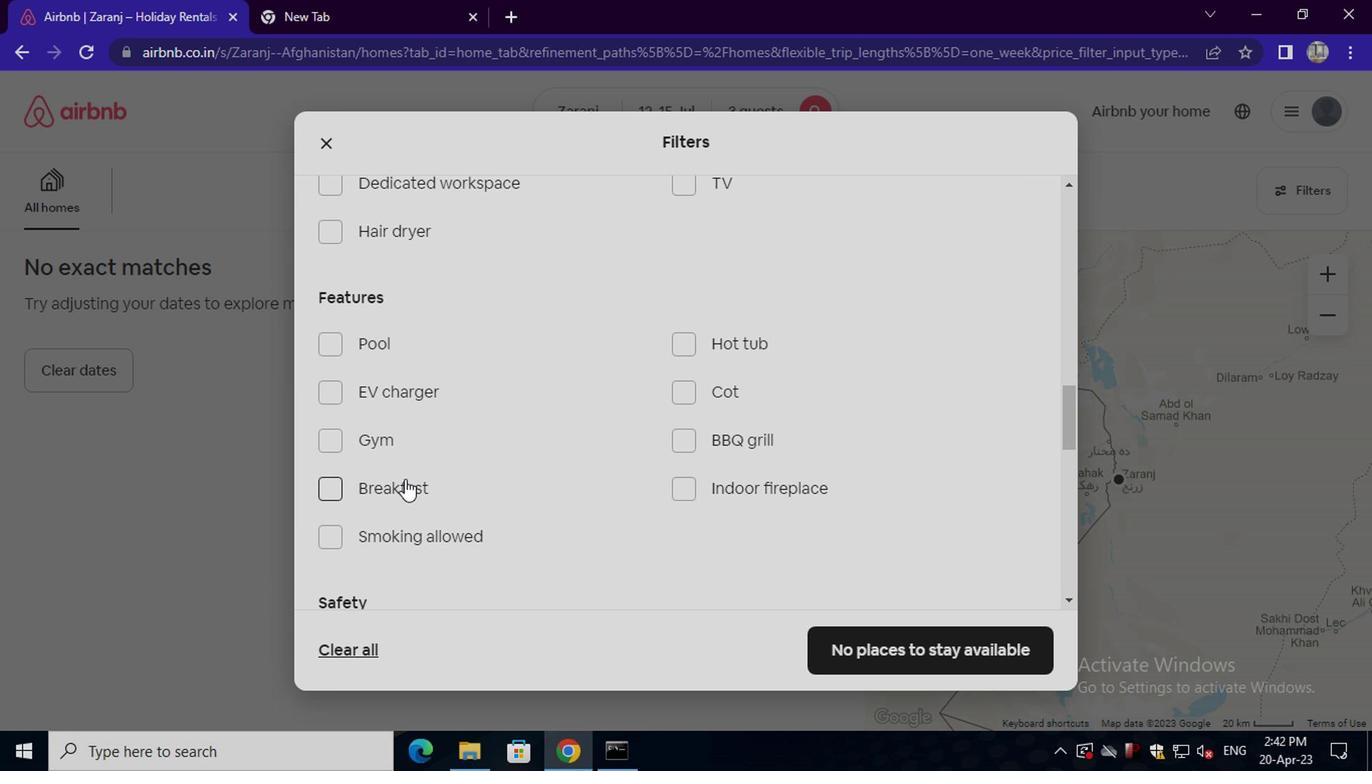 
Action: Mouse pressed left at (399, 481)
Screenshot: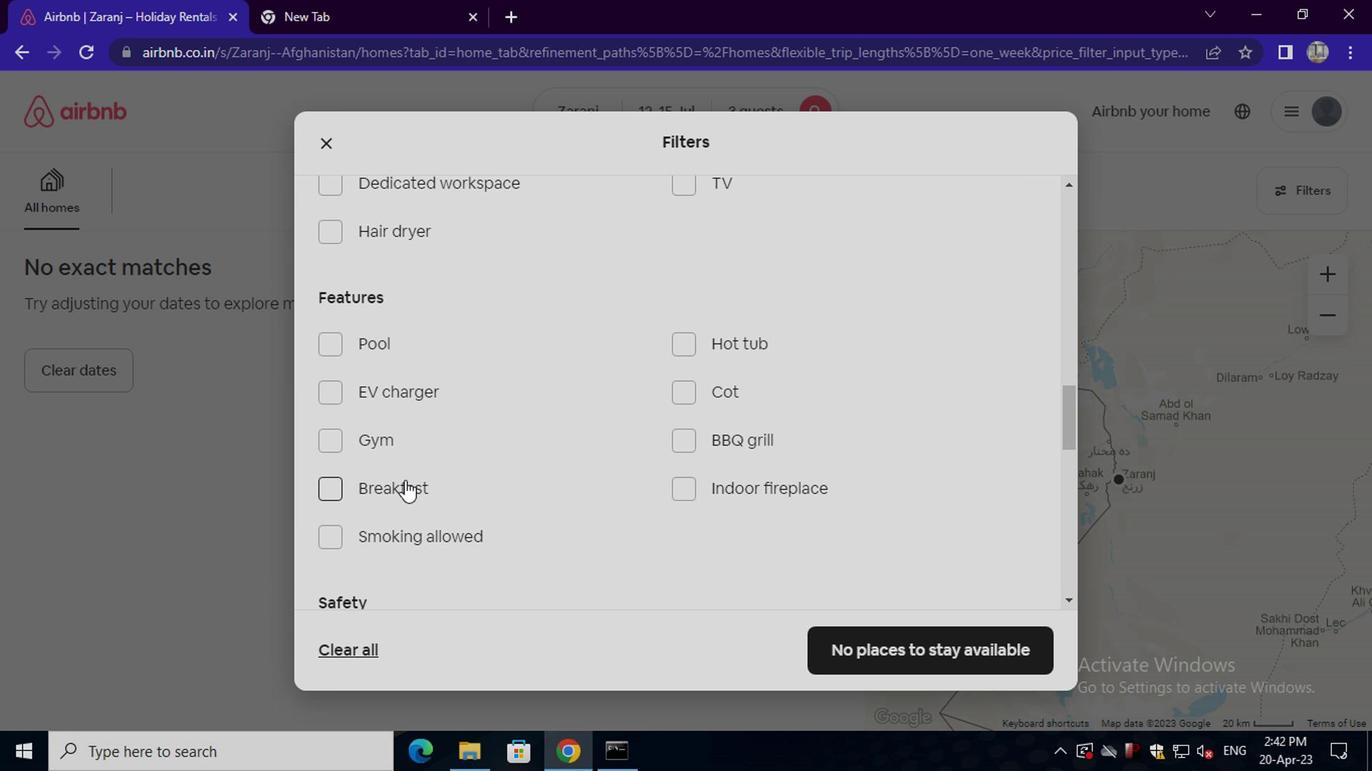 
Action: Mouse scrolled (399, 480) with delta (0, -1)
Screenshot: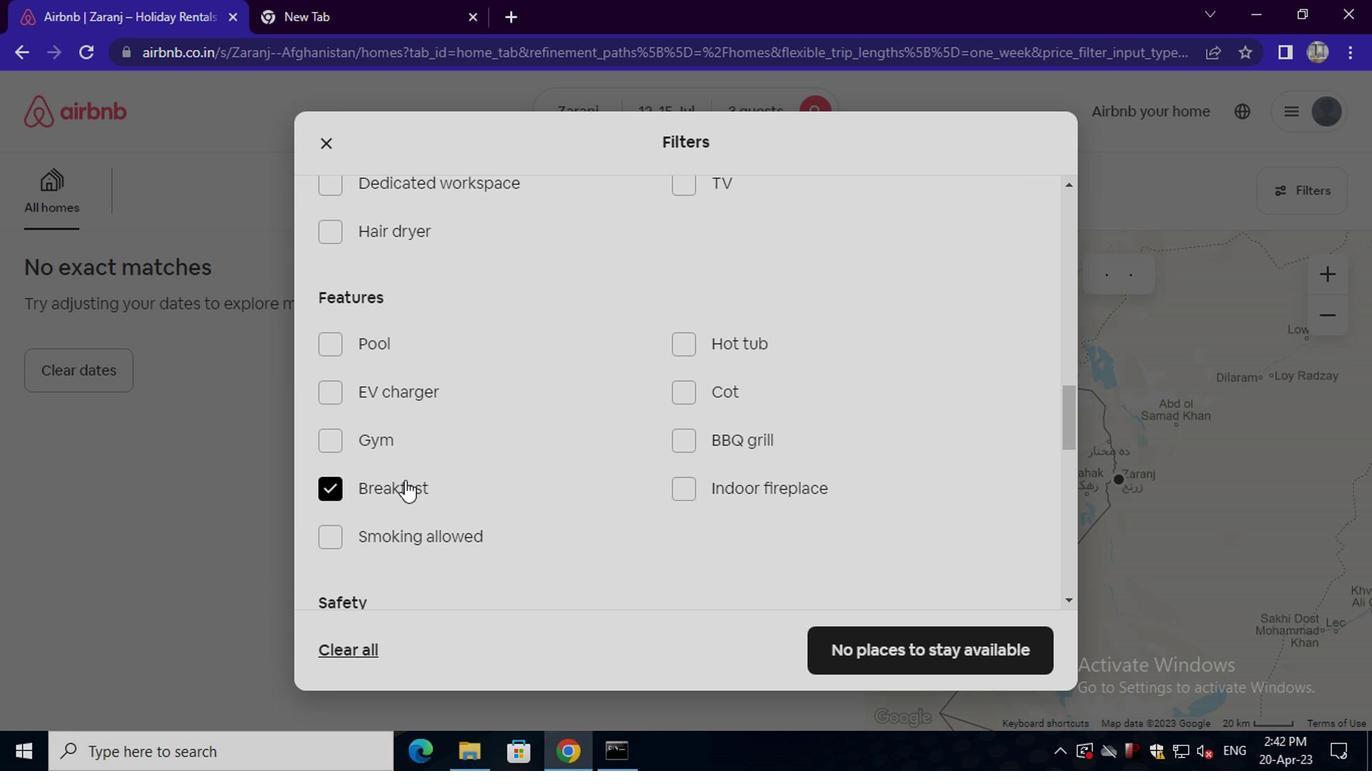 
Action: Mouse scrolled (399, 480) with delta (0, -1)
Screenshot: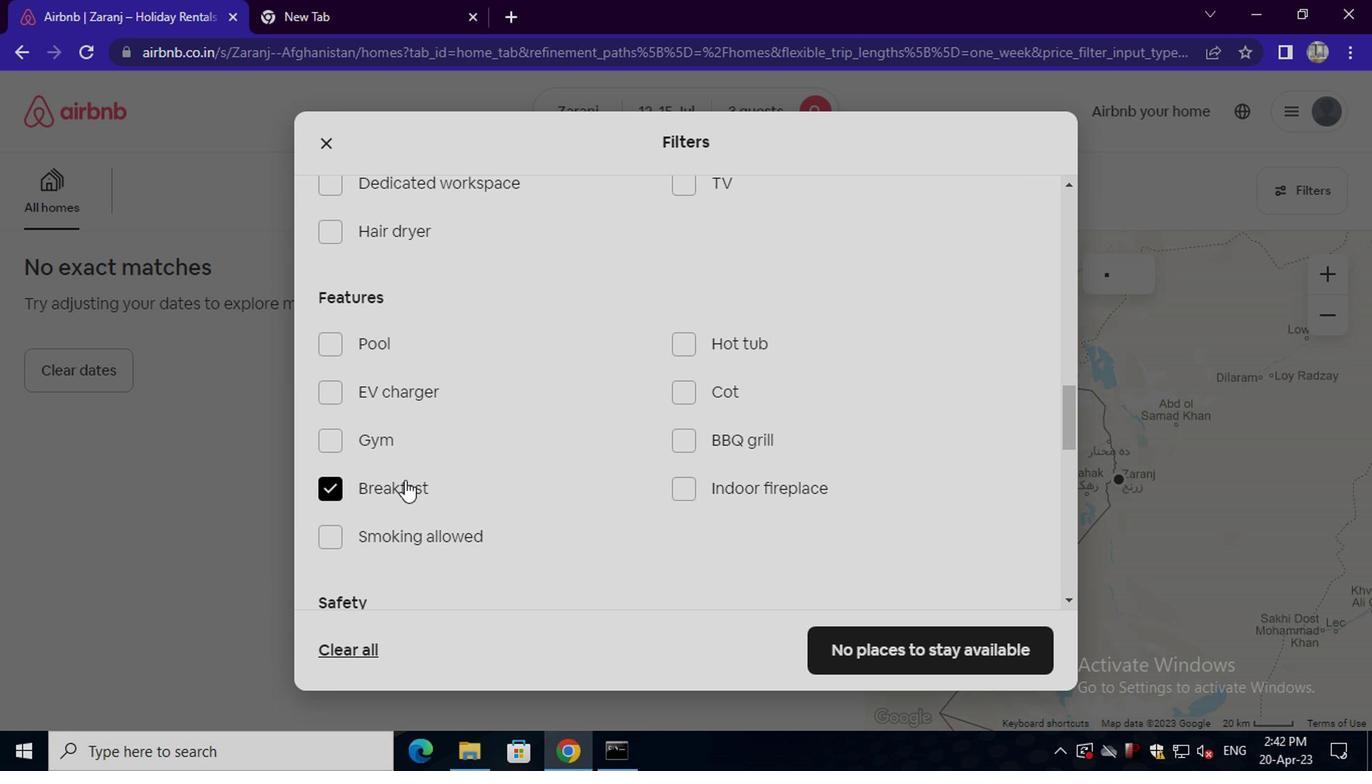 
Action: Mouse scrolled (399, 480) with delta (0, -1)
Screenshot: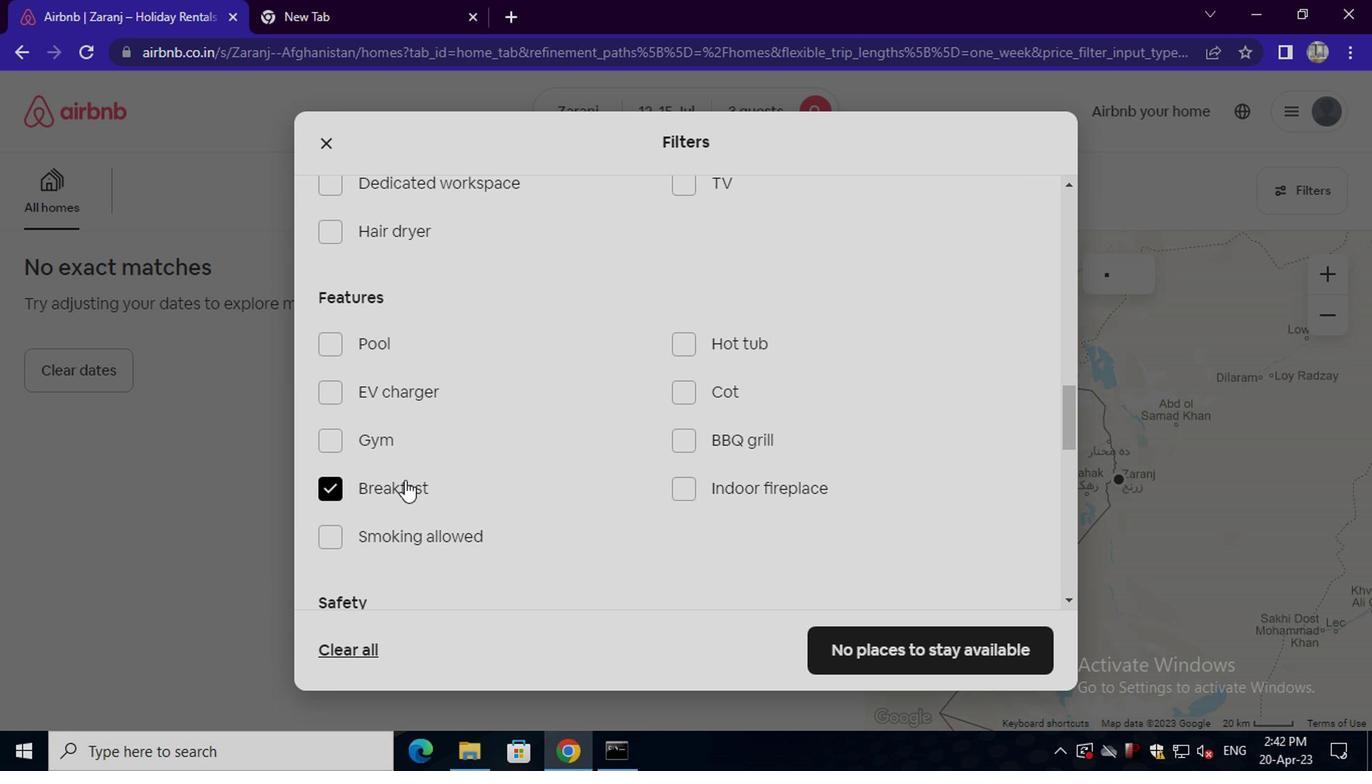 
Action: Mouse scrolled (399, 480) with delta (0, -1)
Screenshot: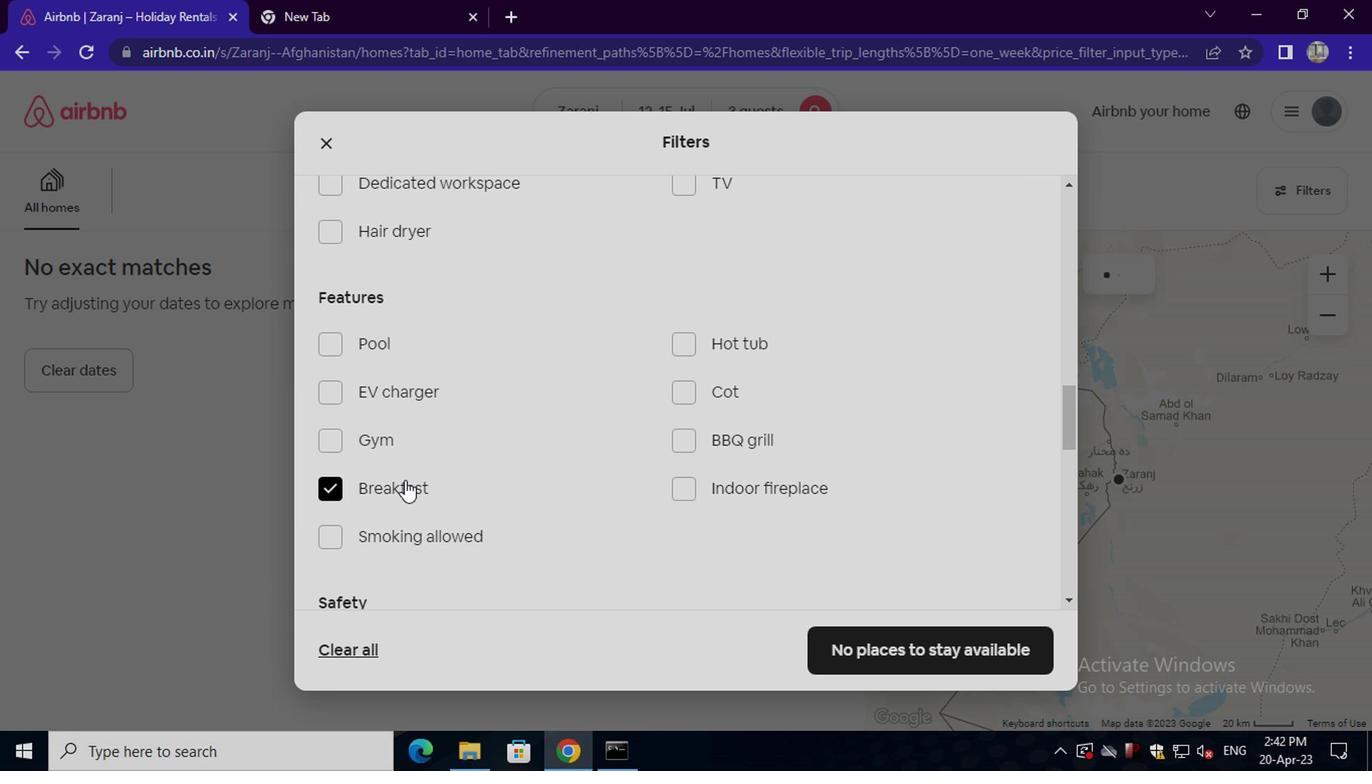 
Action: Mouse moved to (979, 510)
Screenshot: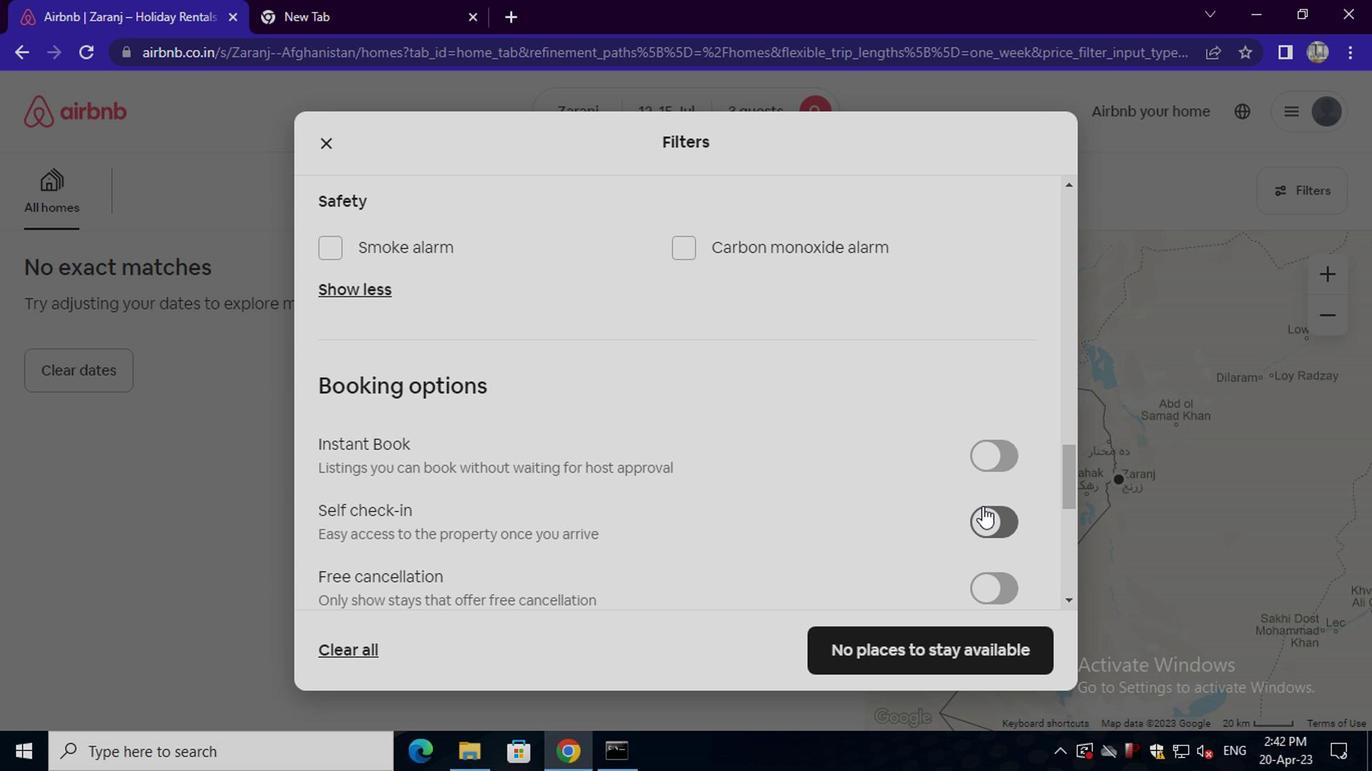 
Action: Mouse pressed left at (979, 510)
Screenshot: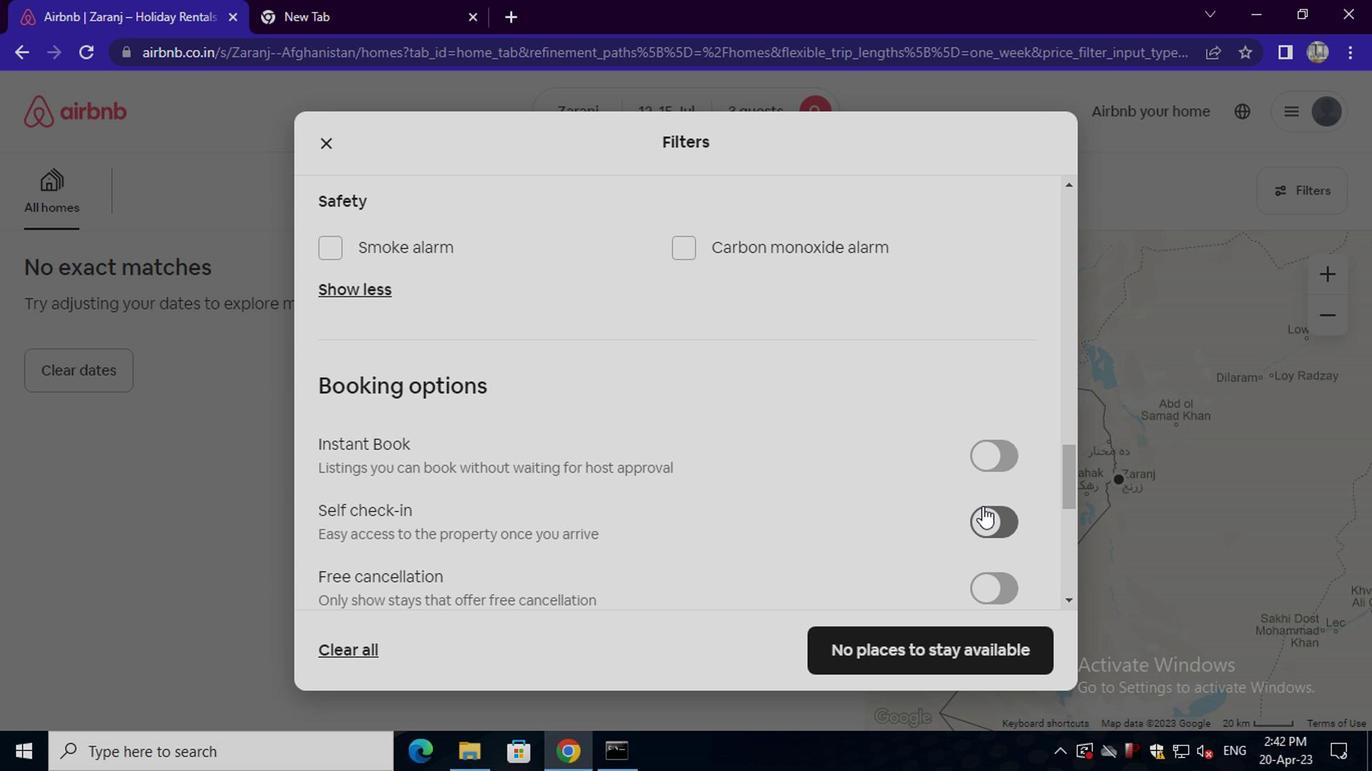 
Action: Mouse moved to (752, 512)
Screenshot: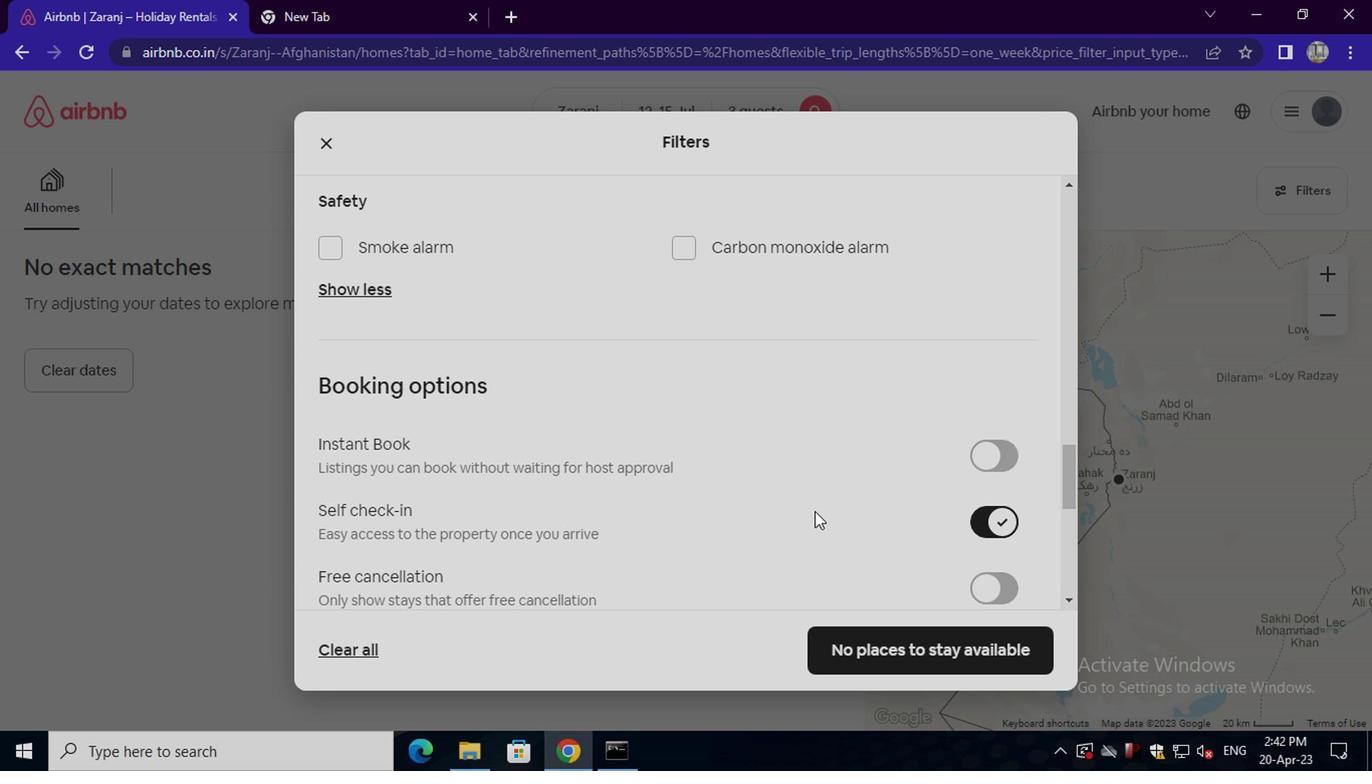 
Action: Mouse scrolled (752, 511) with delta (0, -1)
Screenshot: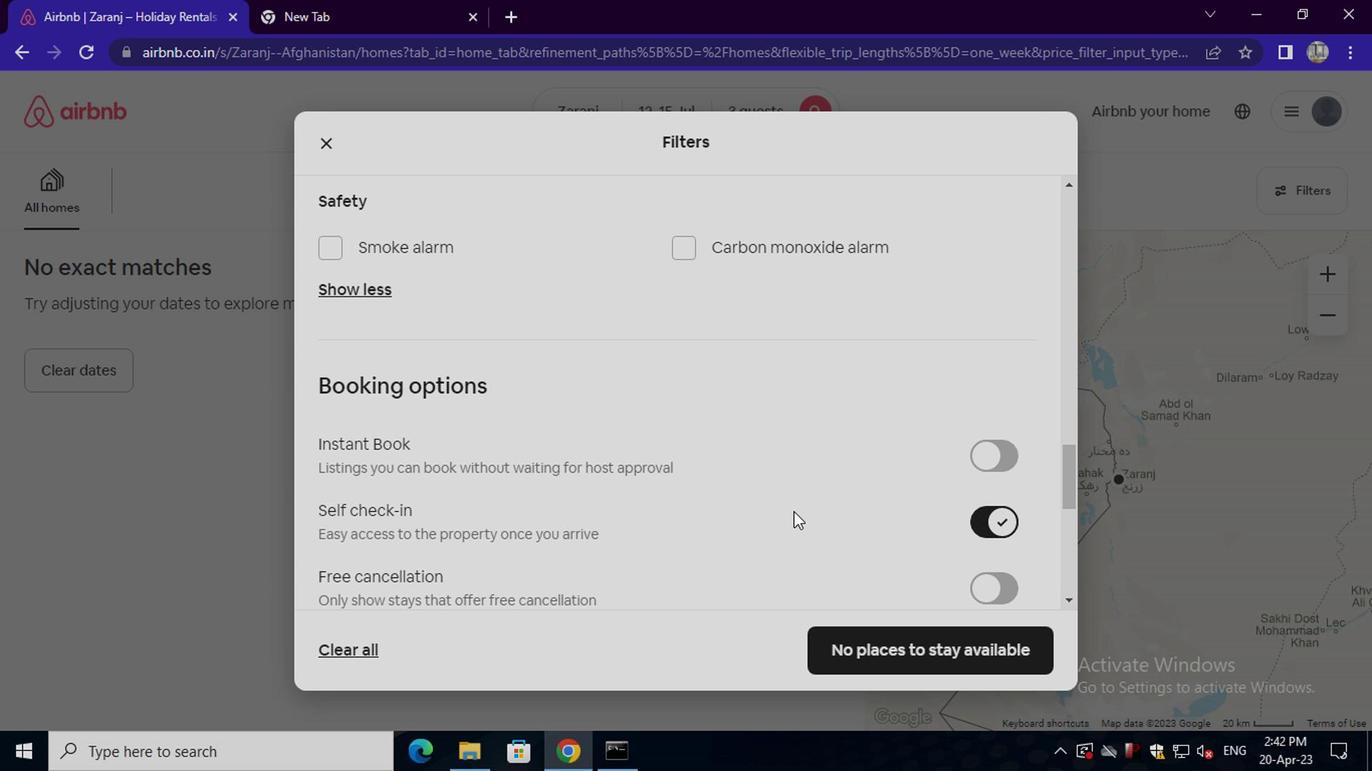 
Action: Mouse scrolled (752, 511) with delta (0, -1)
Screenshot: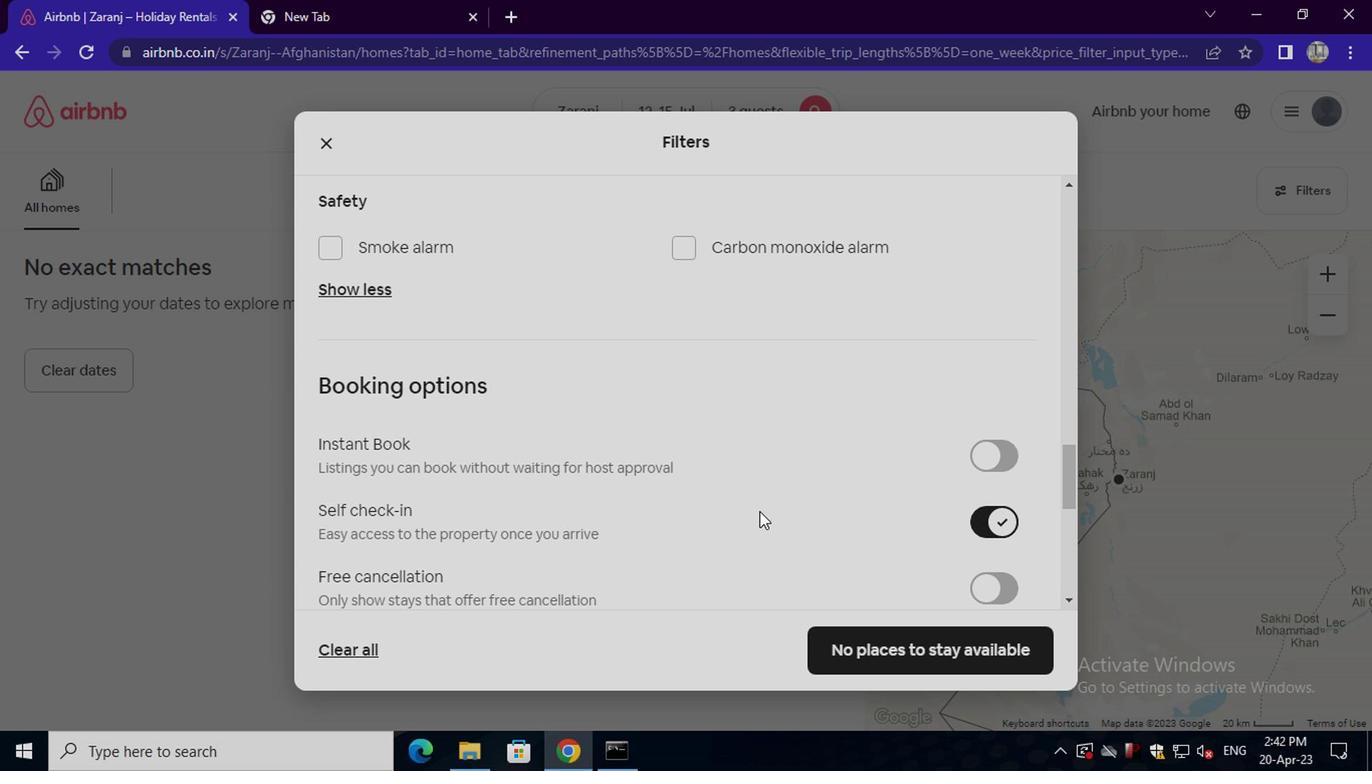 
Action: Mouse scrolled (752, 511) with delta (0, -1)
Screenshot: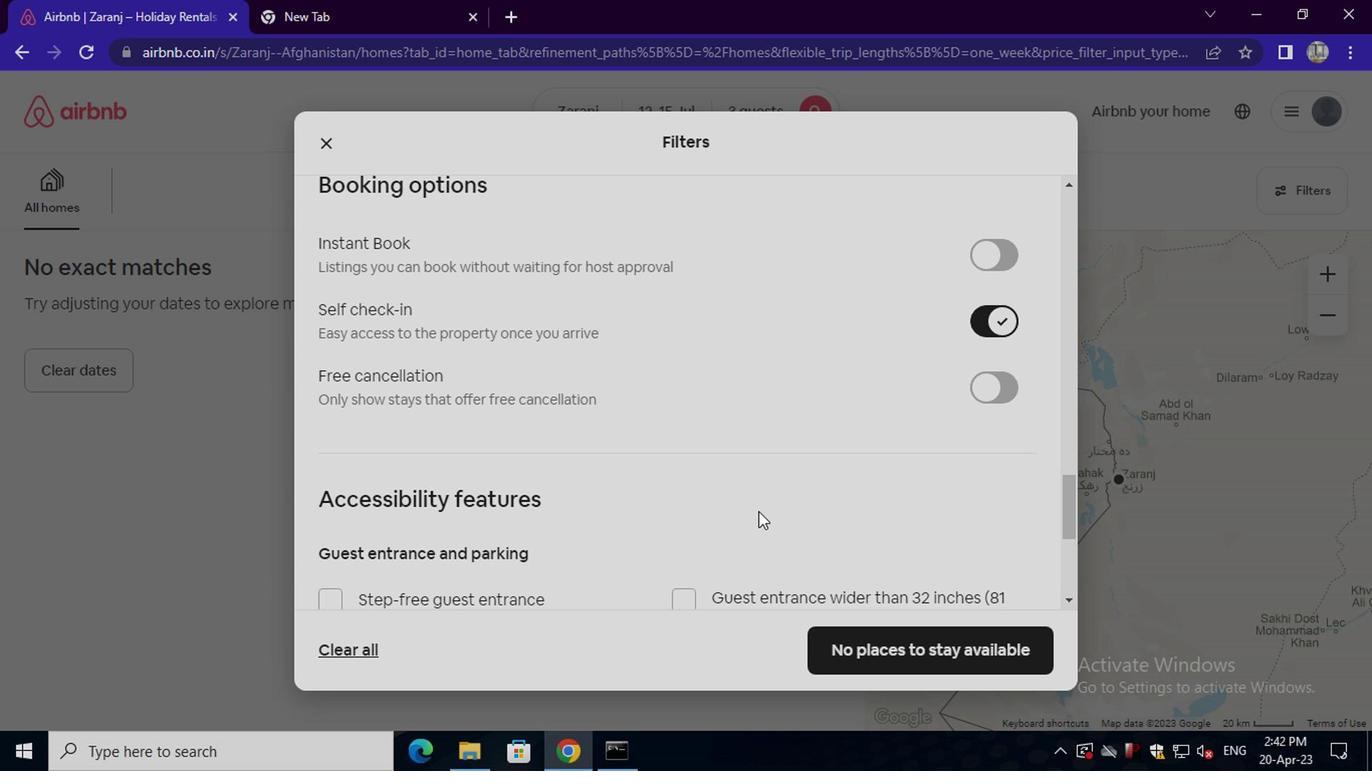
Action: Mouse scrolled (752, 511) with delta (0, -1)
Screenshot: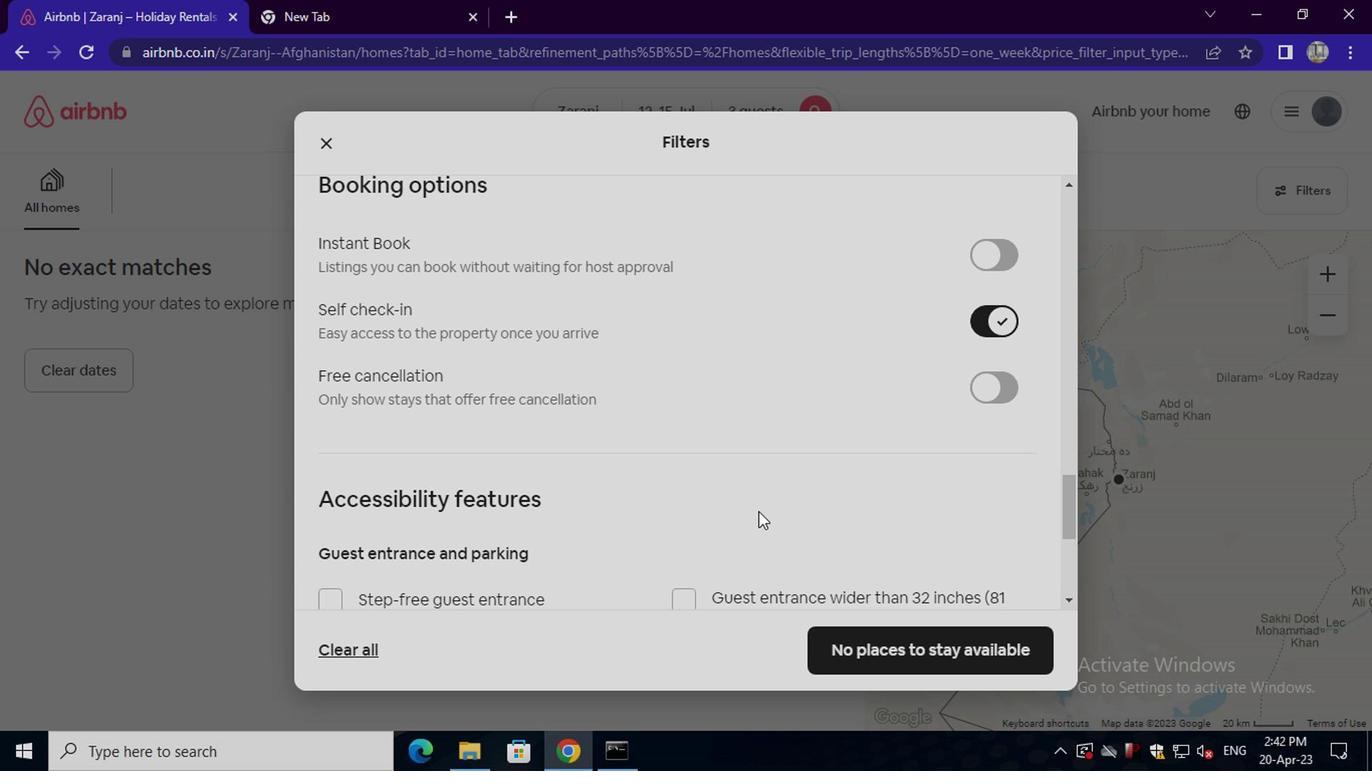 
Action: Mouse scrolled (752, 511) with delta (0, -1)
Screenshot: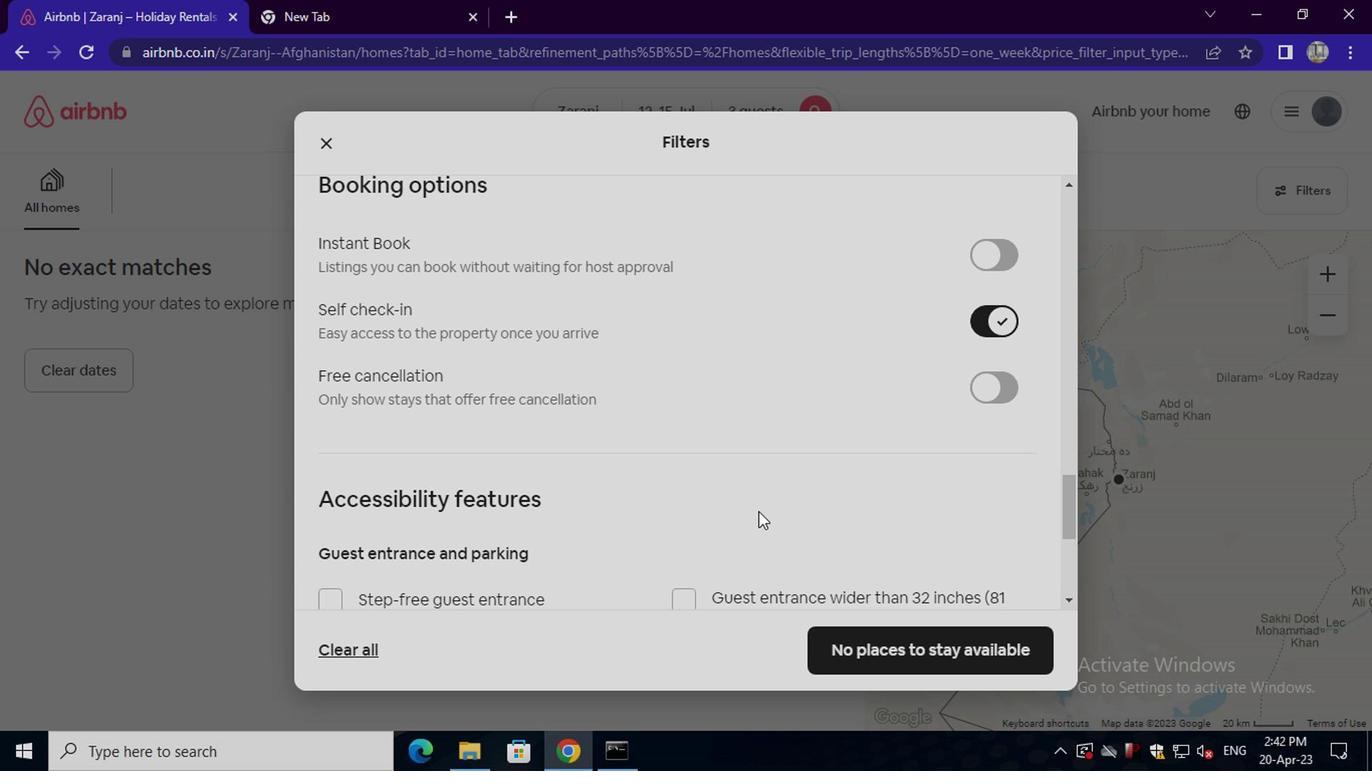 
Action: Mouse scrolled (752, 511) with delta (0, -1)
Screenshot: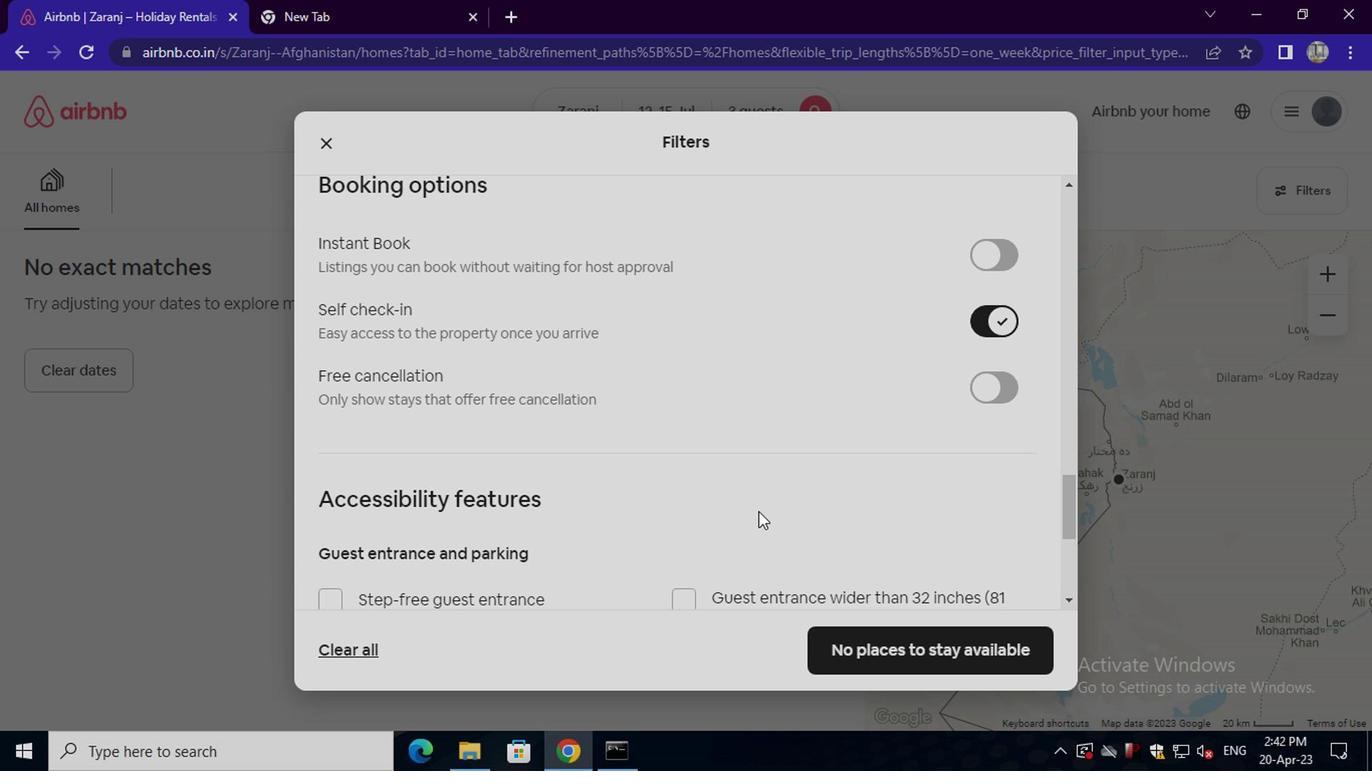 
Action: Mouse scrolled (752, 511) with delta (0, -1)
Screenshot: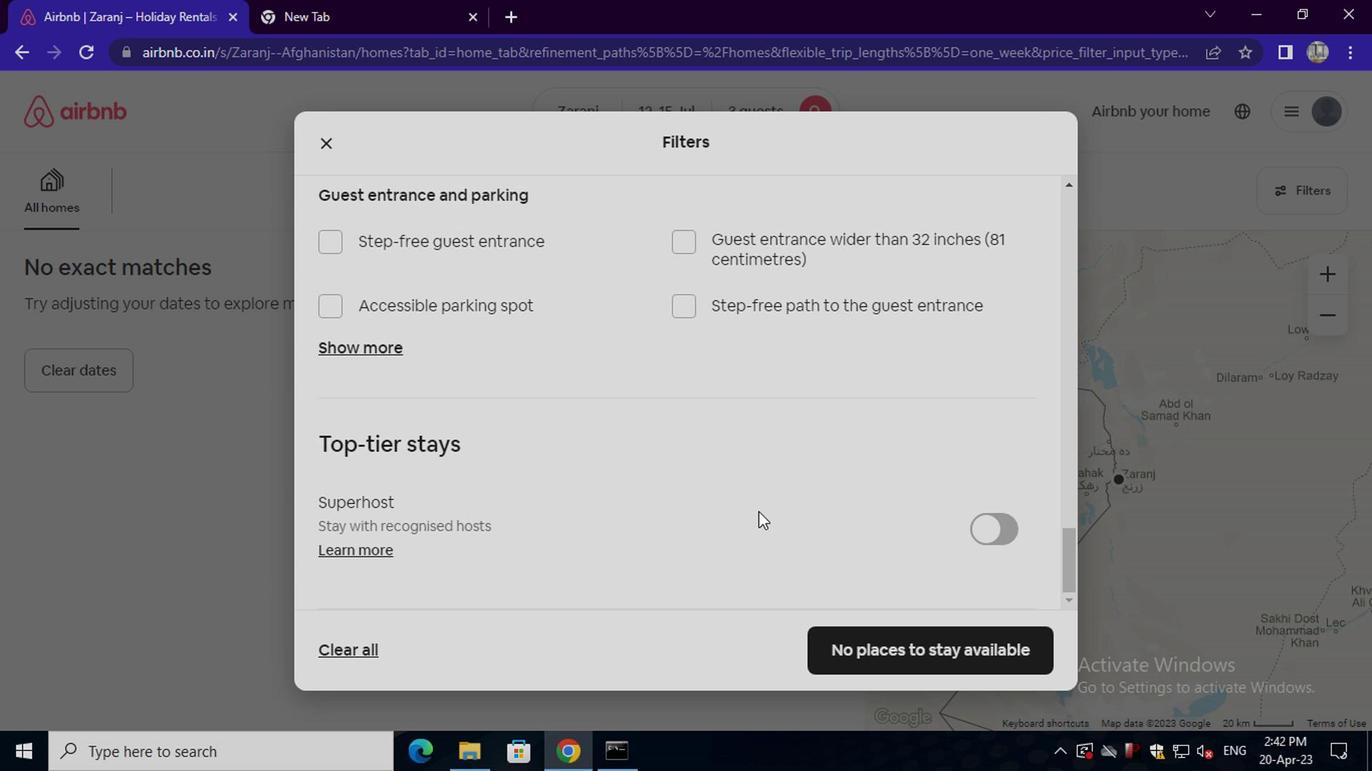 
Action: Mouse scrolled (752, 511) with delta (0, -1)
Screenshot: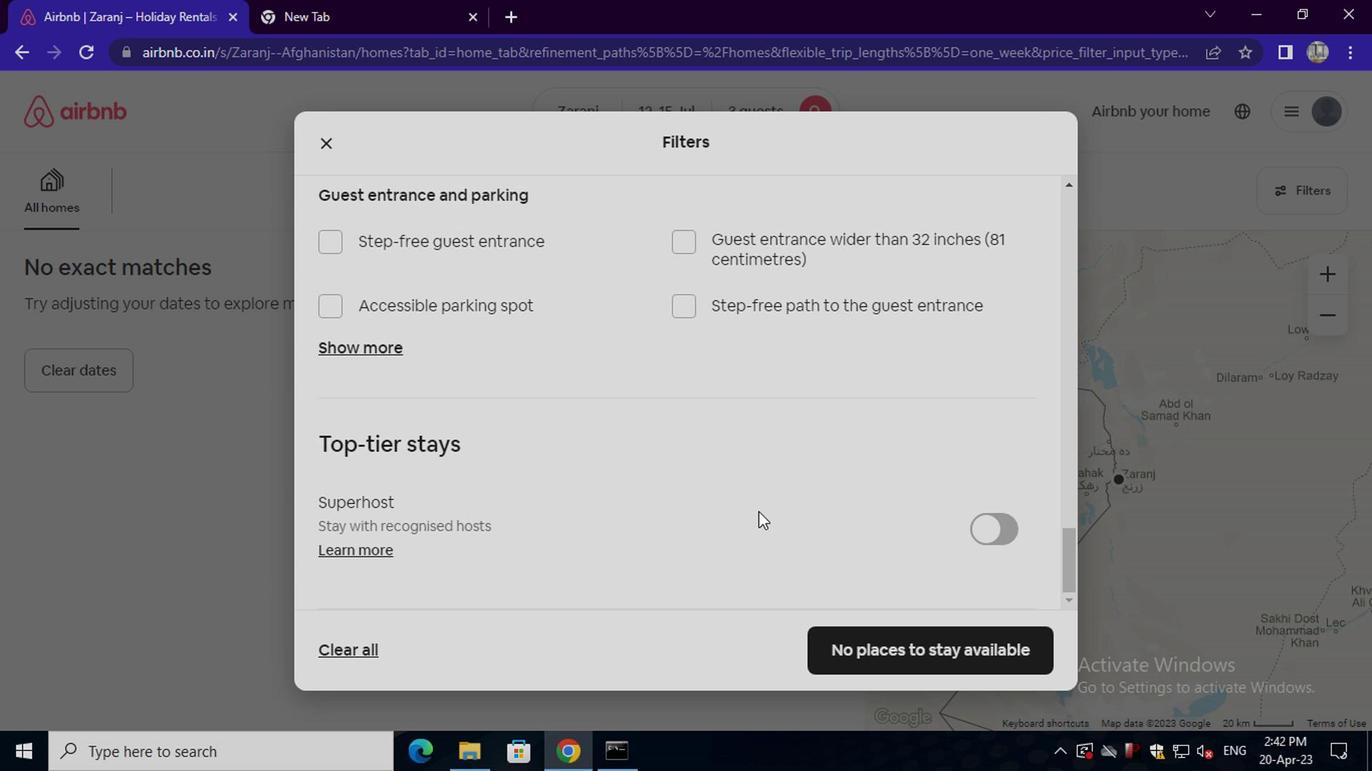 
Action: Mouse scrolled (752, 511) with delta (0, -1)
Screenshot: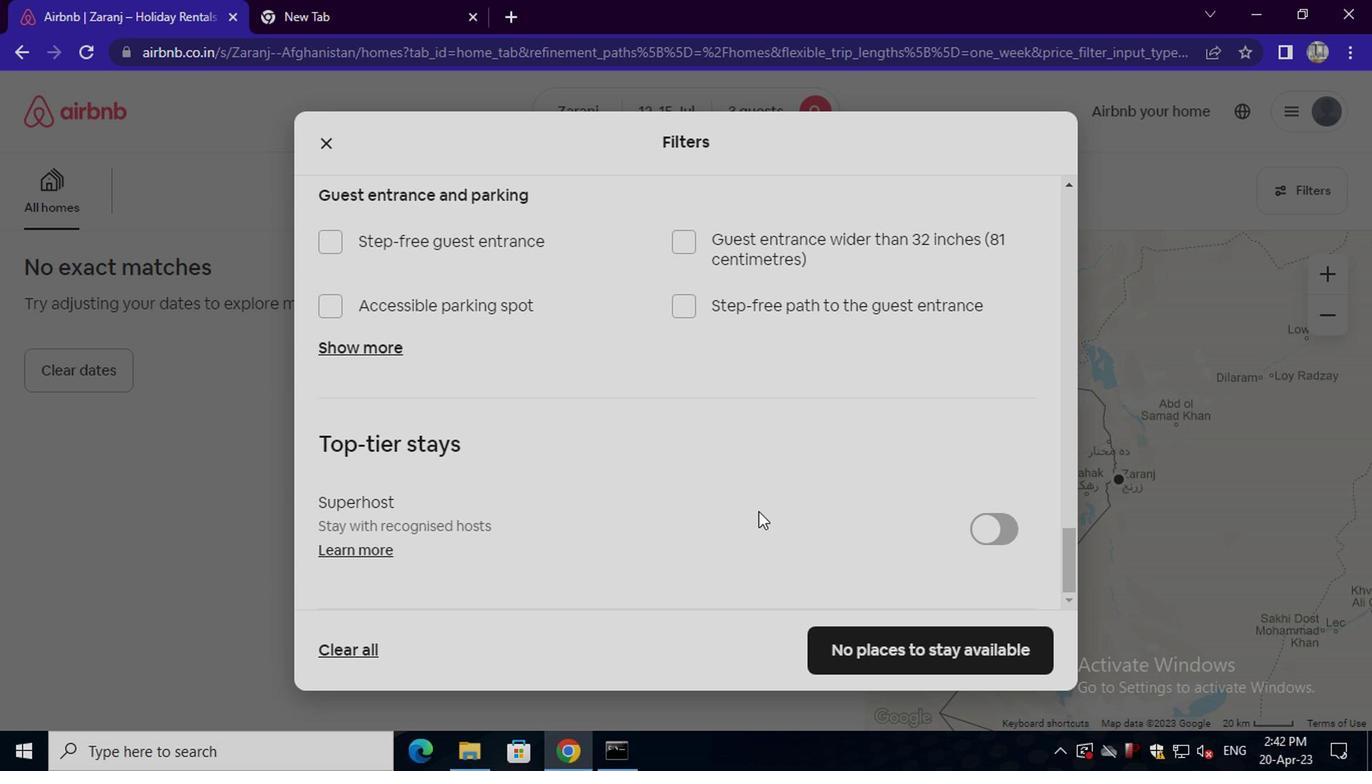
Action: Mouse scrolled (752, 511) with delta (0, -1)
Screenshot: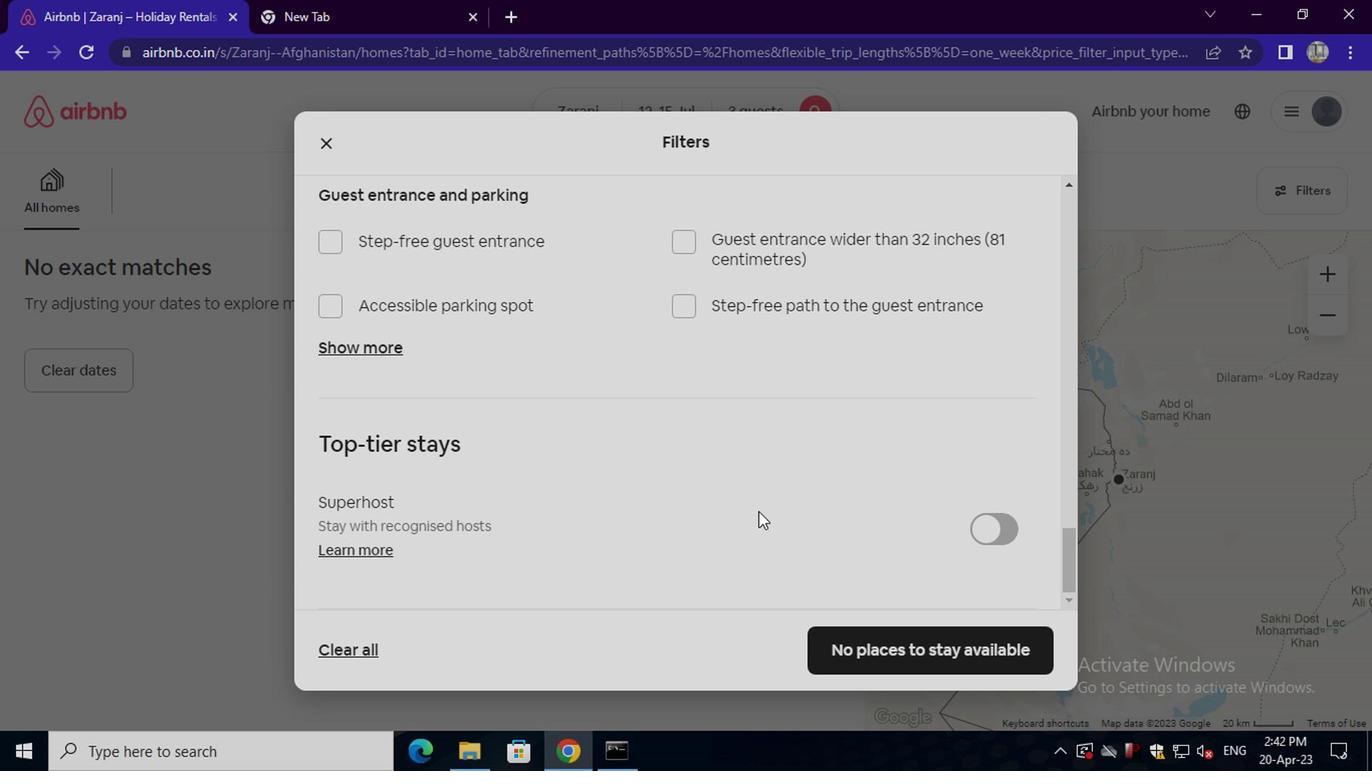 
Action: Mouse scrolled (752, 511) with delta (0, -1)
Screenshot: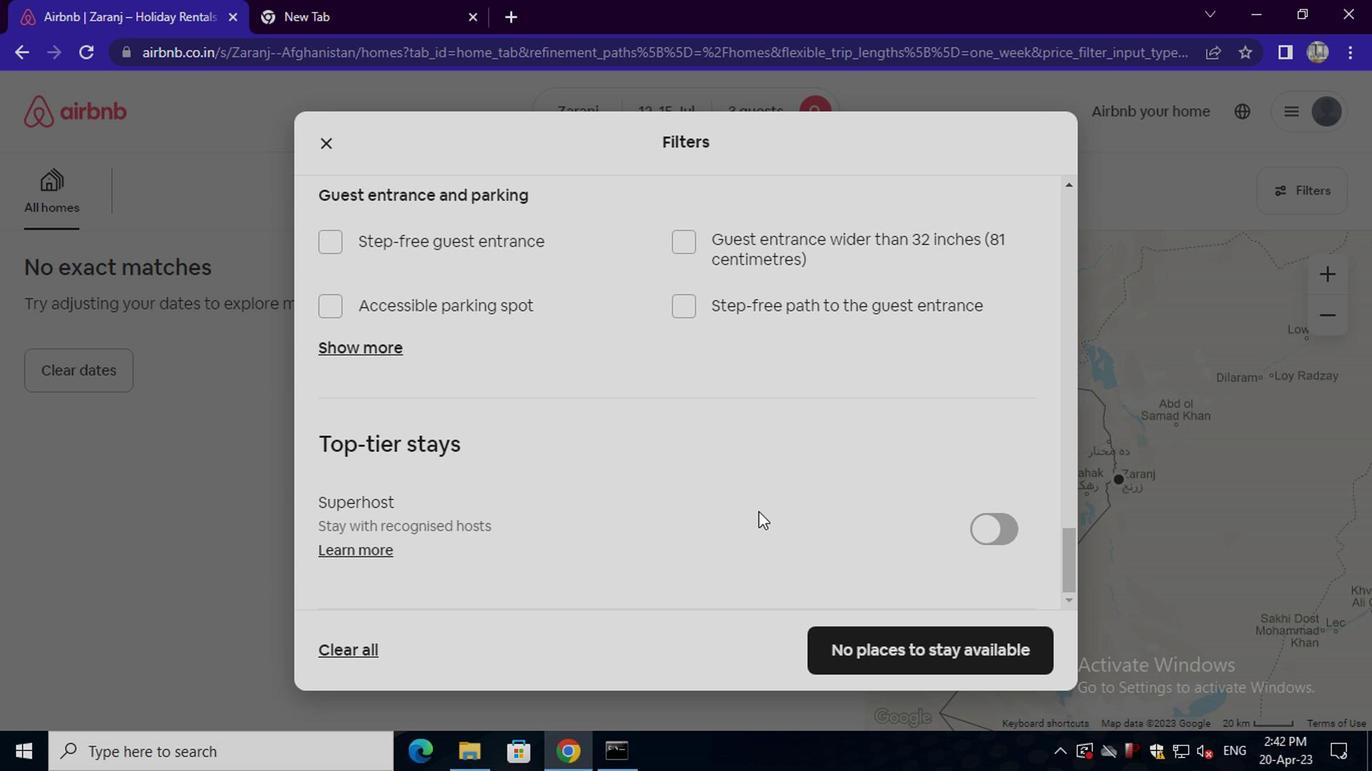 
Action: Mouse scrolled (752, 511) with delta (0, -1)
Screenshot: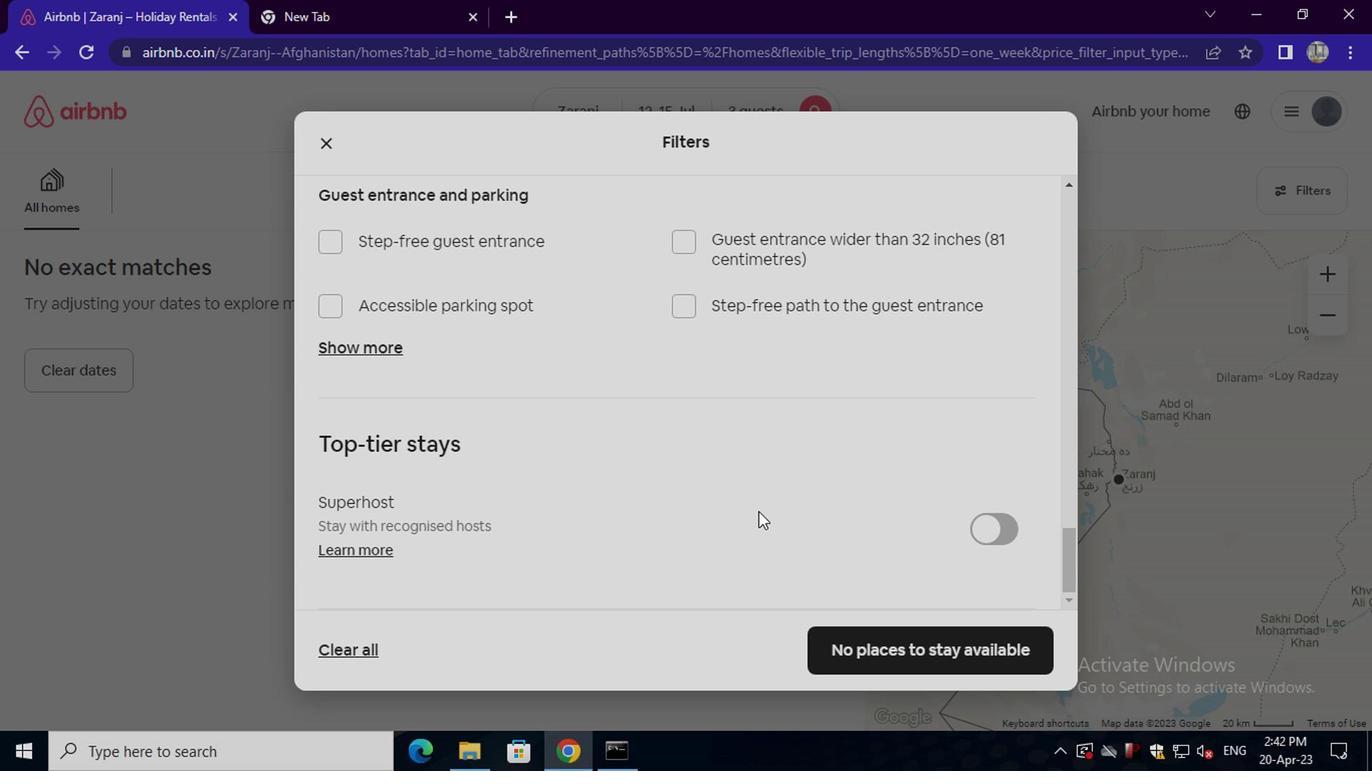 
Action: Mouse scrolled (752, 511) with delta (0, -1)
Screenshot: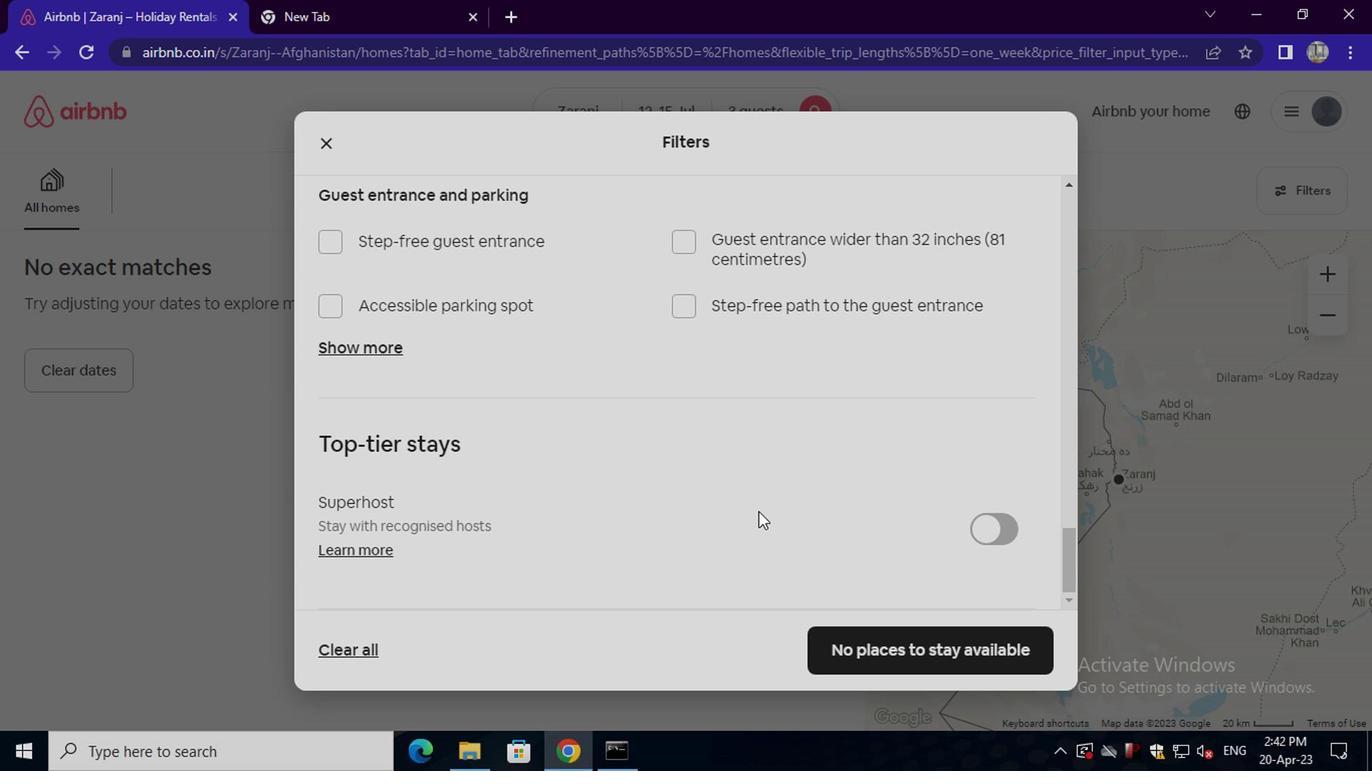 
Action: Mouse moved to (477, 516)
Screenshot: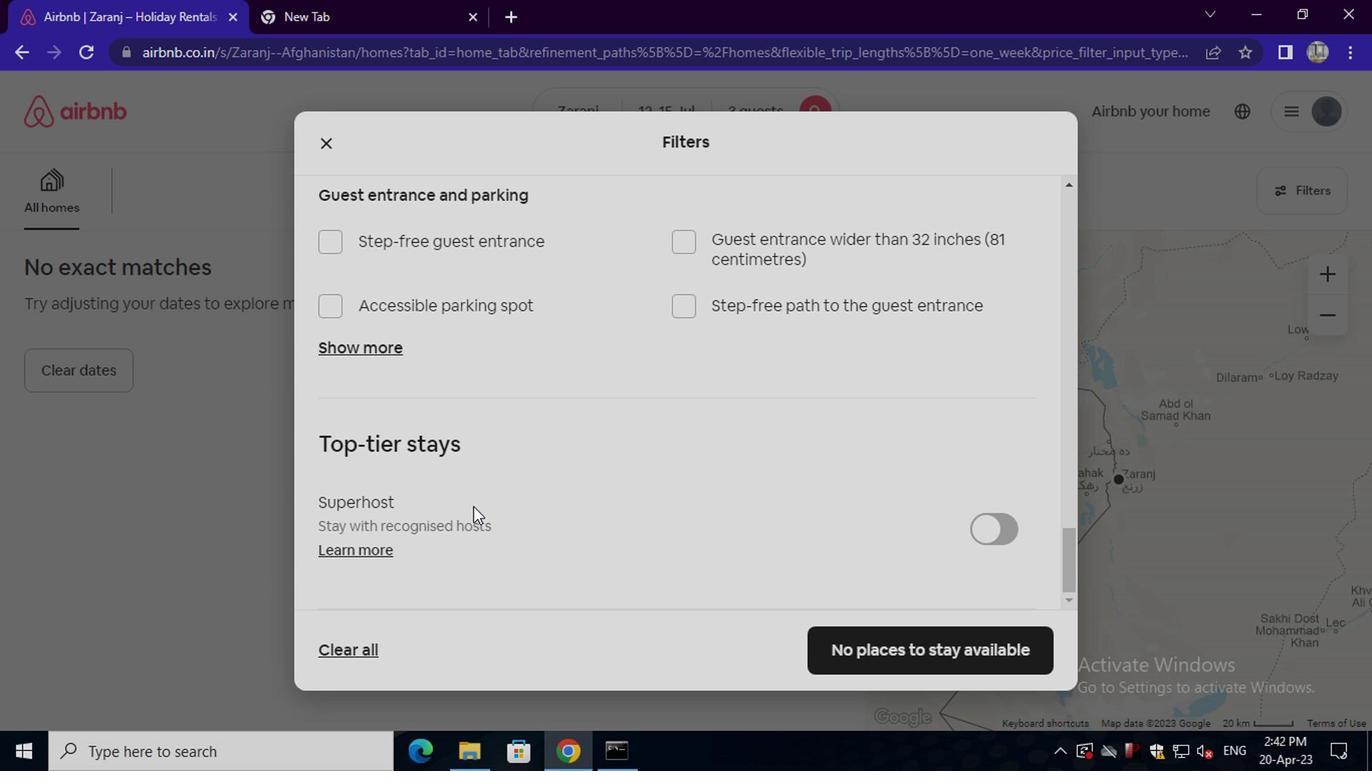 
Action: Mouse scrolled (477, 515) with delta (0, 0)
Screenshot: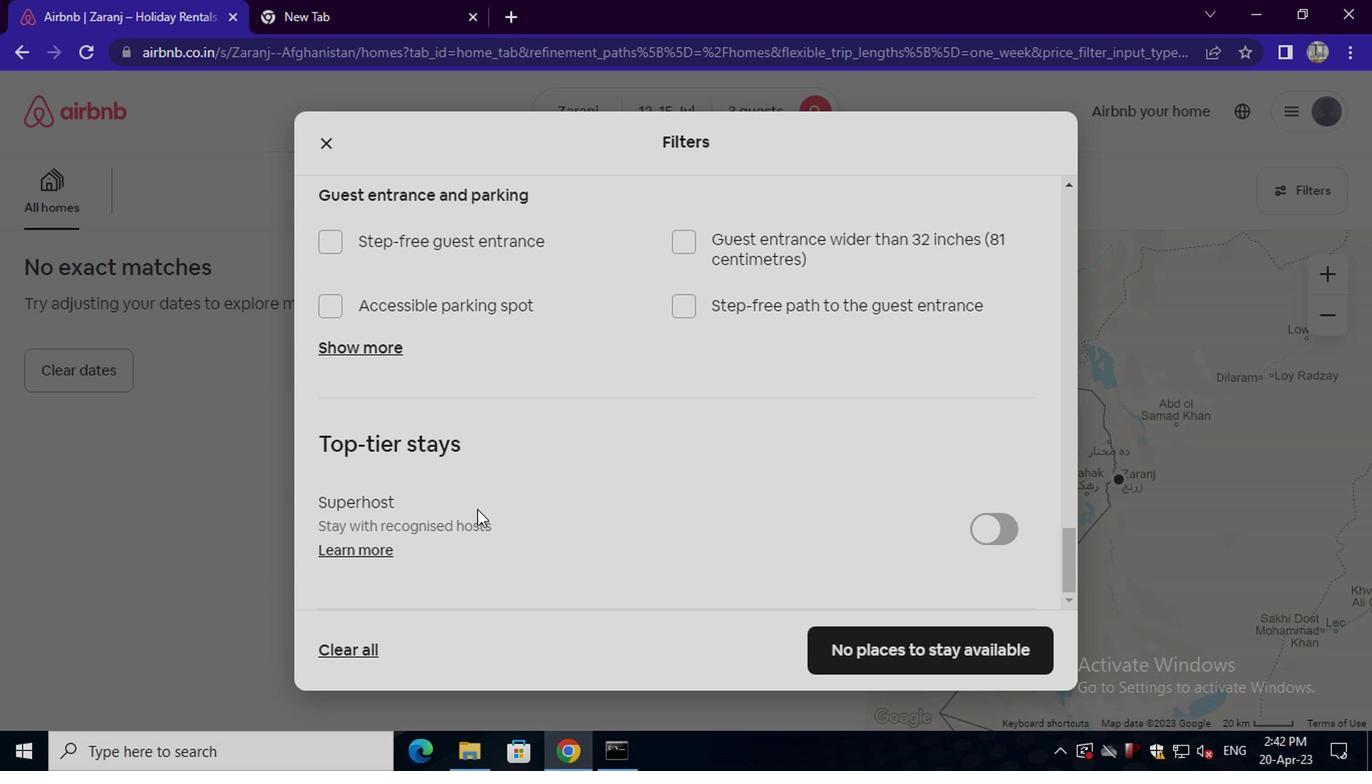 
Action: Mouse moved to (478, 517)
Screenshot: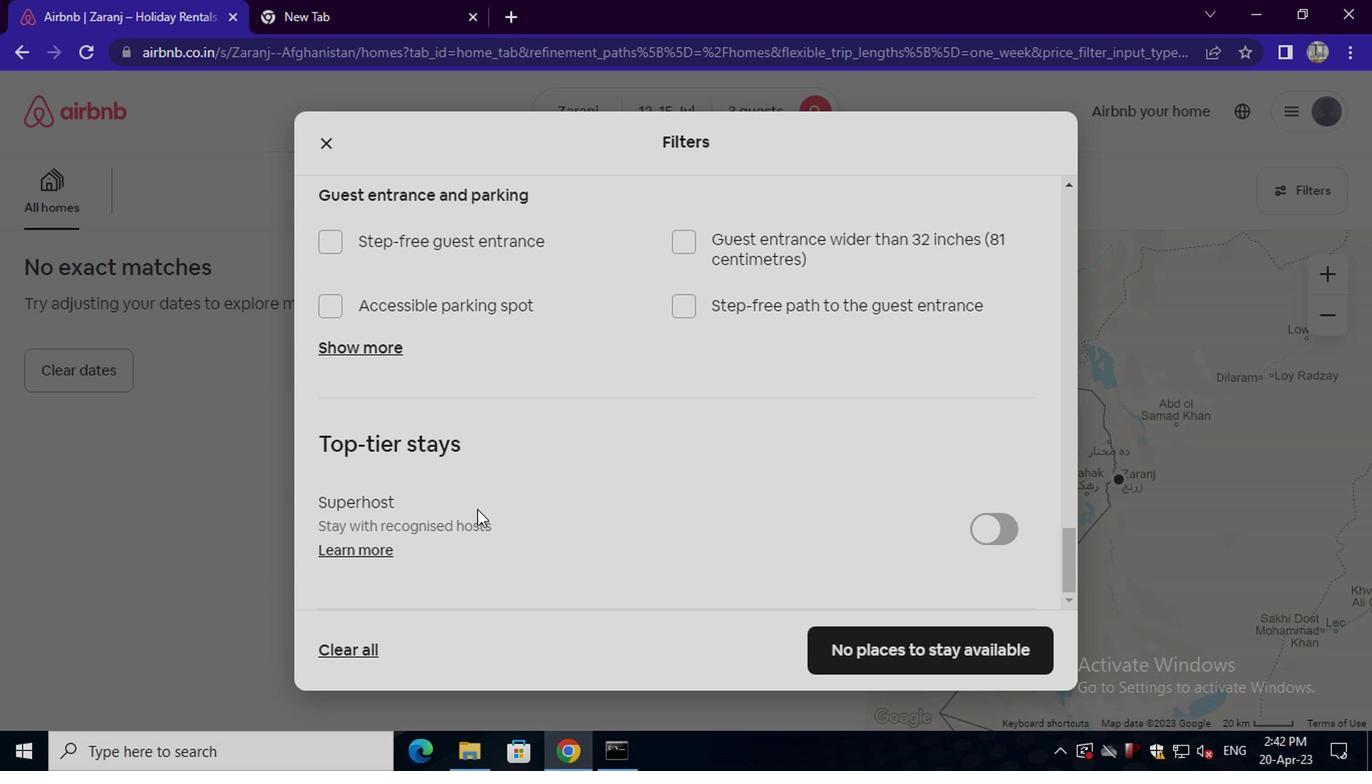 
Action: Mouse scrolled (478, 516) with delta (0, -1)
Screenshot: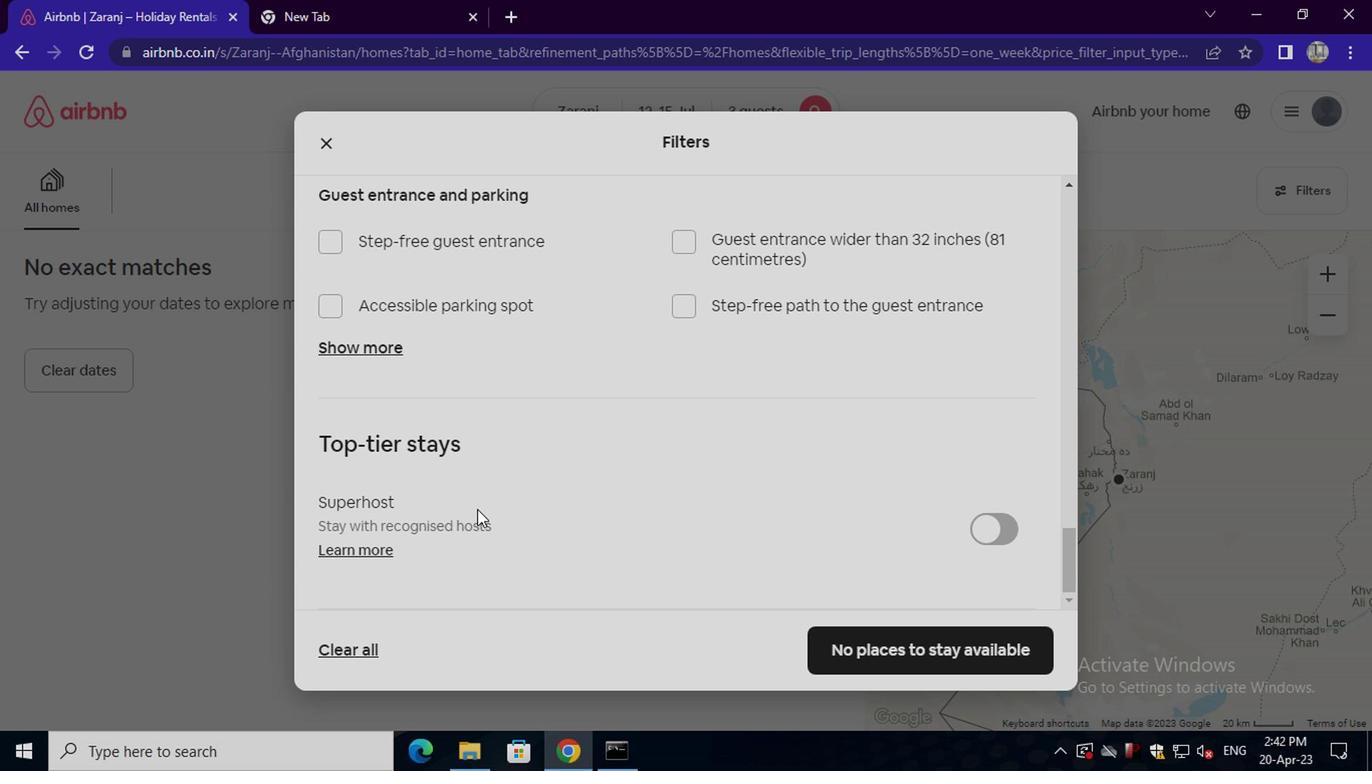 
Action: Mouse moved to (880, 649)
Screenshot: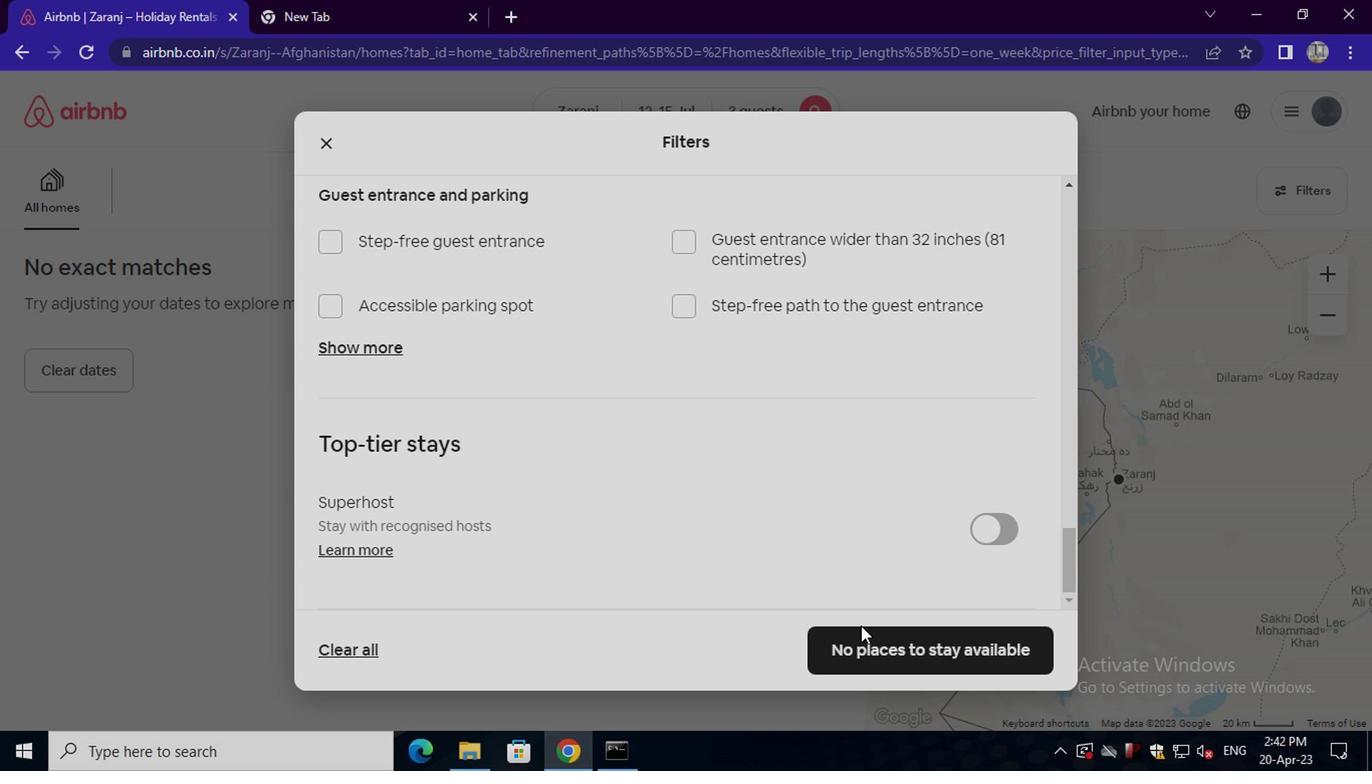 
Action: Mouse pressed left at (880, 649)
Screenshot: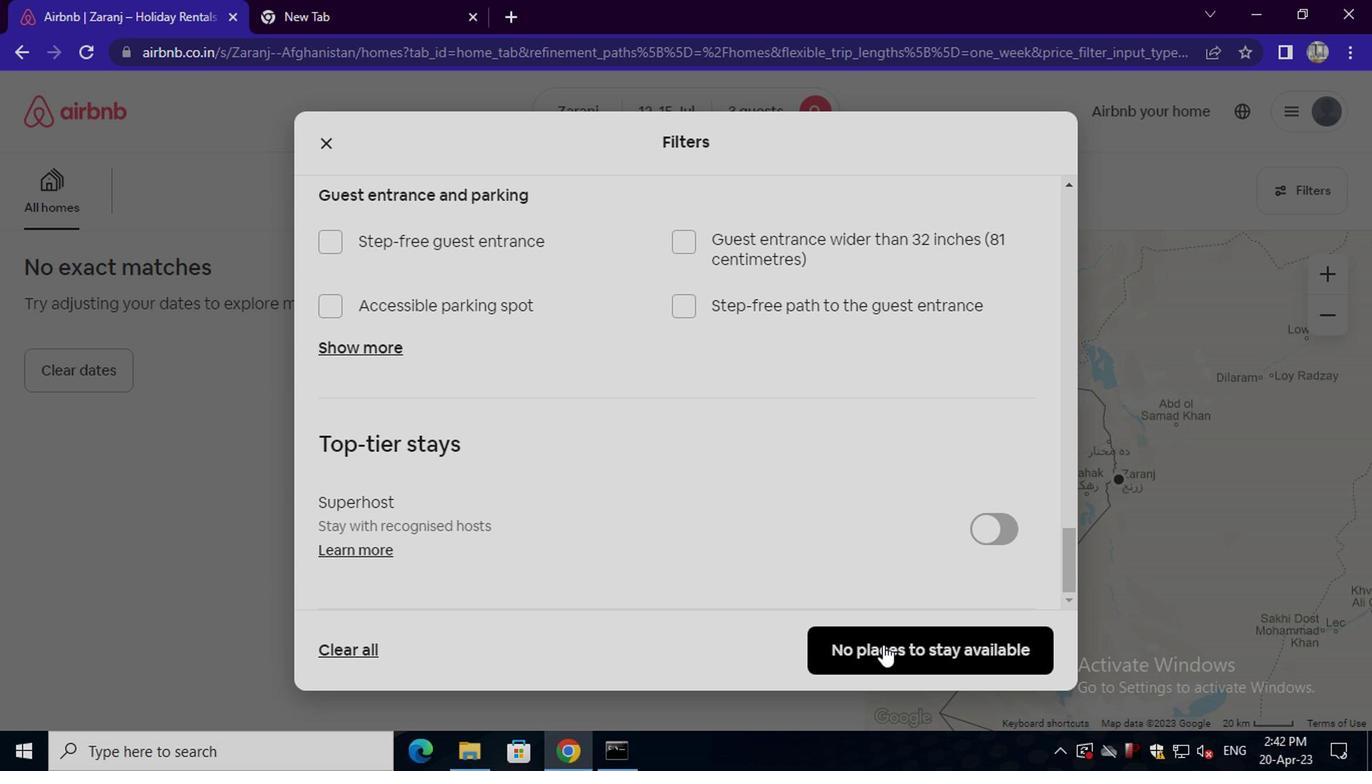 
Action: Mouse moved to (880, 650)
Screenshot: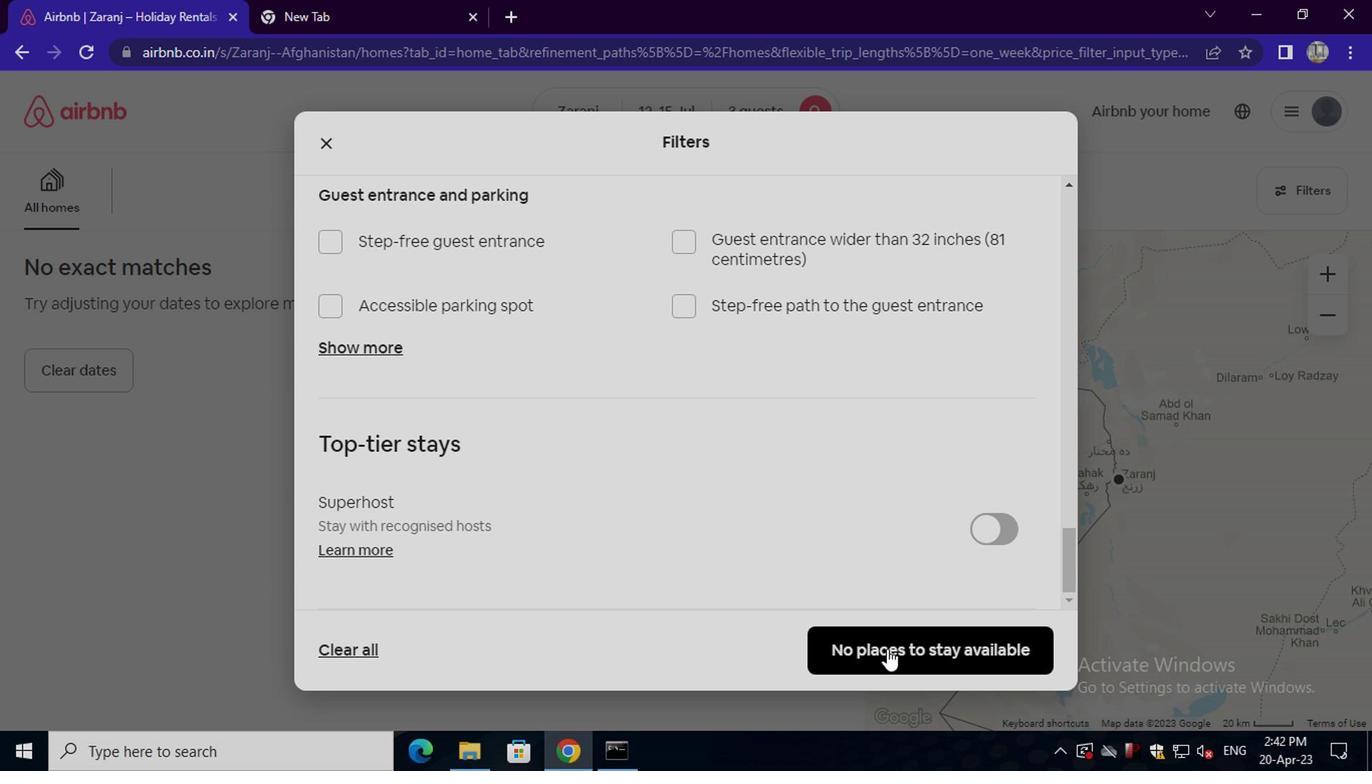 
